Task: Search round trip flight ticket for 5 adults, 2 children, 1 infant in seat and 2 infants on lap in economy from Tyler: Tyler Pounds Regional Airport to Riverton: Central Wyoming Regional Airport (was Riverton Regional) on 8-4-2023 and return on 8-6-2023. Choice of flights is Singapure airlines. Number of bags: 2 checked bags. Price is upto 106000. Outbound departure time preference is 5:30.
Action: Mouse moved to (272, 348)
Screenshot: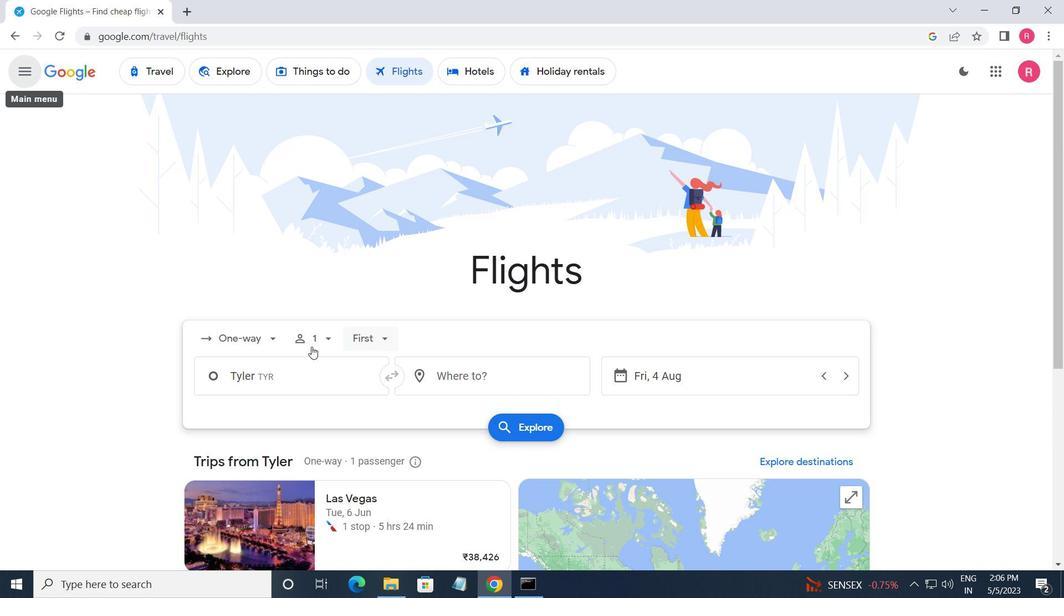 
Action: Mouse pressed left at (272, 348)
Screenshot: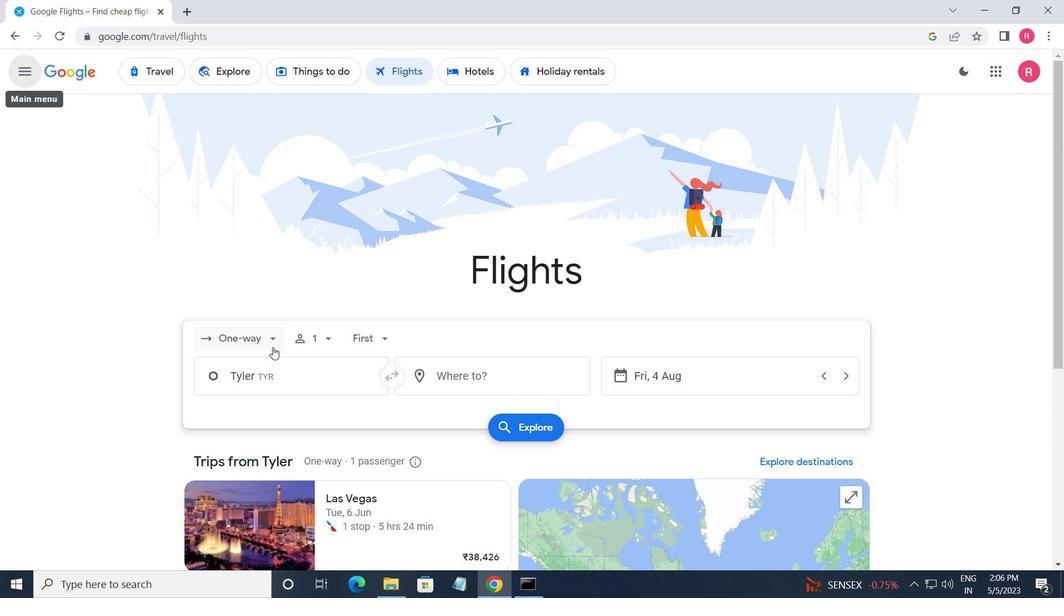 
Action: Mouse moved to (261, 375)
Screenshot: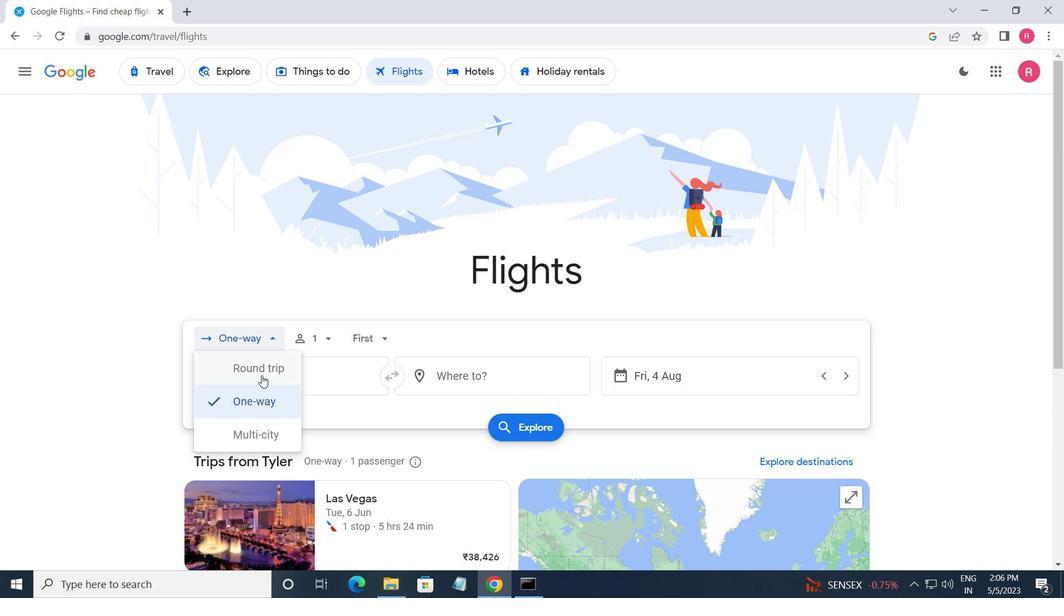 
Action: Mouse pressed left at (261, 375)
Screenshot: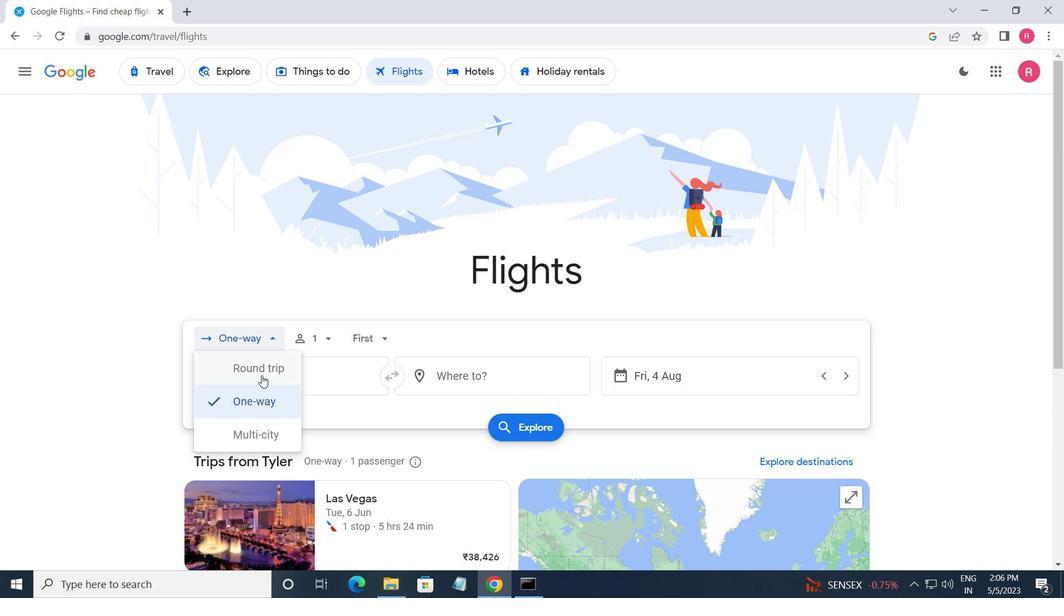 
Action: Mouse moved to (318, 344)
Screenshot: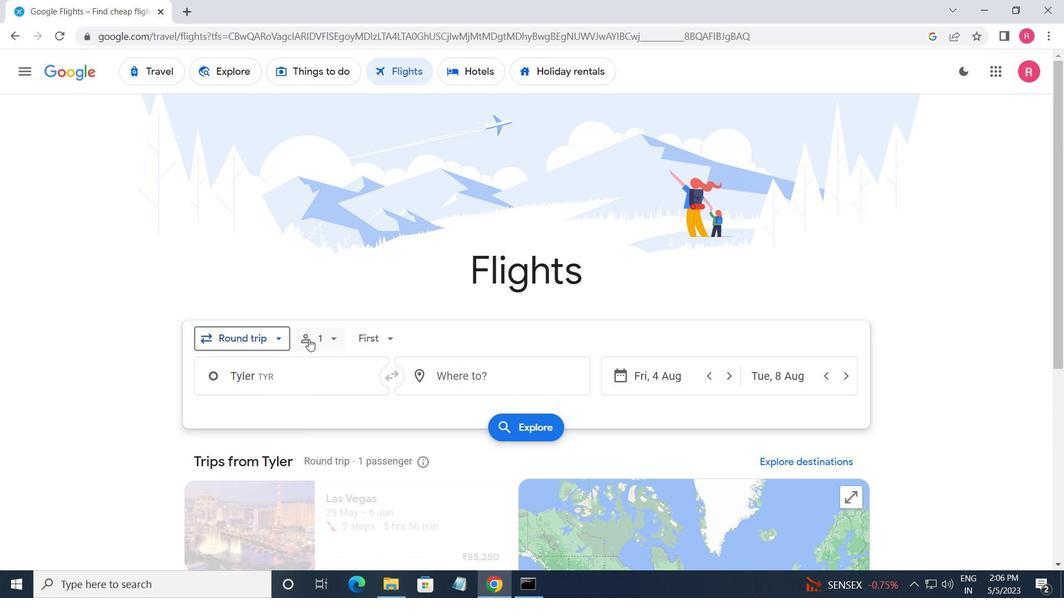 
Action: Mouse pressed left at (318, 344)
Screenshot: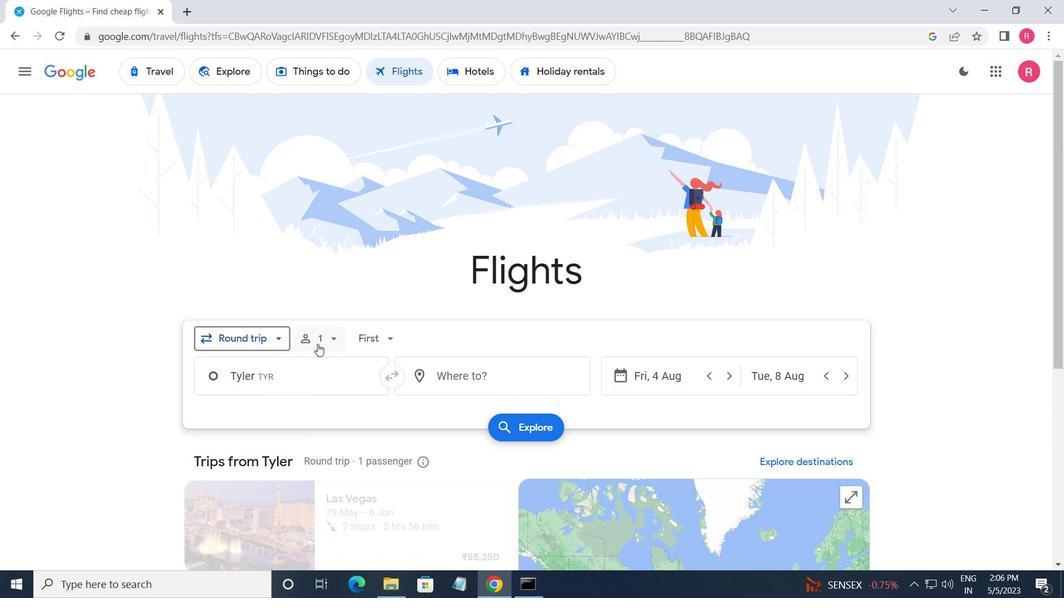 
Action: Mouse moved to (443, 380)
Screenshot: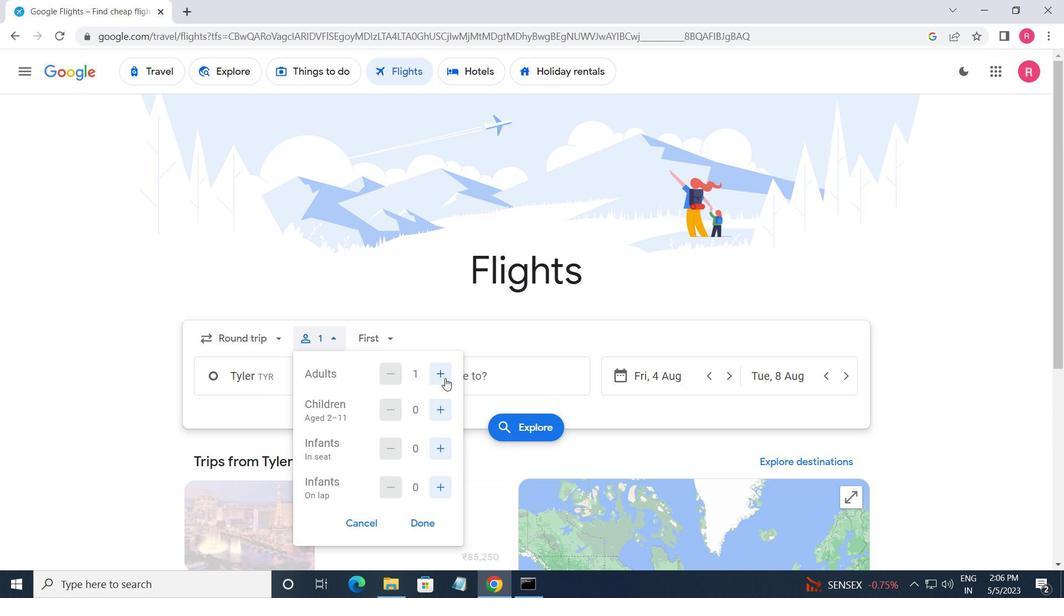 
Action: Mouse pressed left at (443, 380)
Screenshot: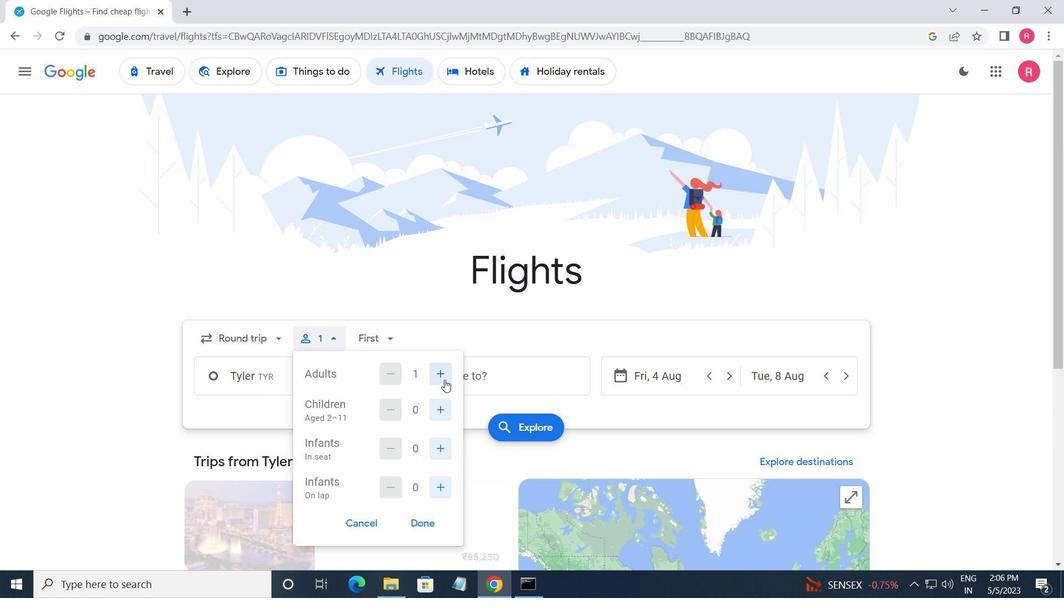 
Action: Mouse moved to (442, 380)
Screenshot: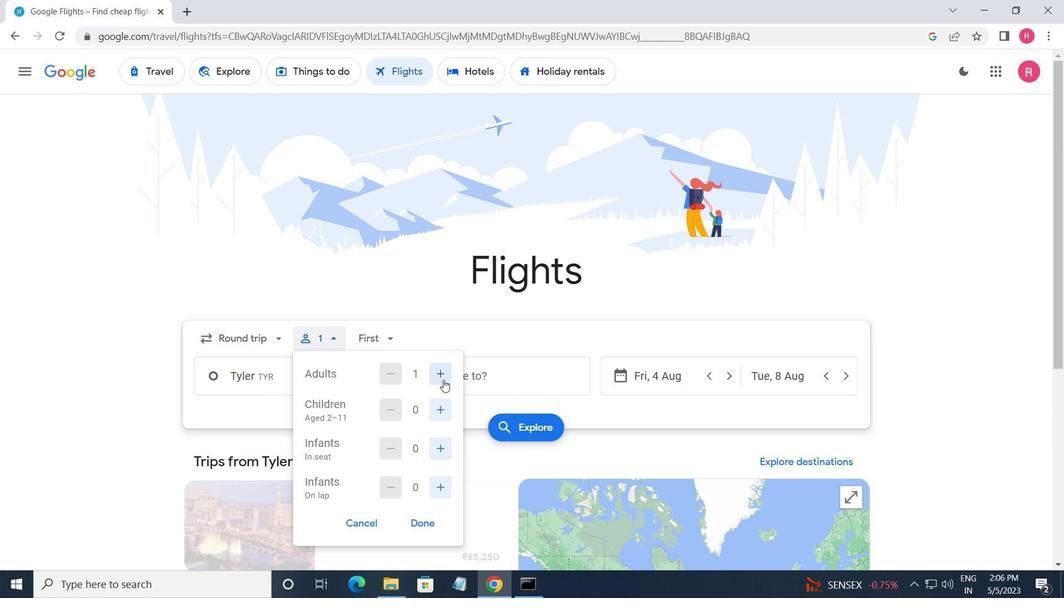 
Action: Mouse pressed left at (442, 380)
Screenshot: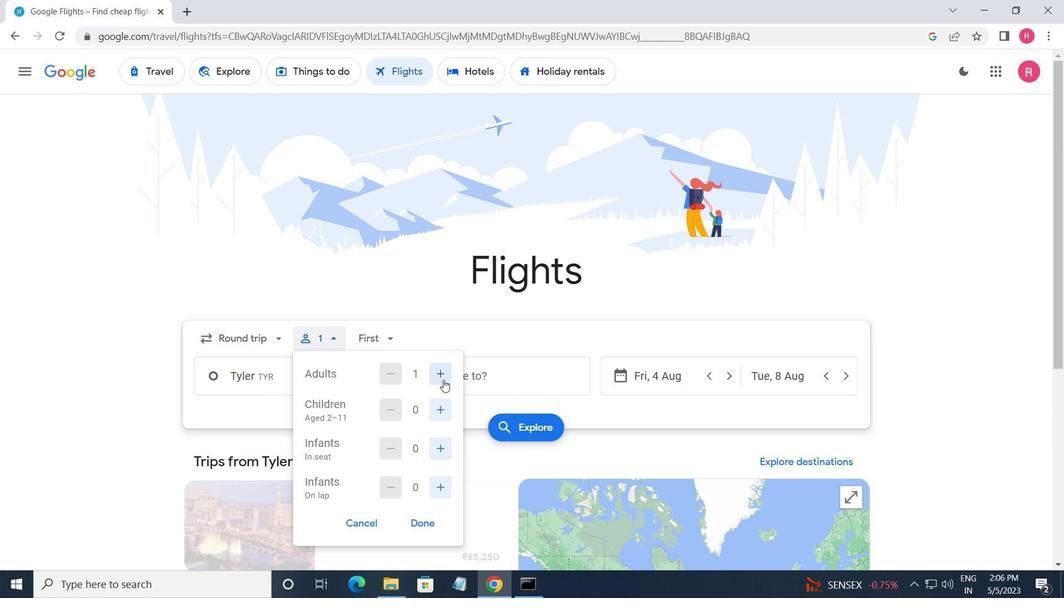 
Action: Mouse pressed left at (442, 380)
Screenshot: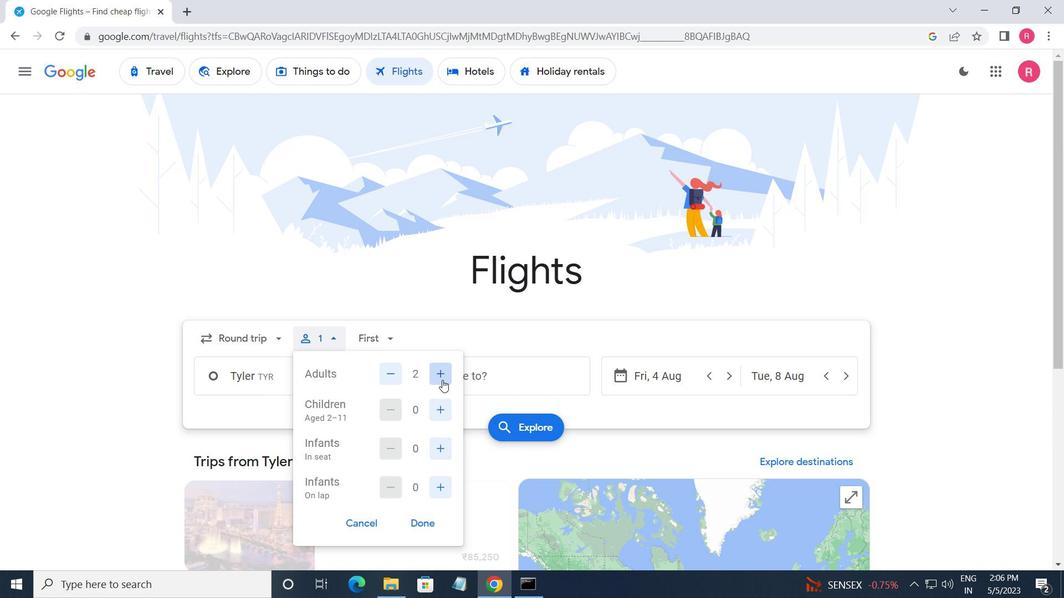 
Action: Mouse pressed left at (442, 380)
Screenshot: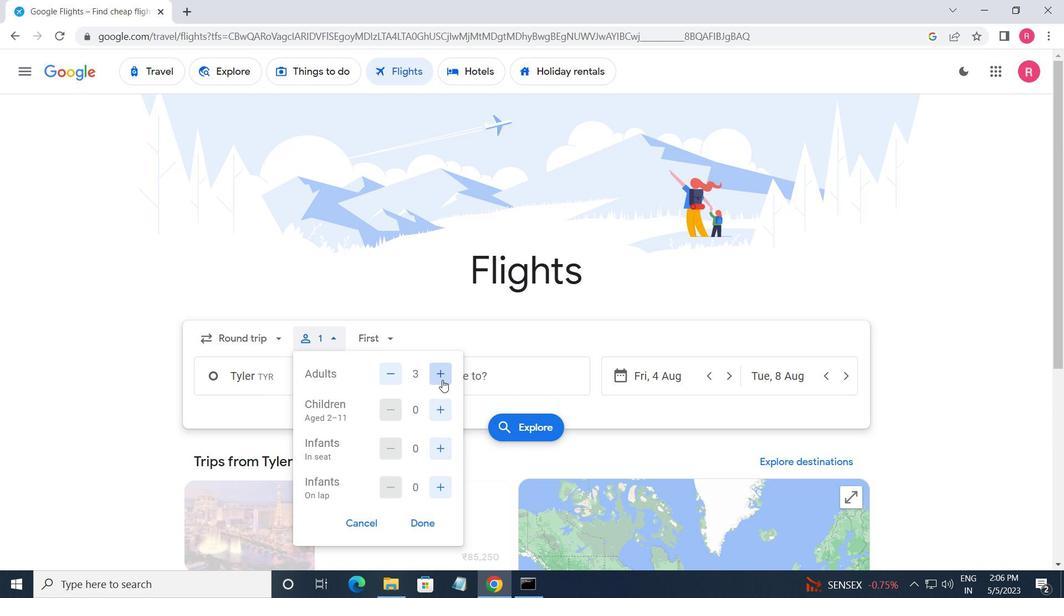 
Action: Mouse moved to (435, 419)
Screenshot: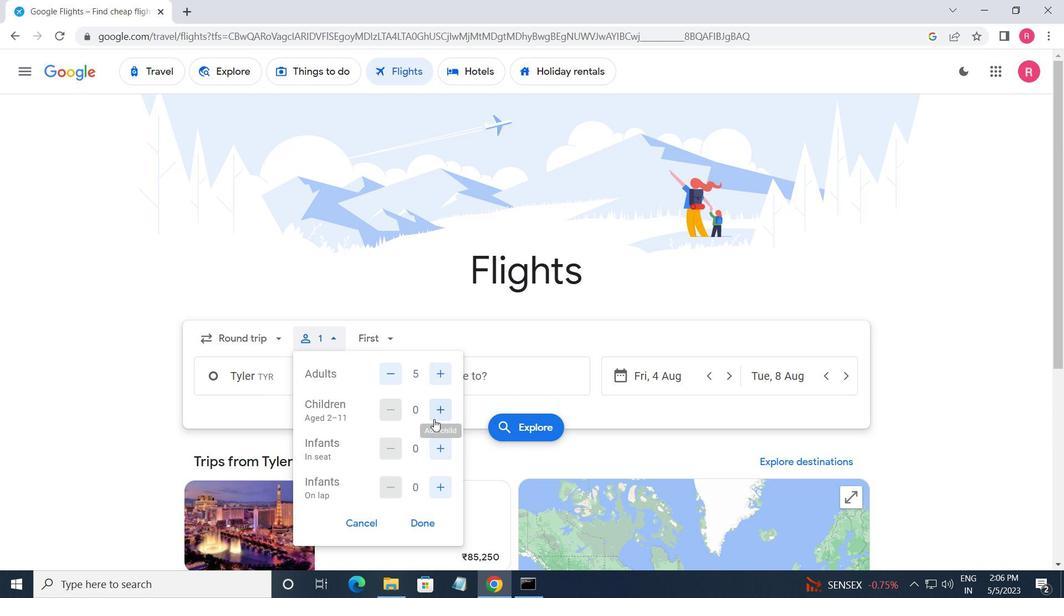 
Action: Mouse pressed left at (435, 419)
Screenshot: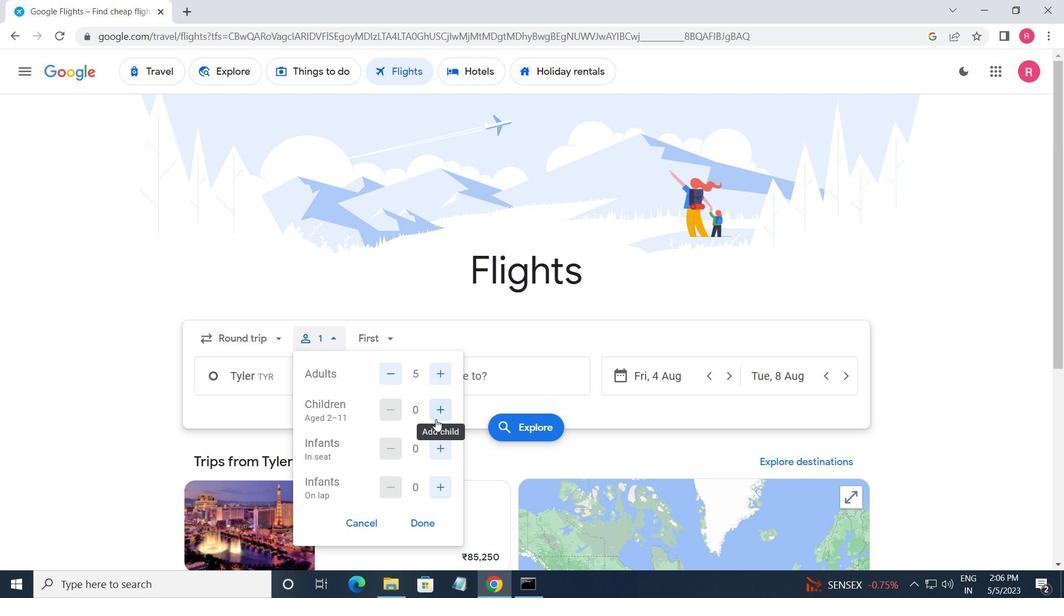 
Action: Mouse pressed left at (435, 419)
Screenshot: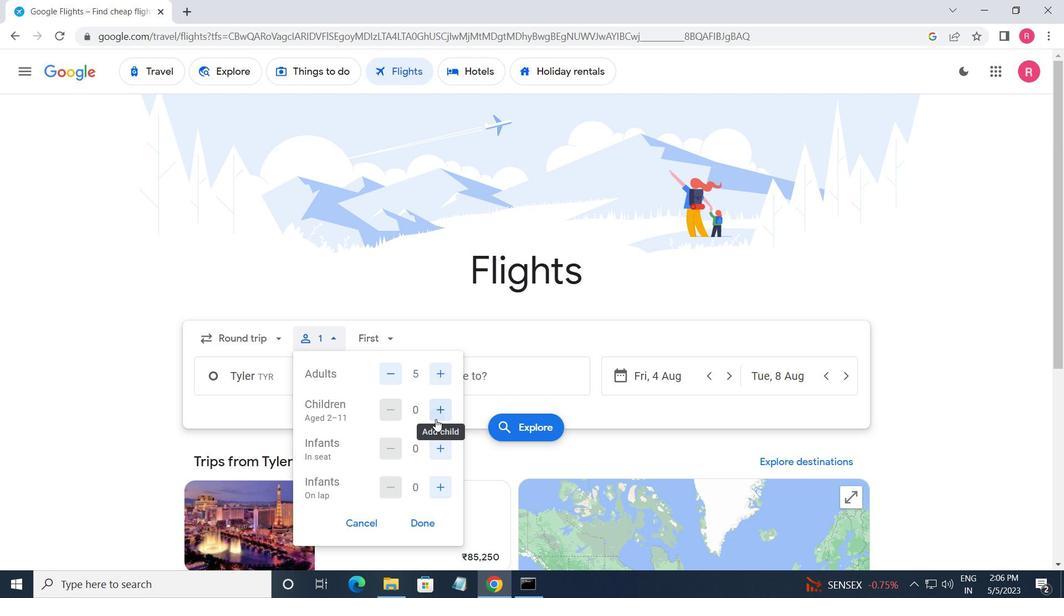 
Action: Mouse moved to (439, 454)
Screenshot: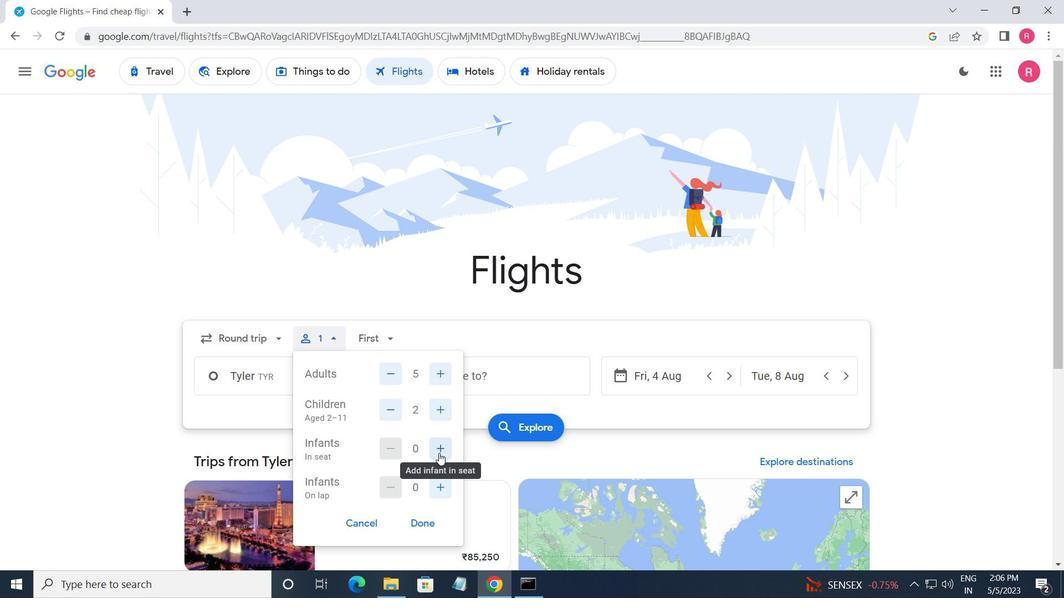 
Action: Mouse pressed left at (439, 454)
Screenshot: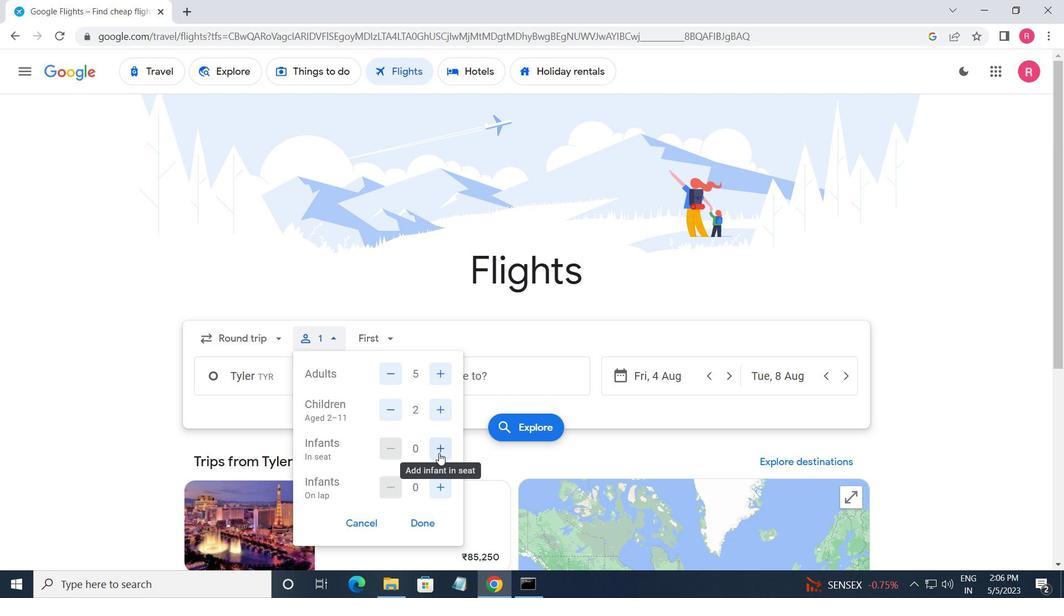 
Action: Mouse moved to (439, 487)
Screenshot: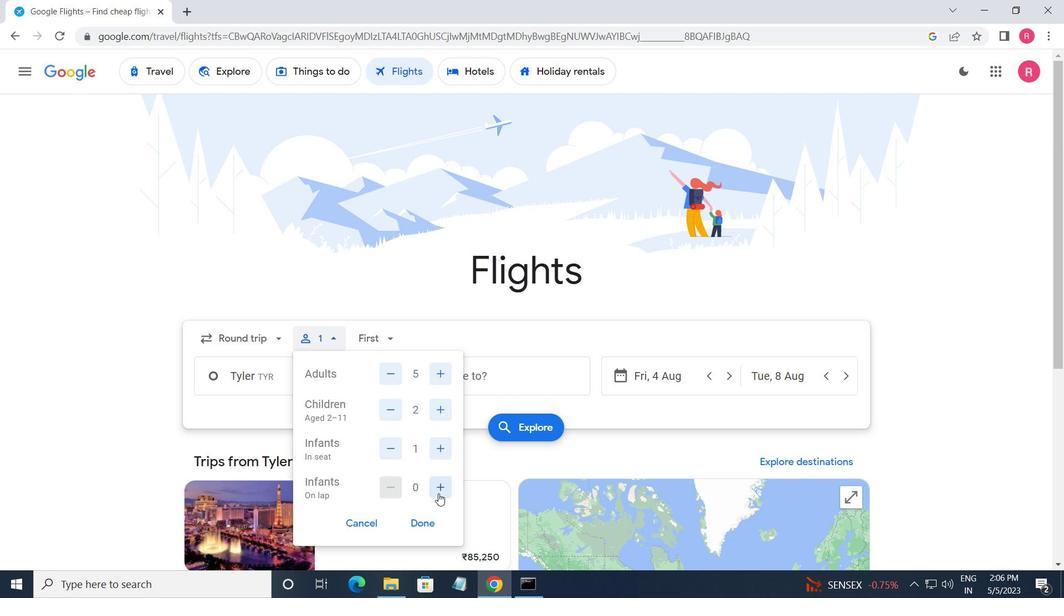 
Action: Mouse pressed left at (439, 487)
Screenshot: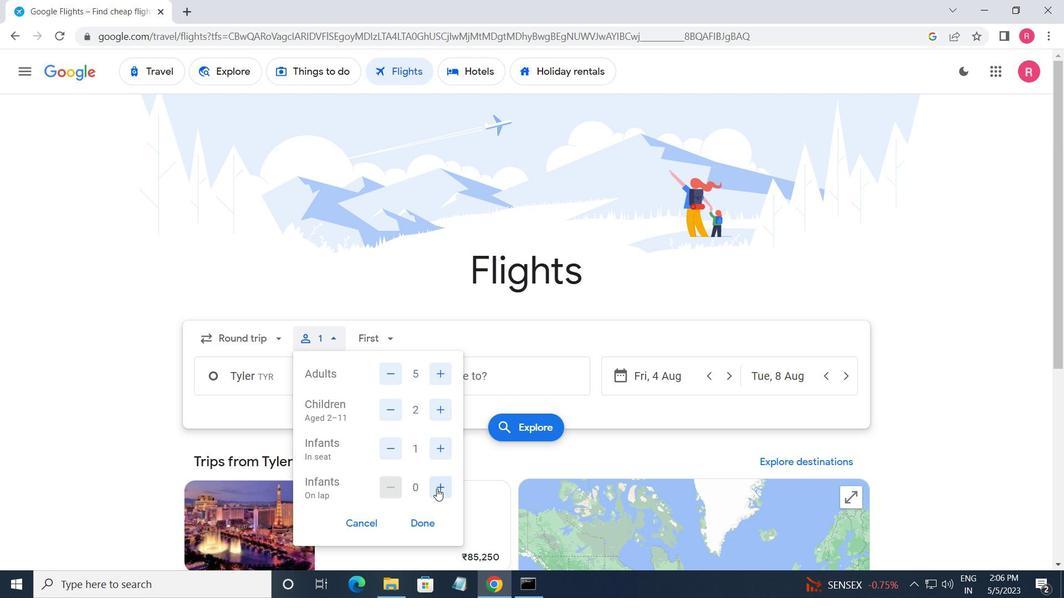 
Action: Mouse pressed left at (439, 487)
Screenshot: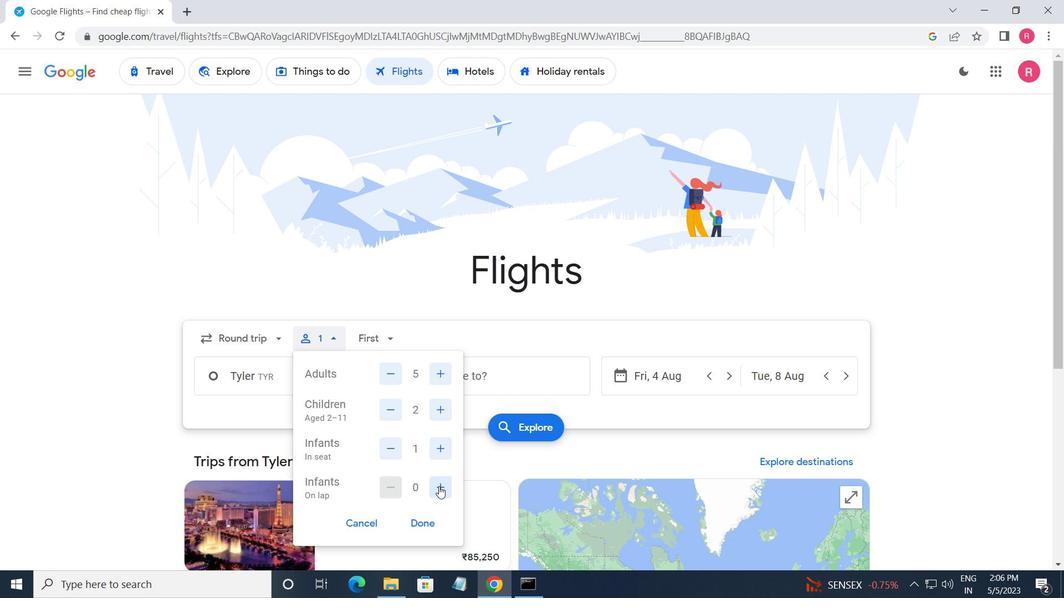 
Action: Mouse moved to (380, 477)
Screenshot: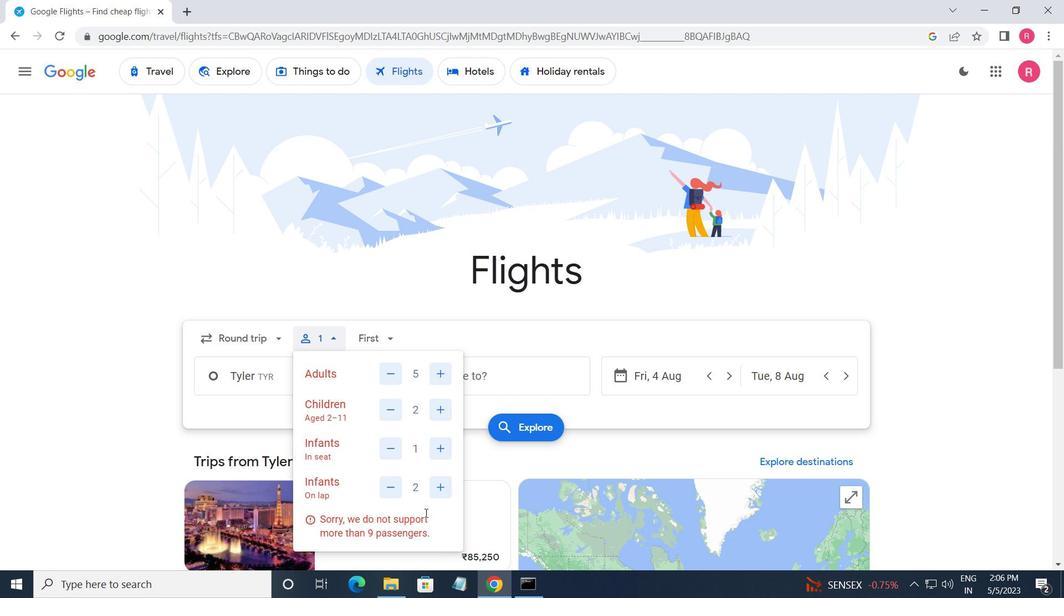 
Action: Mouse pressed left at (380, 477)
Screenshot: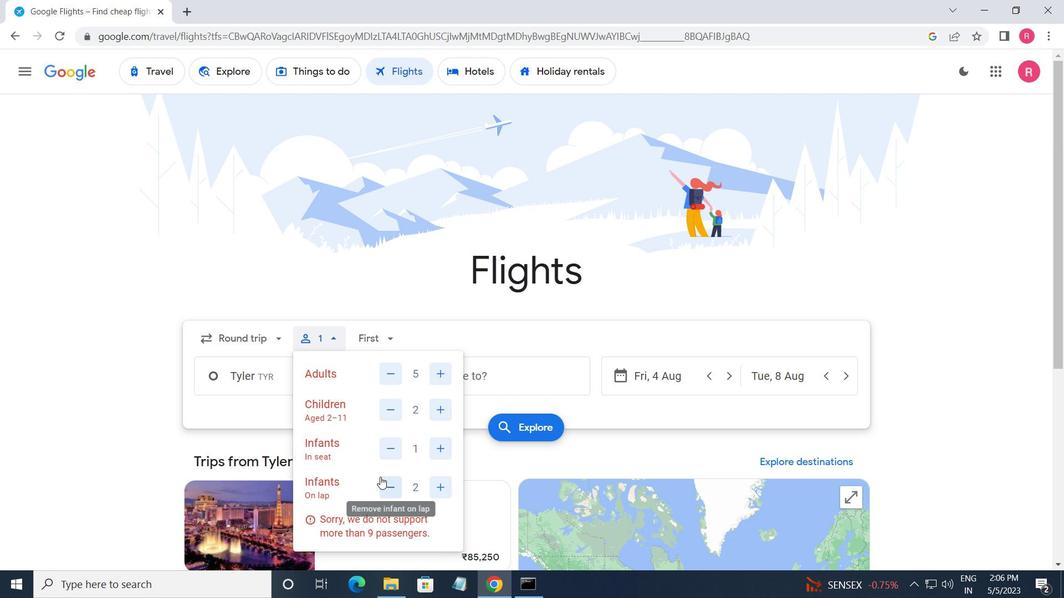 
Action: Mouse moved to (393, 490)
Screenshot: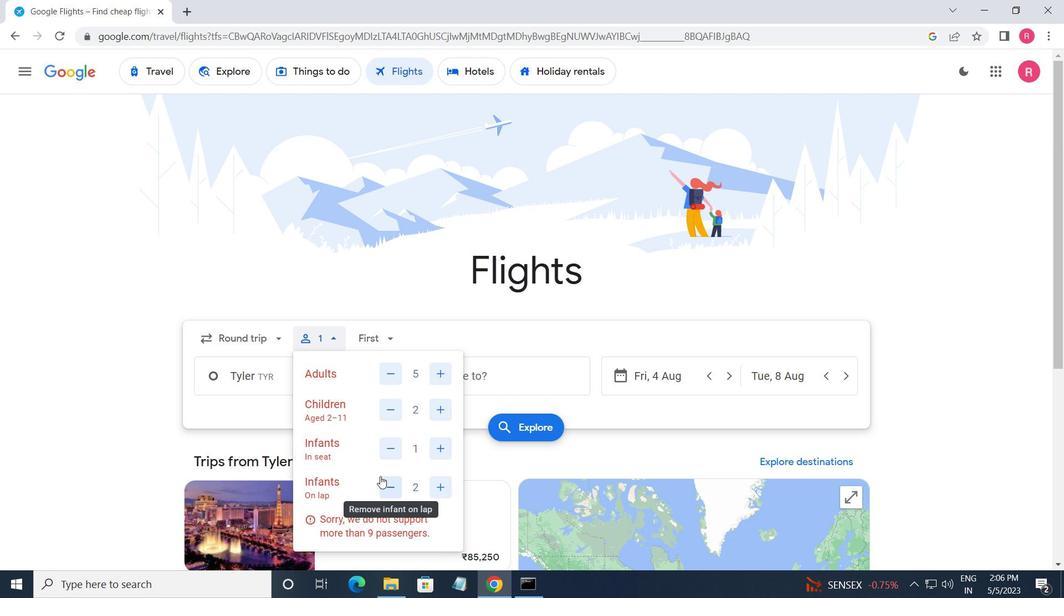 
Action: Mouse pressed left at (393, 490)
Screenshot: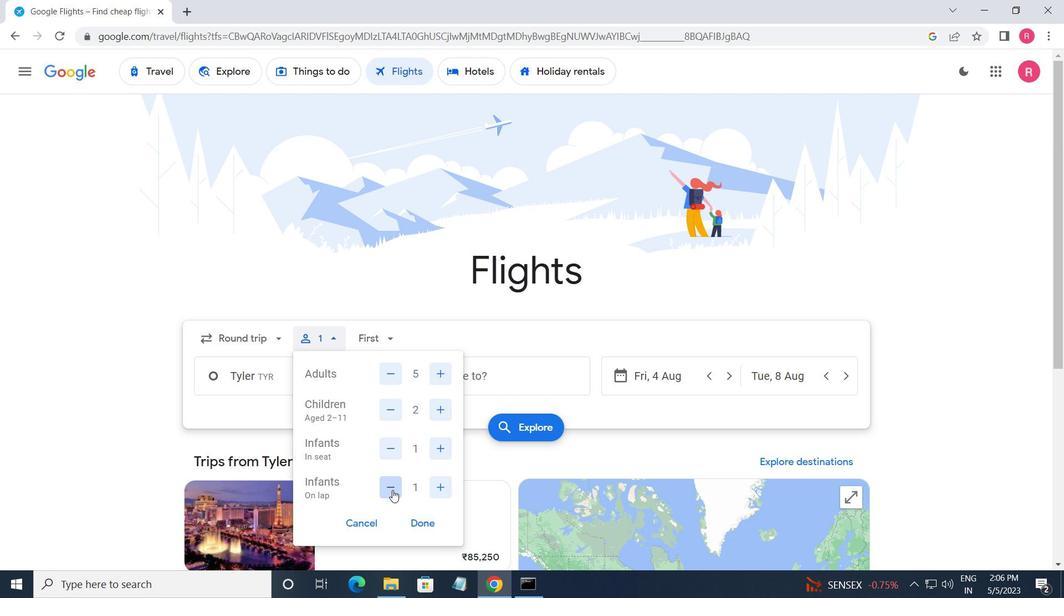 
Action: Mouse moved to (442, 487)
Screenshot: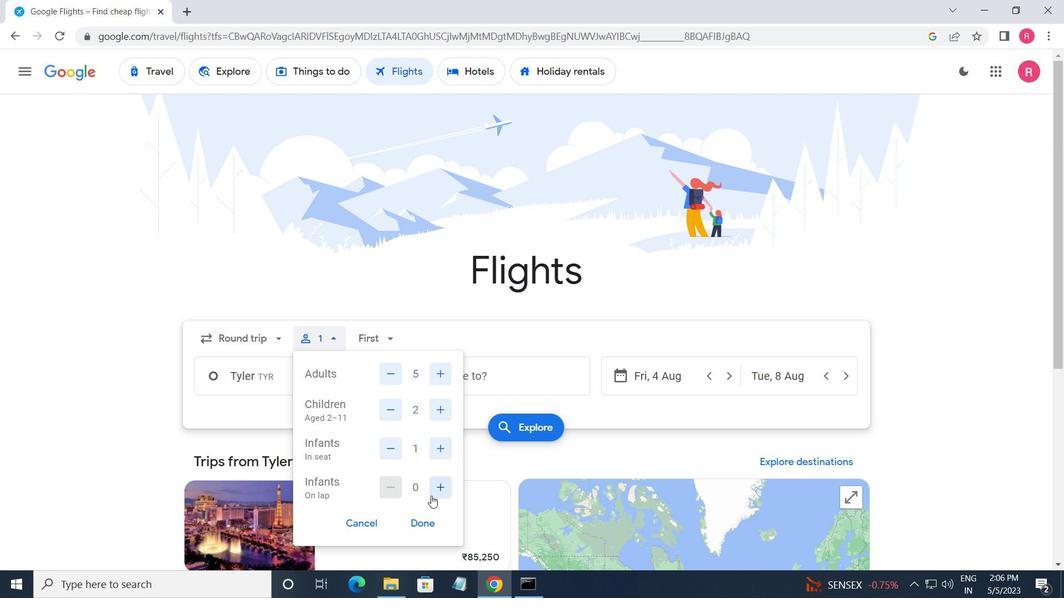 
Action: Mouse pressed left at (442, 487)
Screenshot: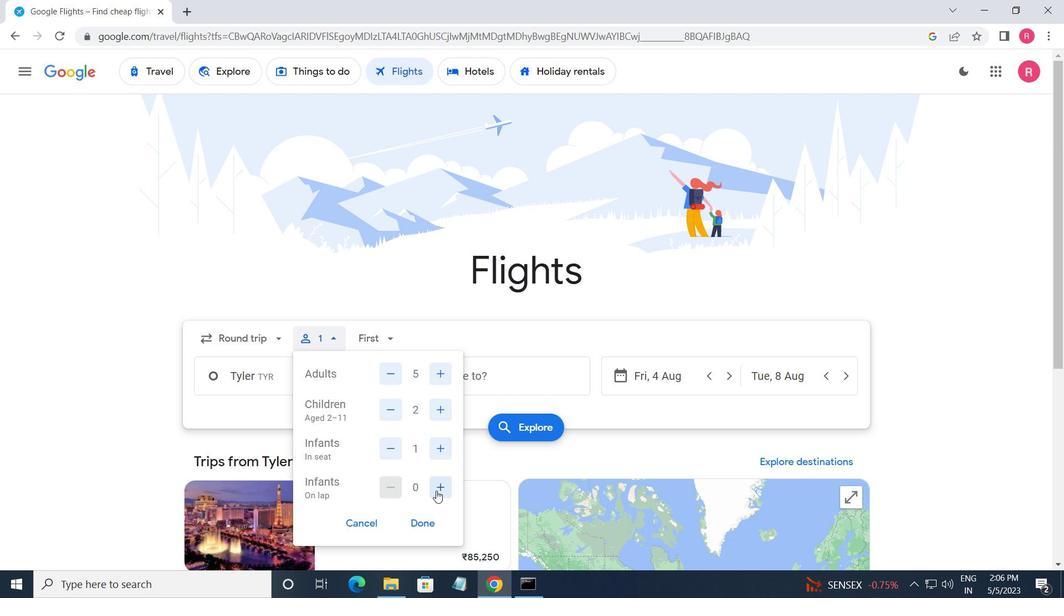 
Action: Mouse moved to (429, 521)
Screenshot: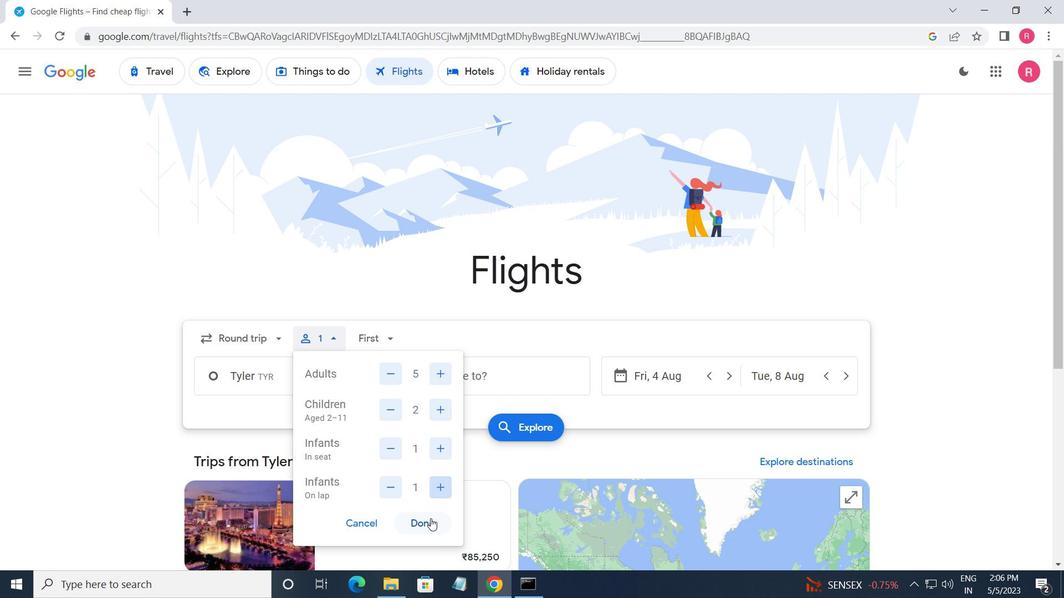
Action: Mouse pressed left at (429, 521)
Screenshot: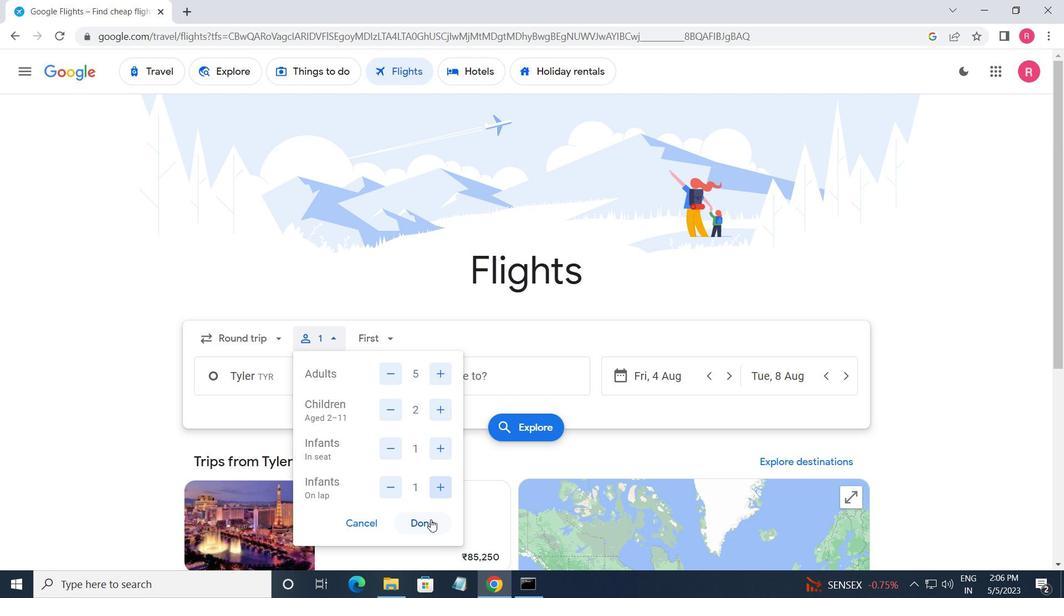 
Action: Mouse moved to (382, 334)
Screenshot: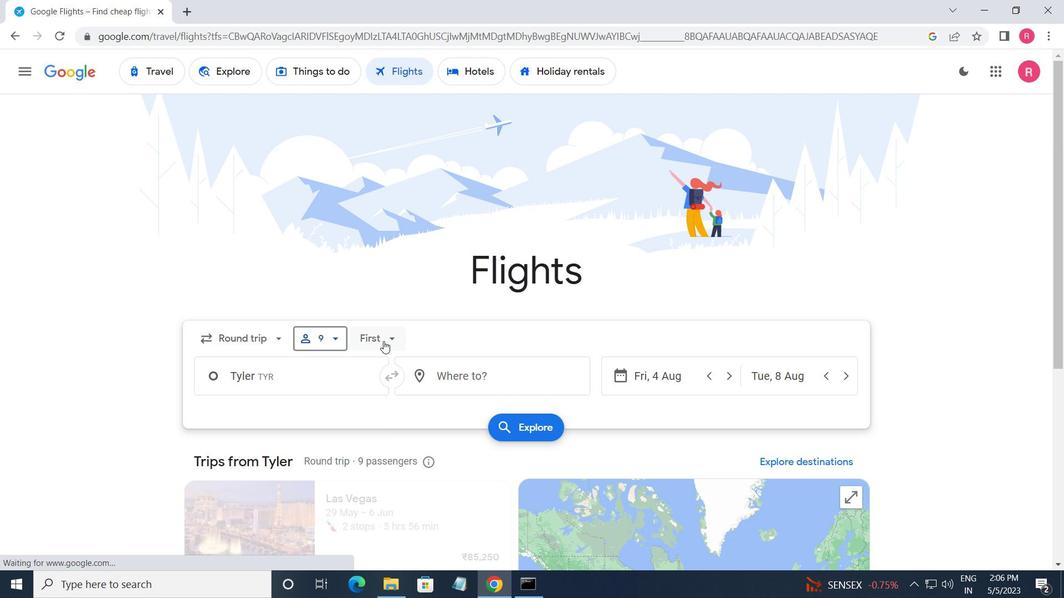 
Action: Mouse pressed left at (382, 334)
Screenshot: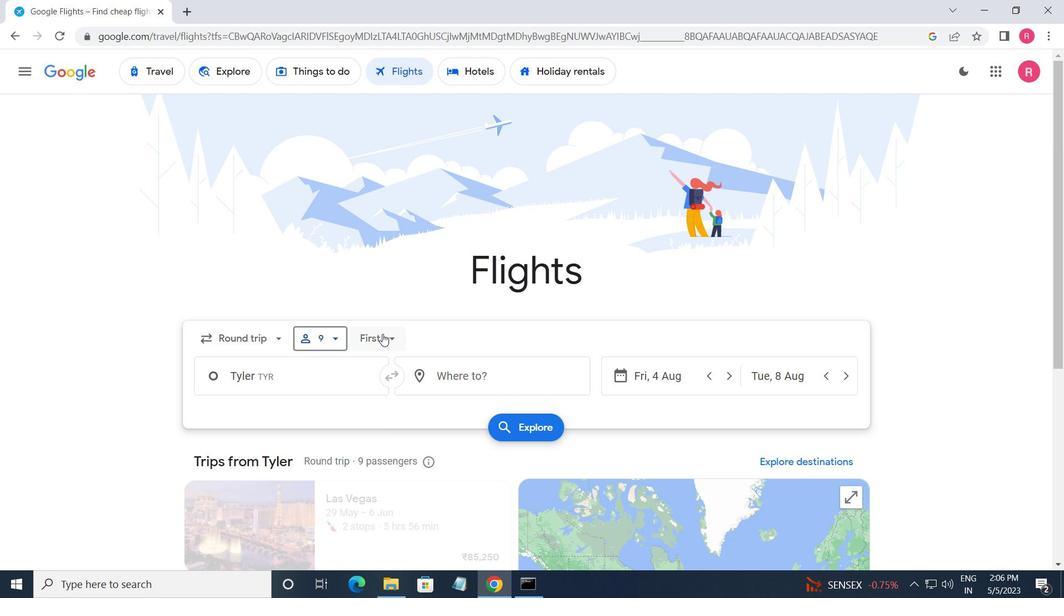 
Action: Mouse moved to (425, 374)
Screenshot: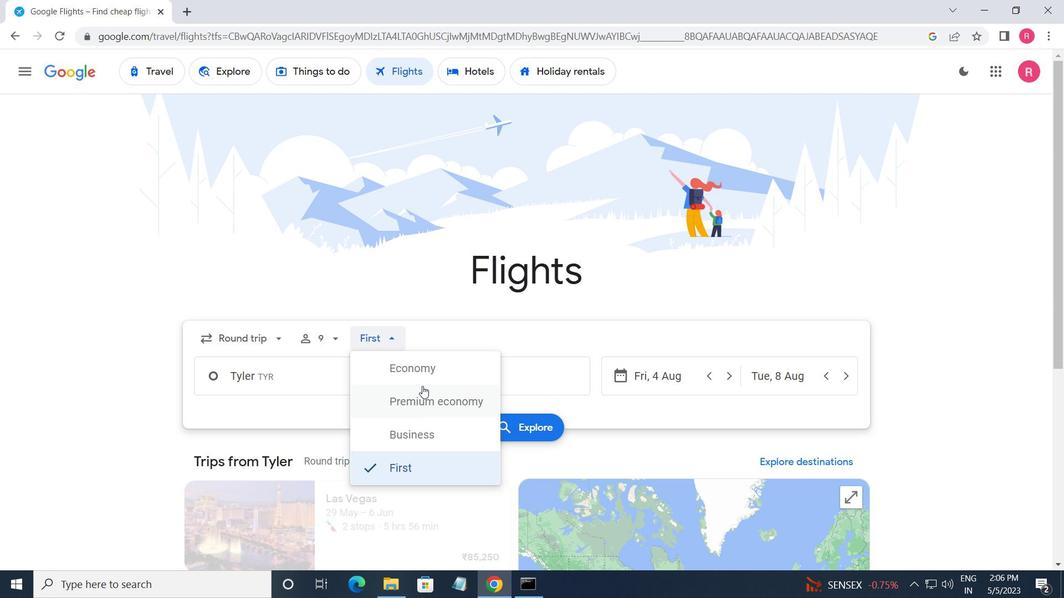
Action: Mouse pressed left at (425, 374)
Screenshot: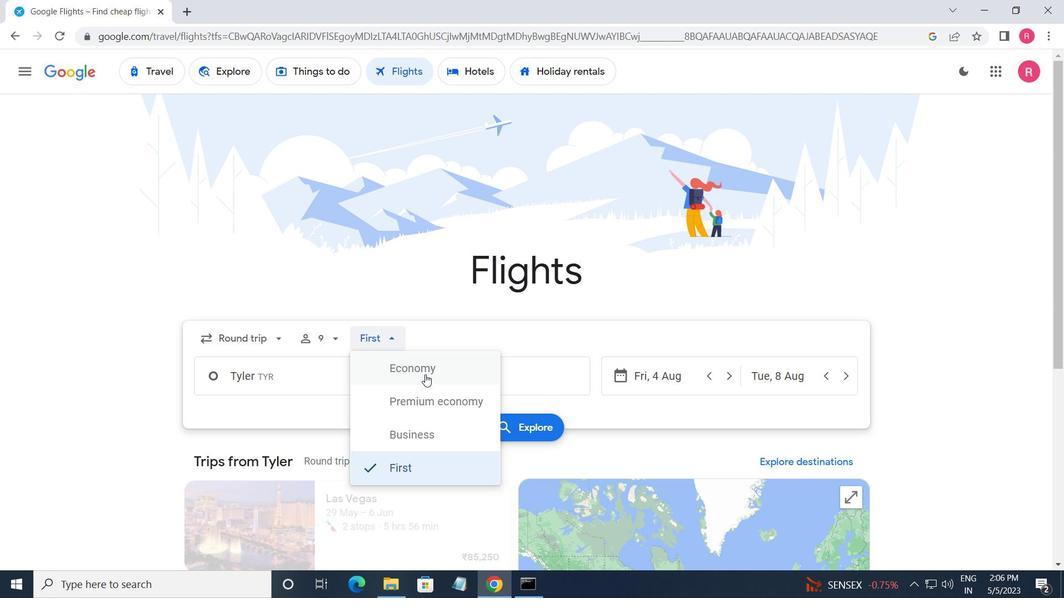 
Action: Mouse moved to (321, 374)
Screenshot: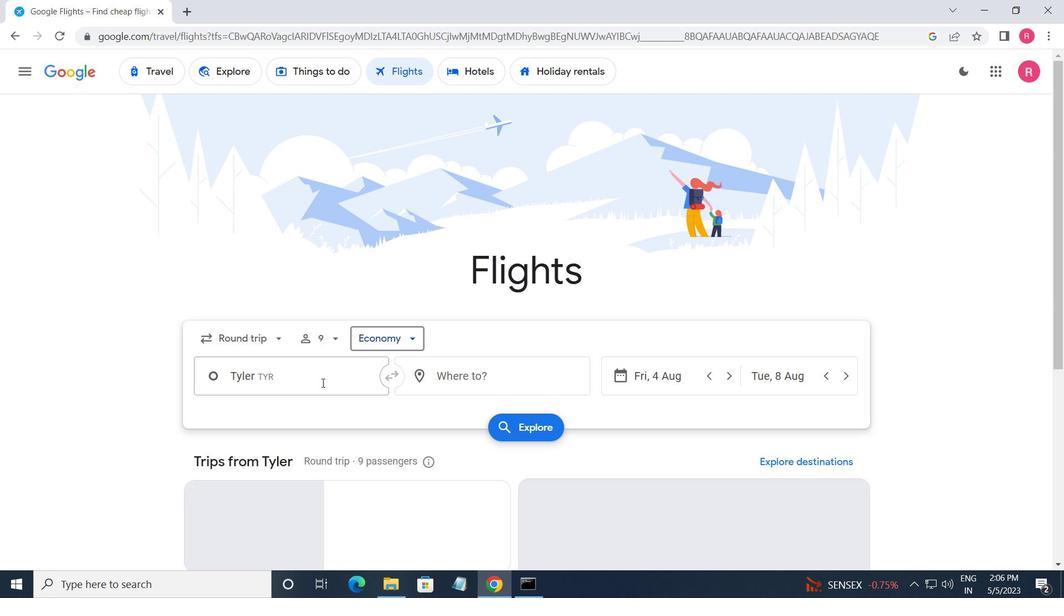 
Action: Mouse pressed left at (321, 374)
Screenshot: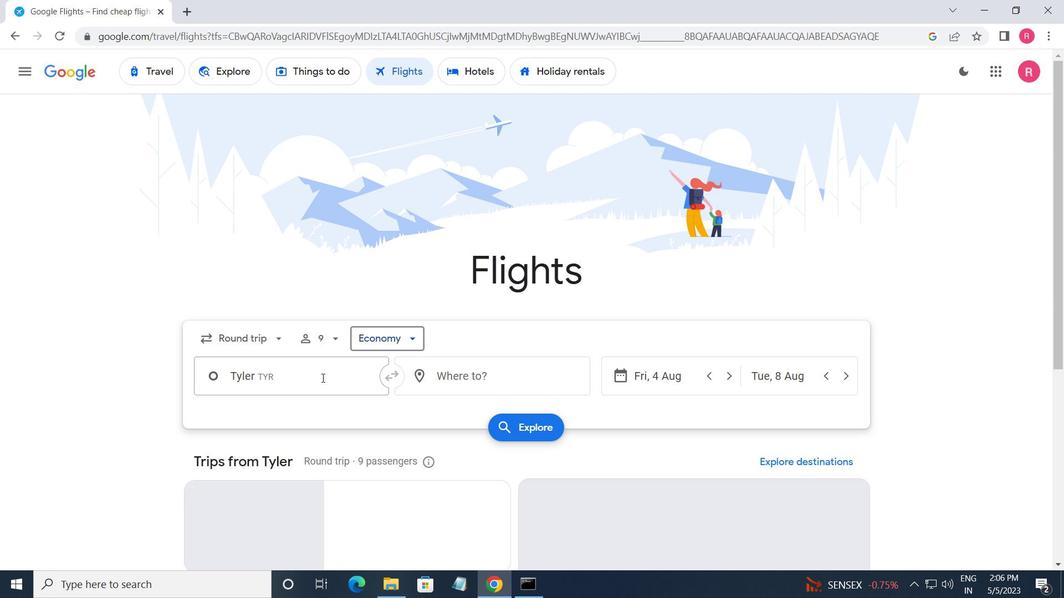 
Action: Key pressed <Key.shift>T<Key.backspace><Key.shift>TYLER
Screenshot: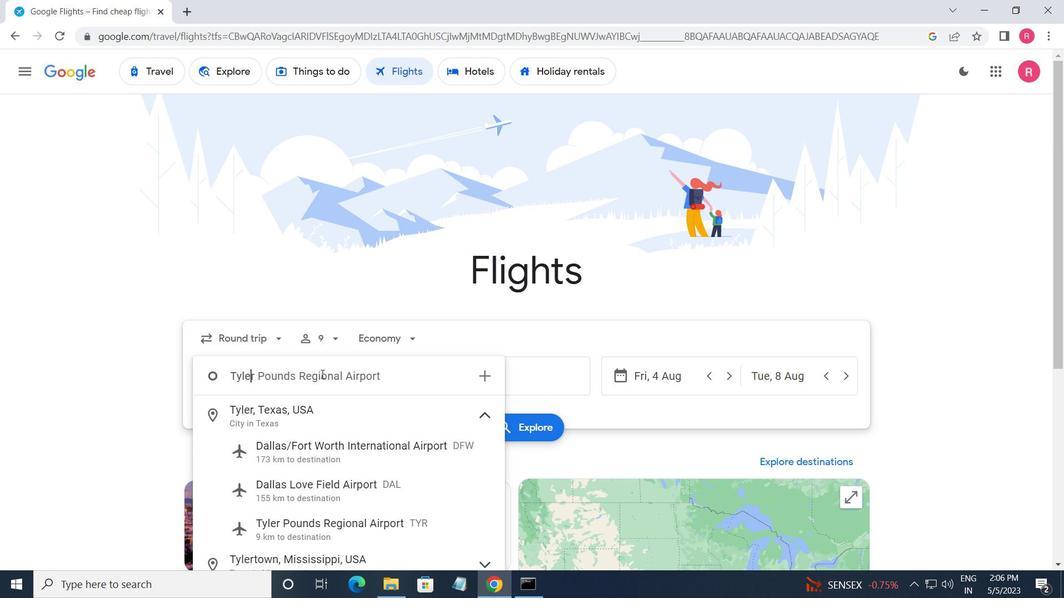 
Action: Mouse moved to (327, 537)
Screenshot: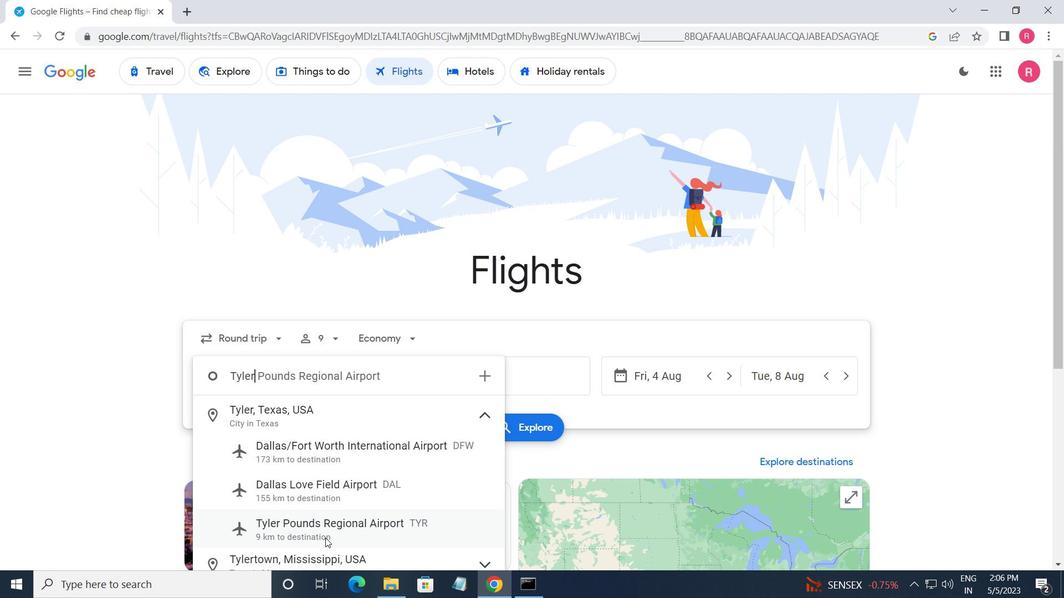
Action: Mouse pressed left at (327, 537)
Screenshot: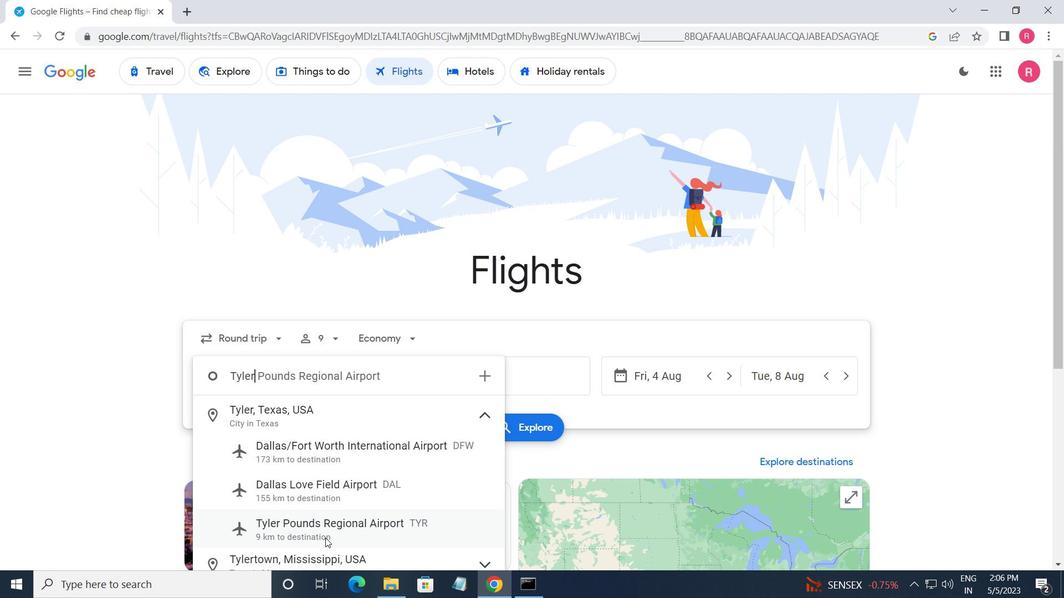 
Action: Mouse moved to (466, 386)
Screenshot: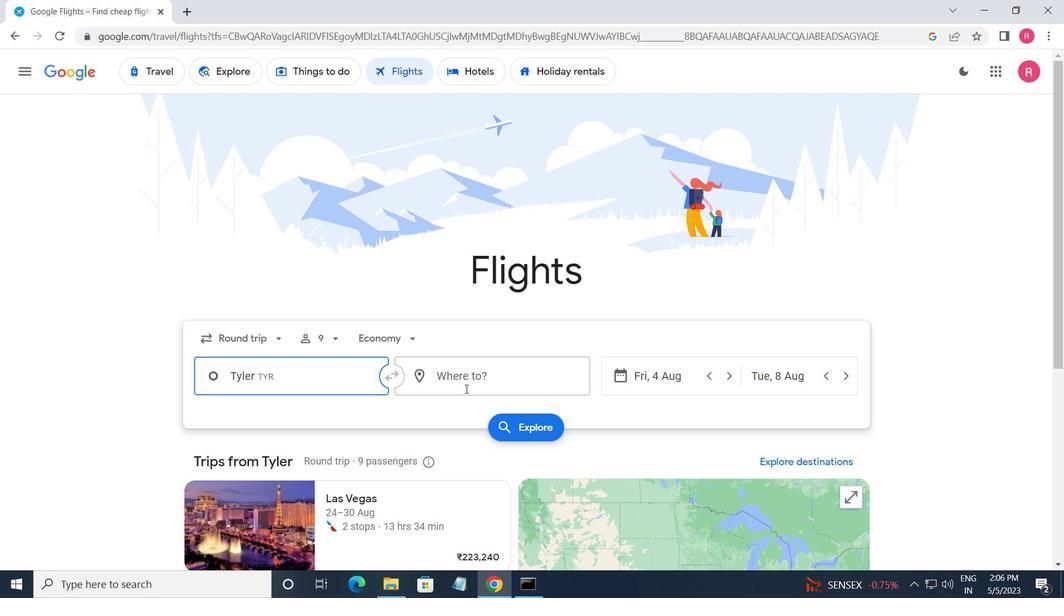 
Action: Mouse pressed left at (466, 386)
Screenshot: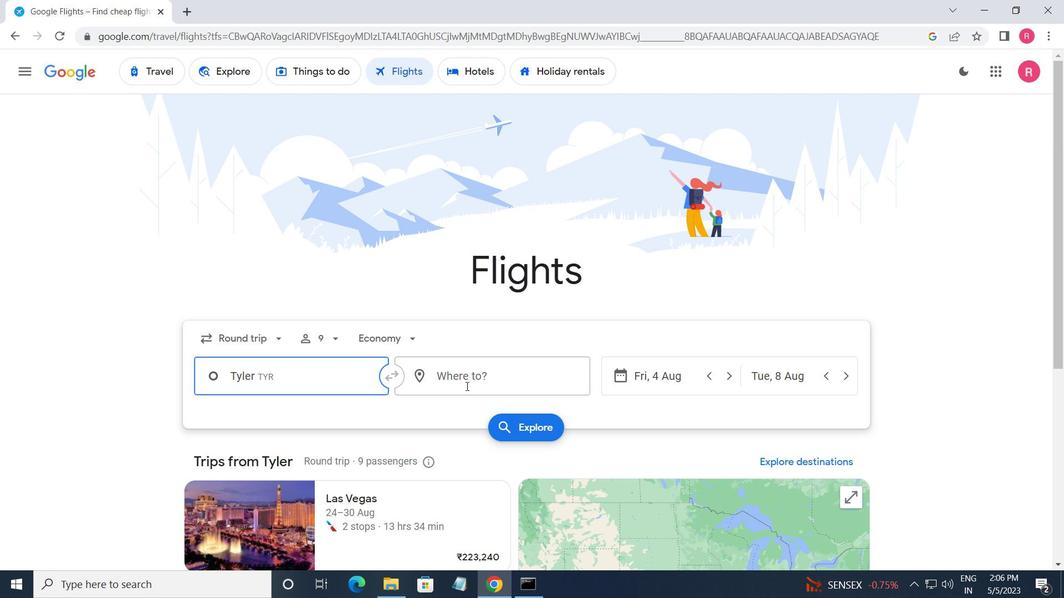 
Action: Mouse moved to (226, 429)
Screenshot: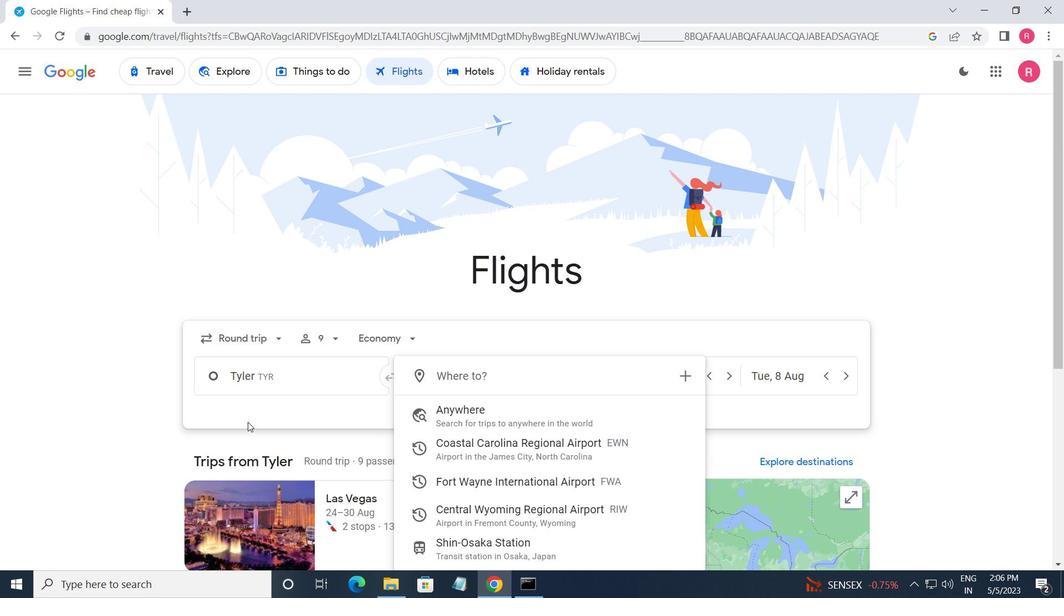 
Action: Key pressed <Key.shift>CENRT<Key.backspace><Key.backspace>TRAL<Key.space><Key.shift>W
Screenshot: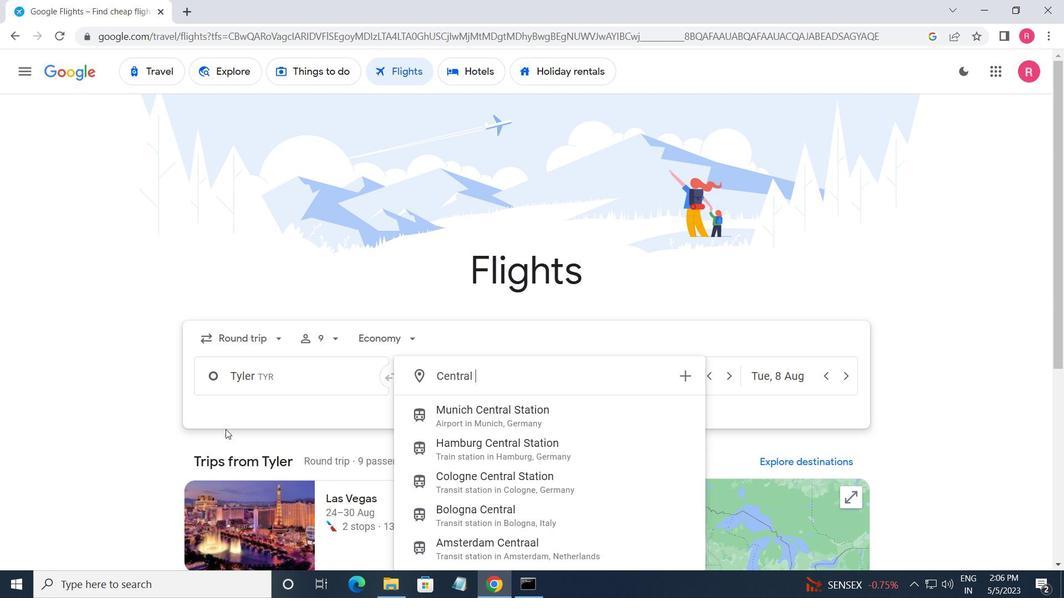 
Action: Mouse moved to (521, 422)
Screenshot: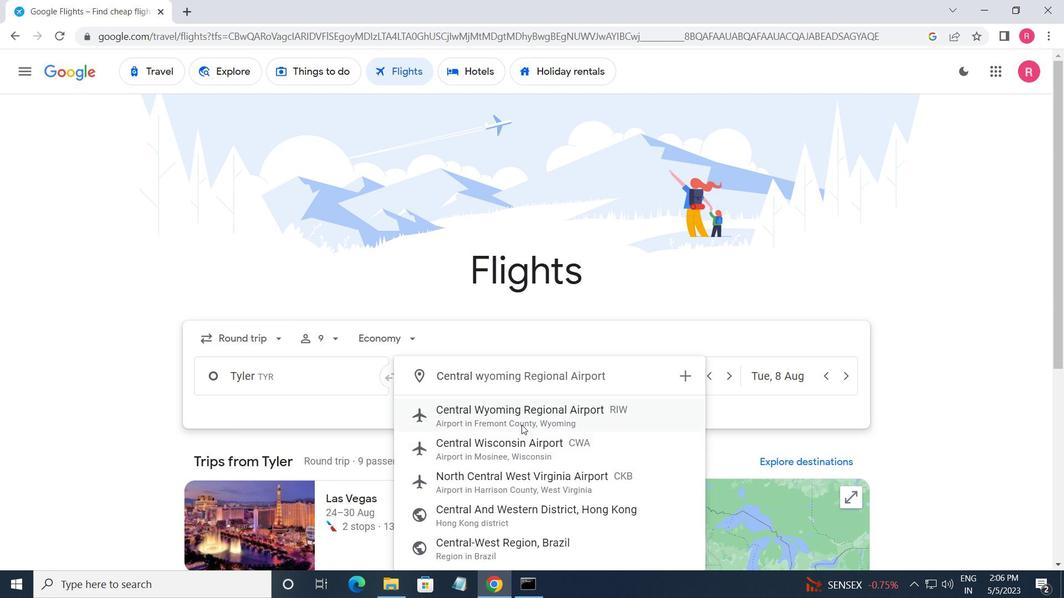 
Action: Mouse pressed left at (521, 422)
Screenshot: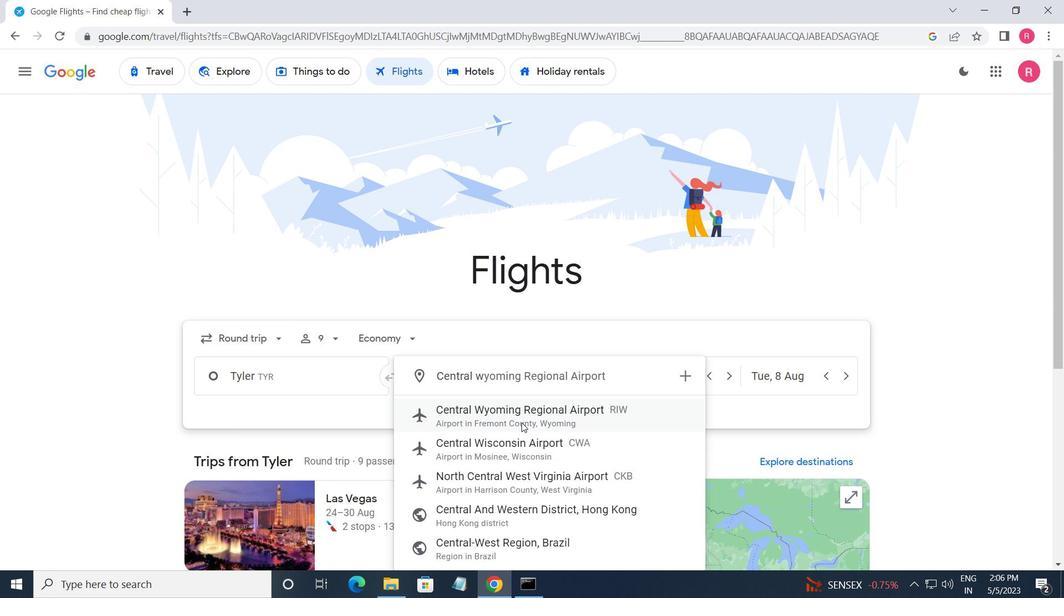 
Action: Mouse moved to (667, 379)
Screenshot: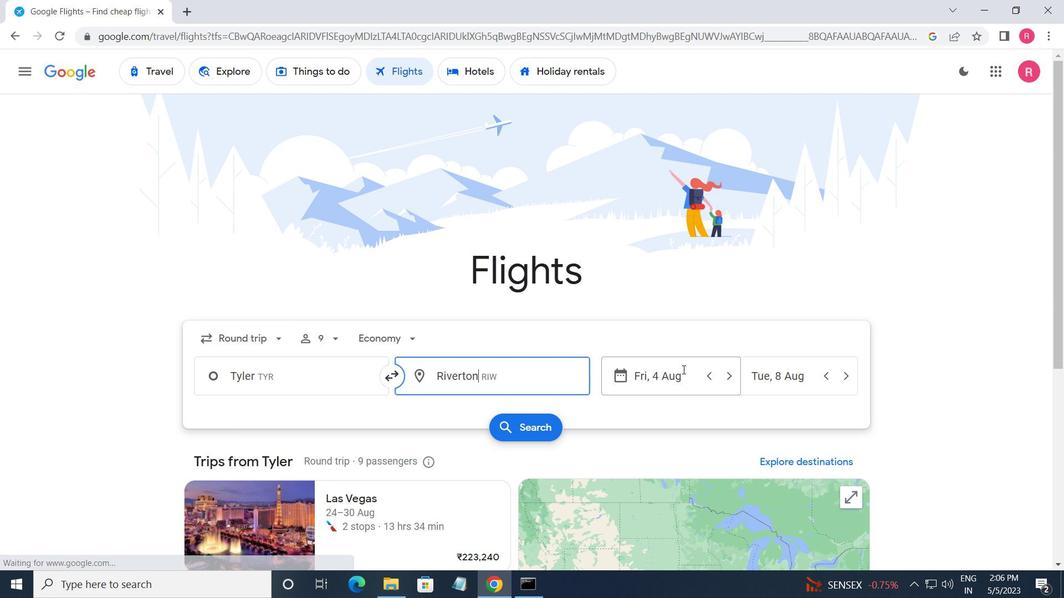 
Action: Mouse pressed left at (667, 379)
Screenshot: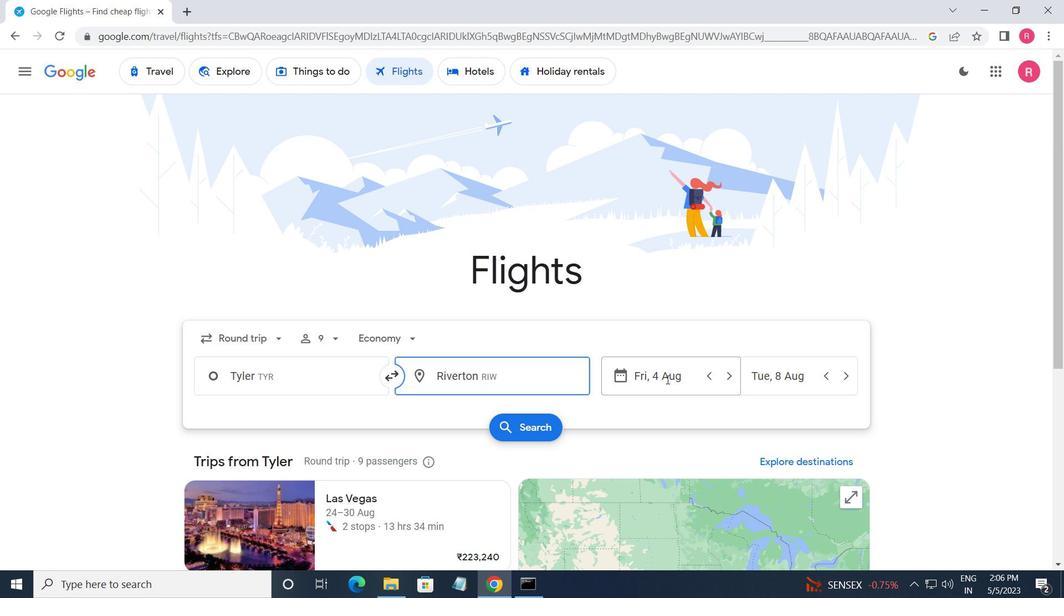 
Action: Mouse moved to (526, 319)
Screenshot: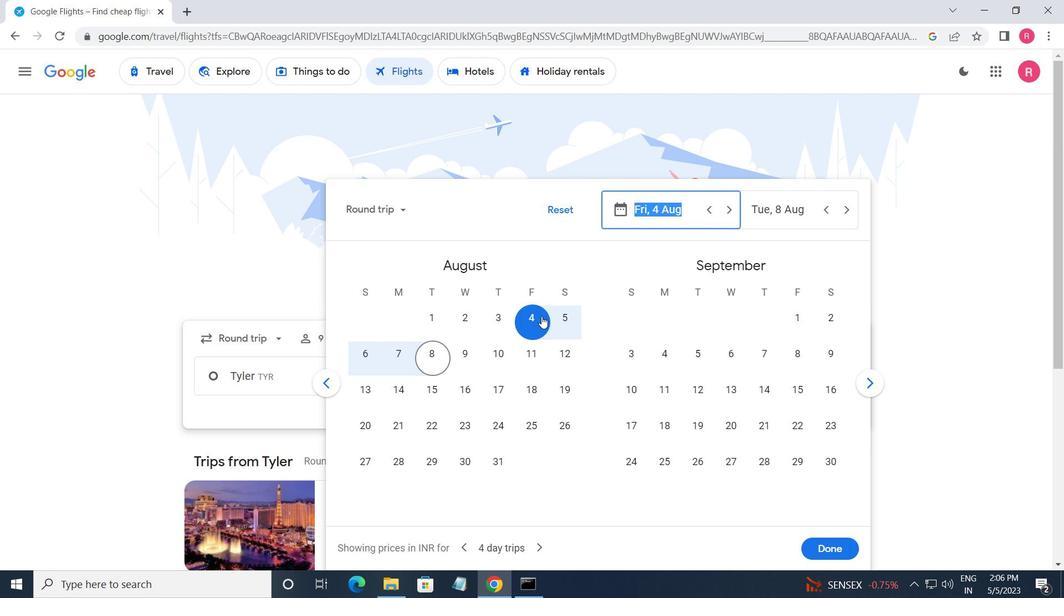 
Action: Mouse pressed left at (526, 319)
Screenshot: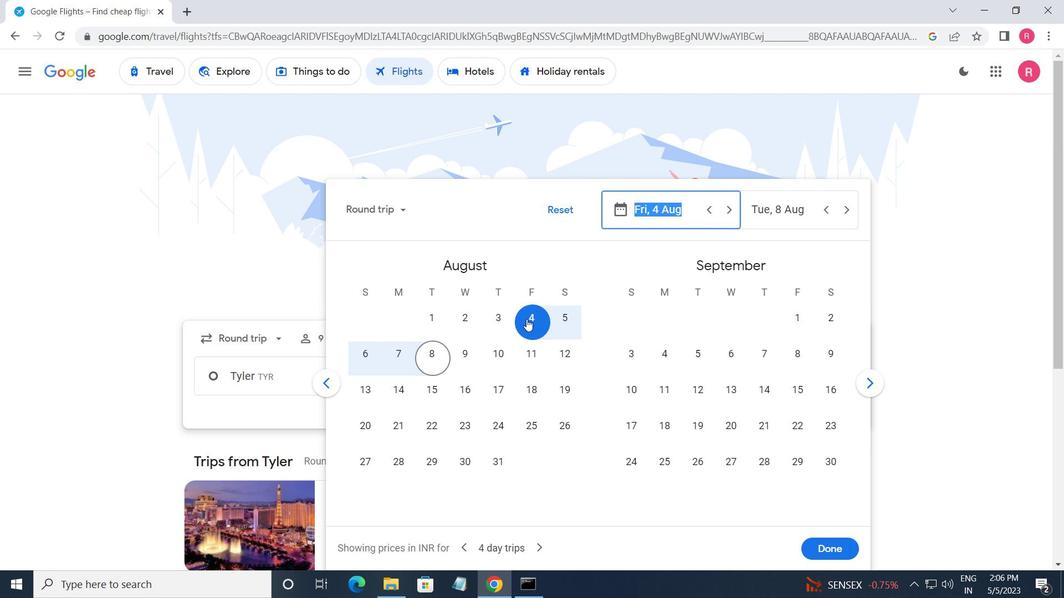 
Action: Mouse pressed left at (526, 319)
Screenshot: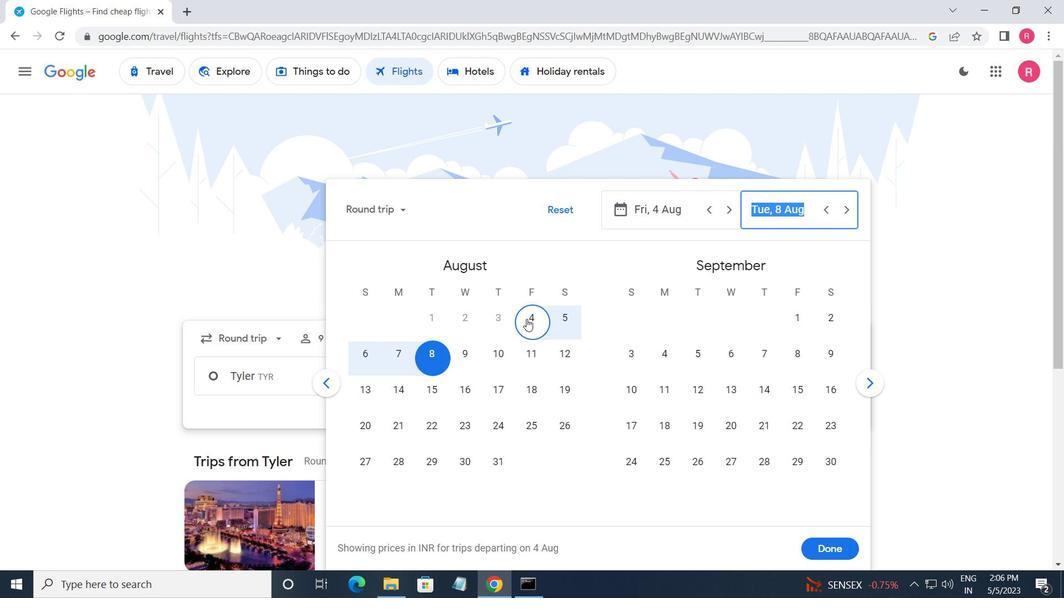 
Action: Mouse moved to (531, 315)
Screenshot: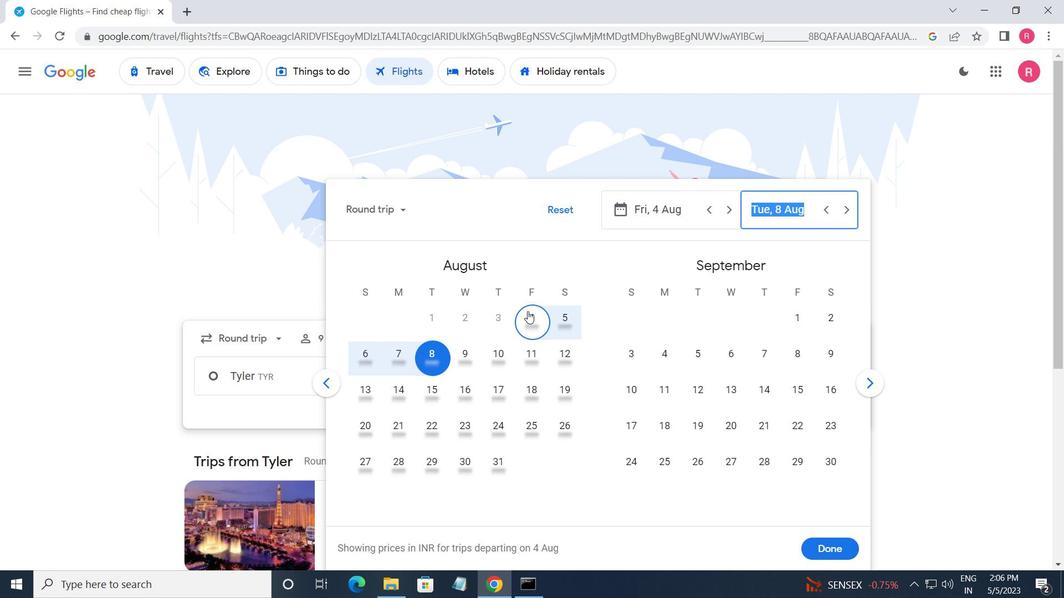 
Action: Mouse pressed left at (531, 315)
Screenshot: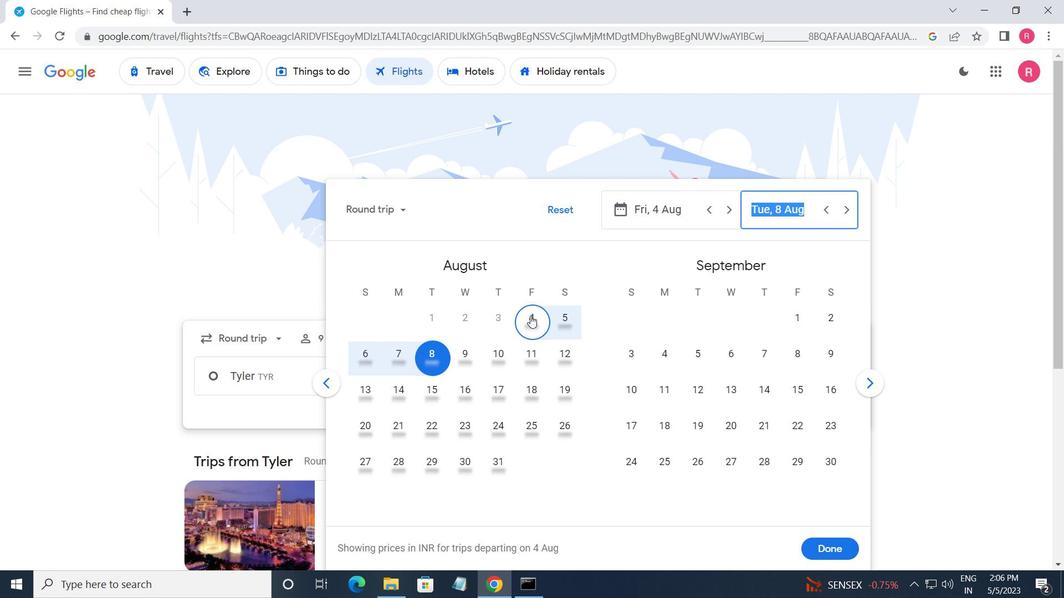 
Action: Mouse moved to (827, 549)
Screenshot: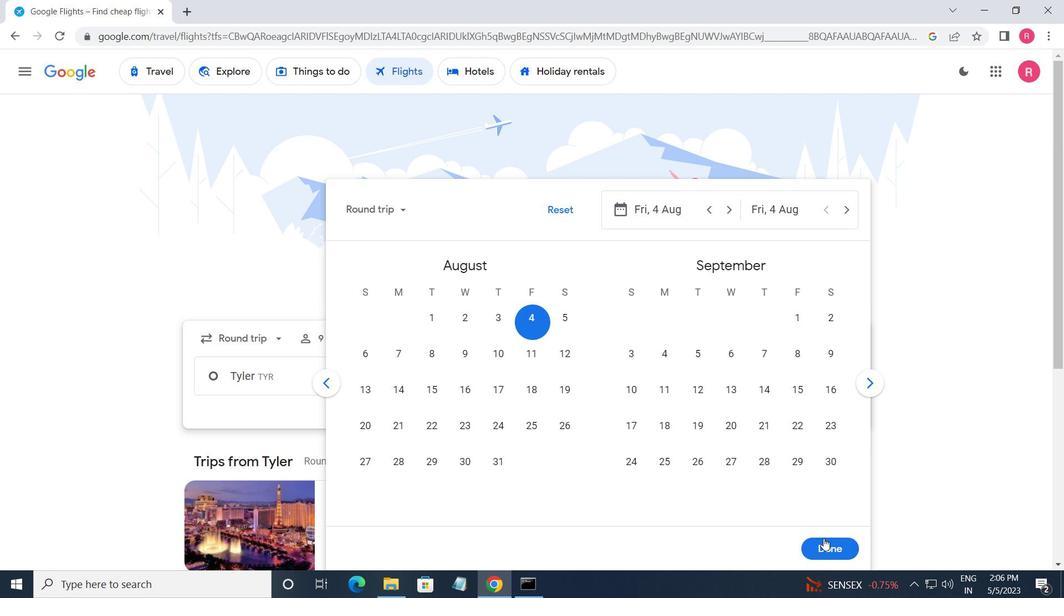 
Action: Mouse pressed left at (827, 549)
Screenshot: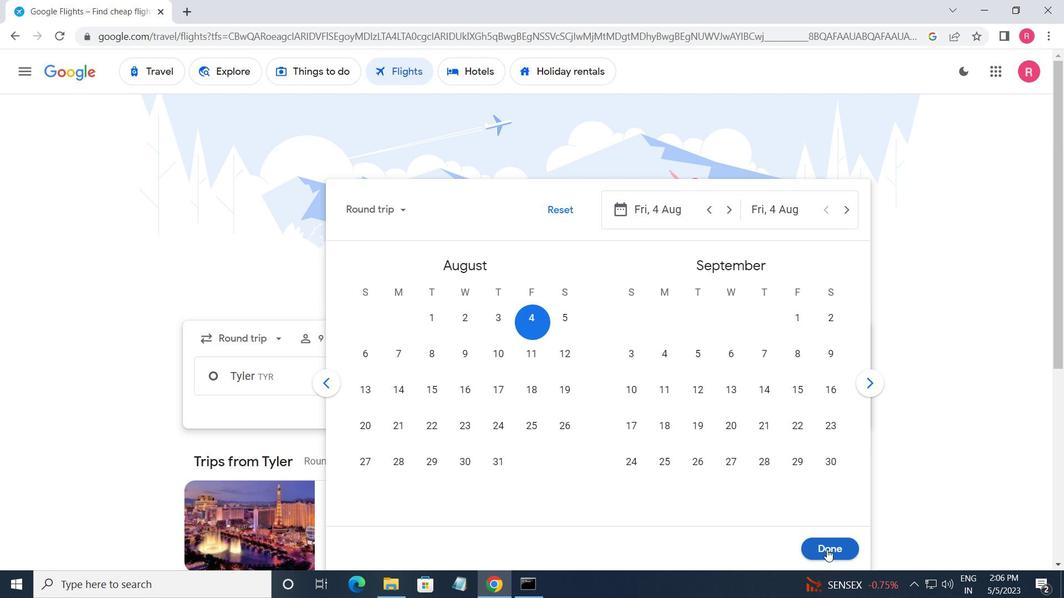 
Action: Mouse moved to (685, 379)
Screenshot: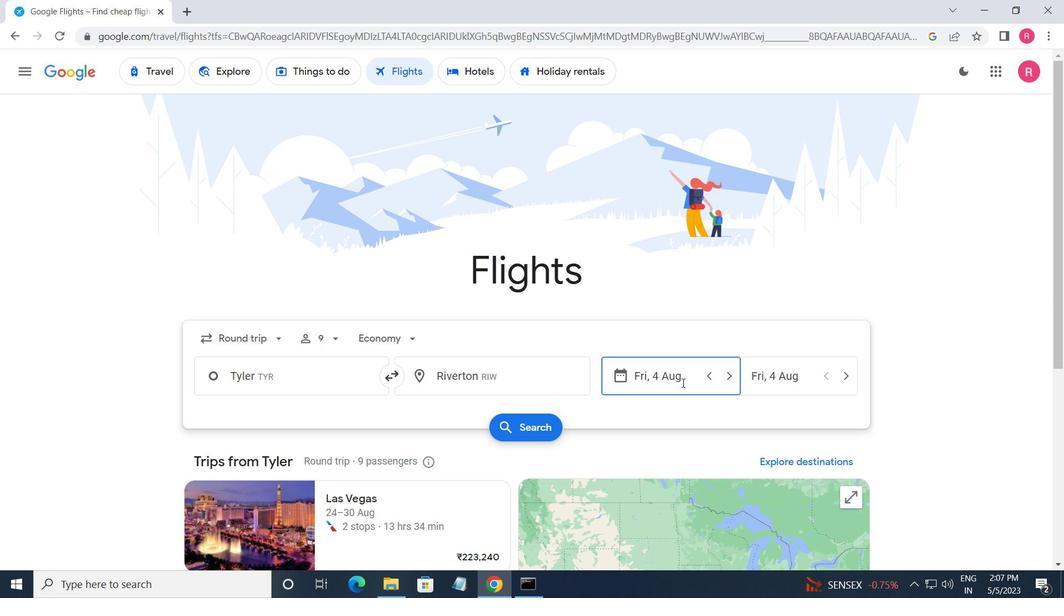 
Action: Mouse pressed left at (685, 379)
Screenshot: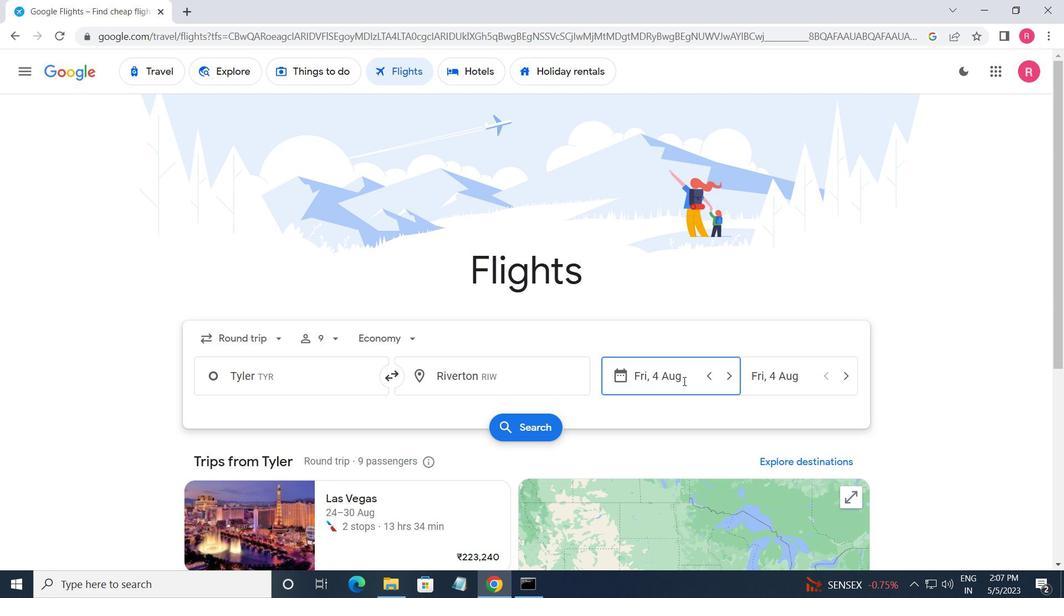 
Action: Mouse moved to (531, 322)
Screenshot: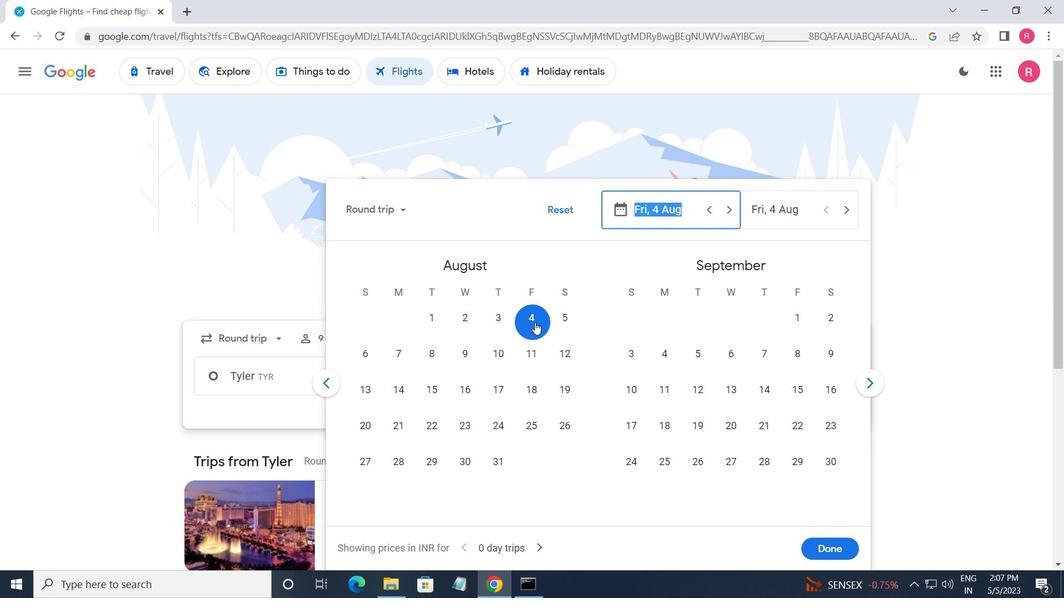 
Action: Mouse pressed left at (531, 322)
Screenshot: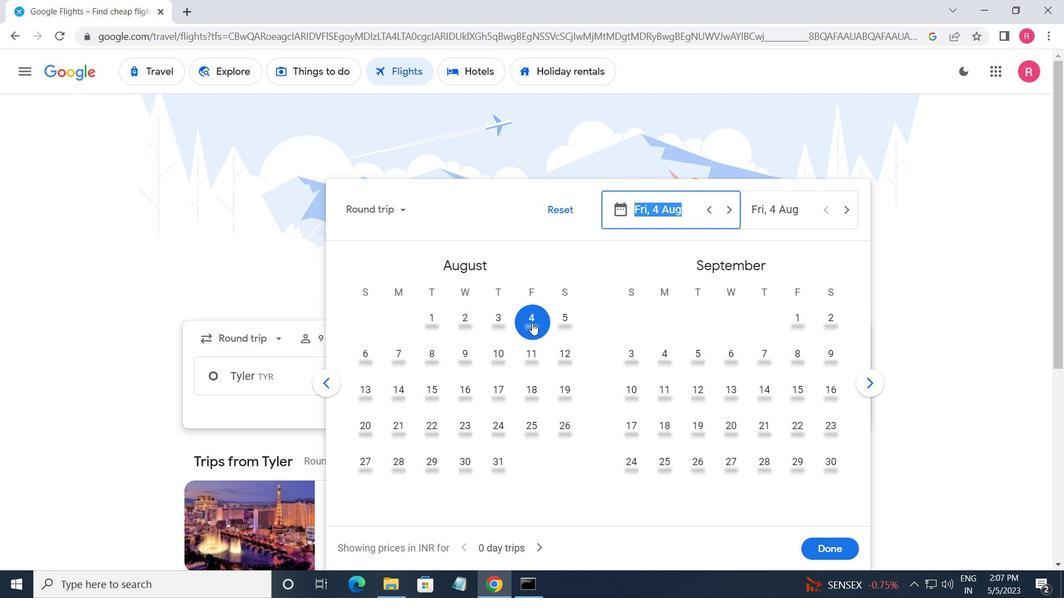 
Action: Mouse moved to (361, 352)
Screenshot: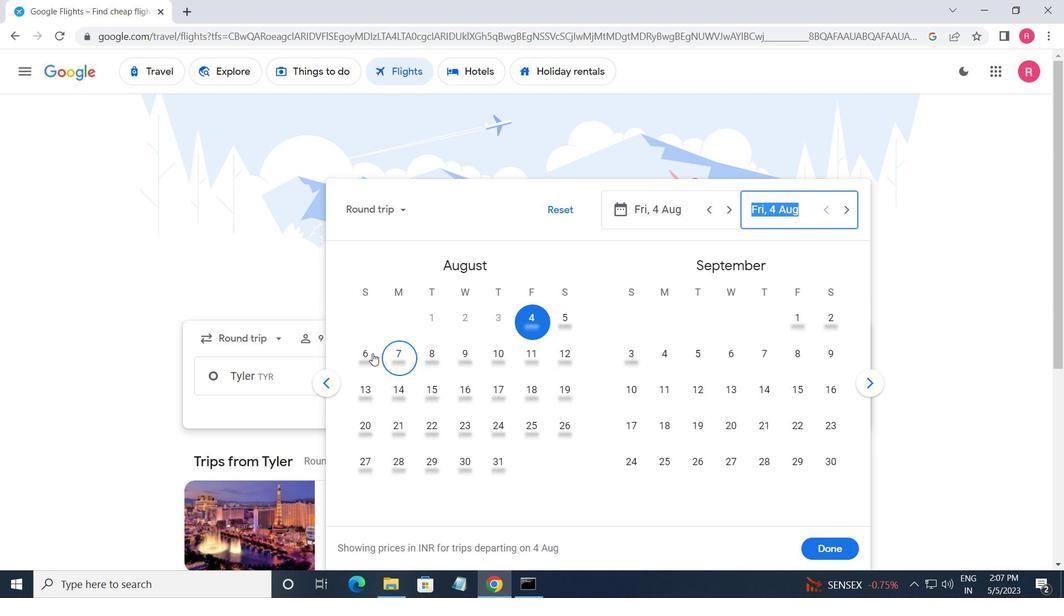 
Action: Mouse pressed left at (361, 352)
Screenshot: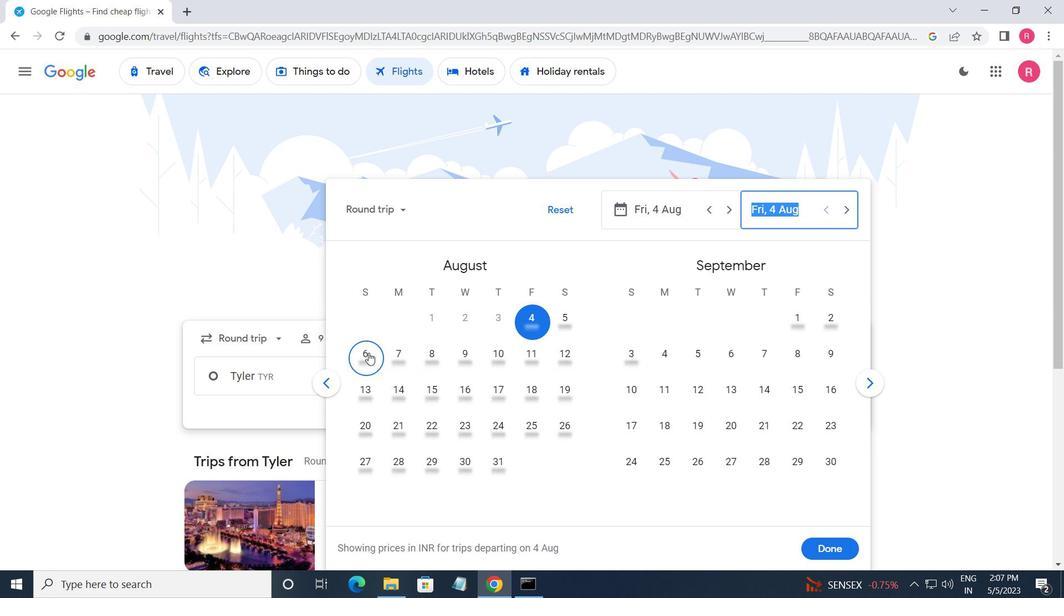 
Action: Mouse moved to (843, 547)
Screenshot: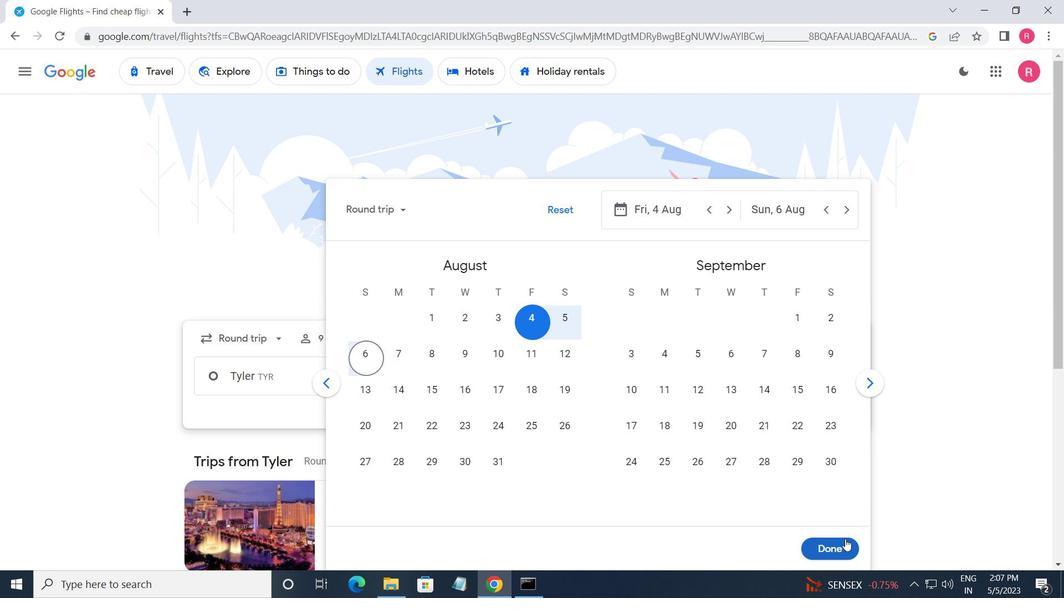 
Action: Mouse pressed left at (843, 547)
Screenshot: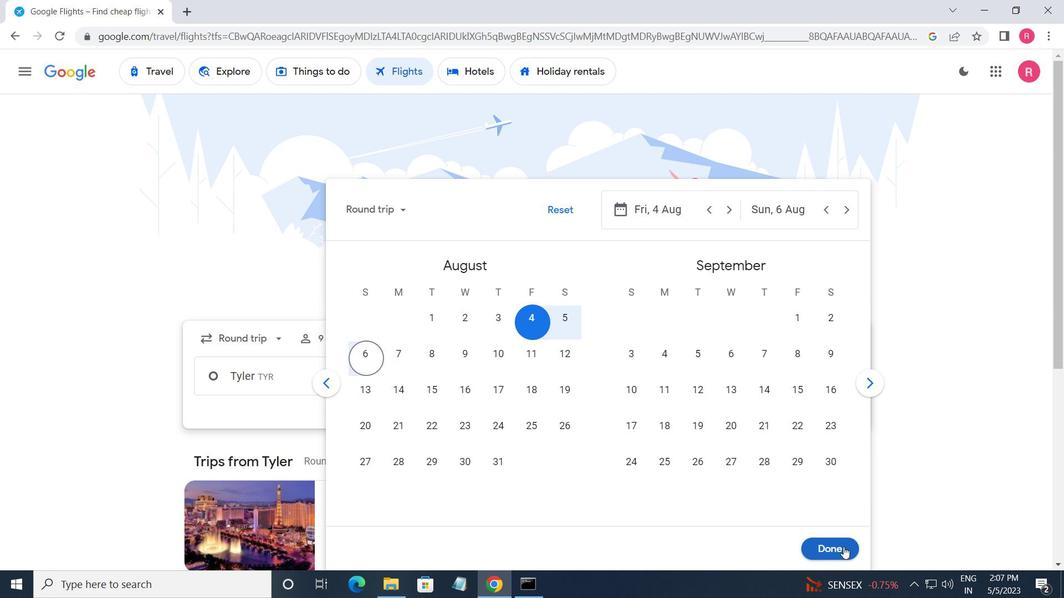 
Action: Mouse moved to (538, 432)
Screenshot: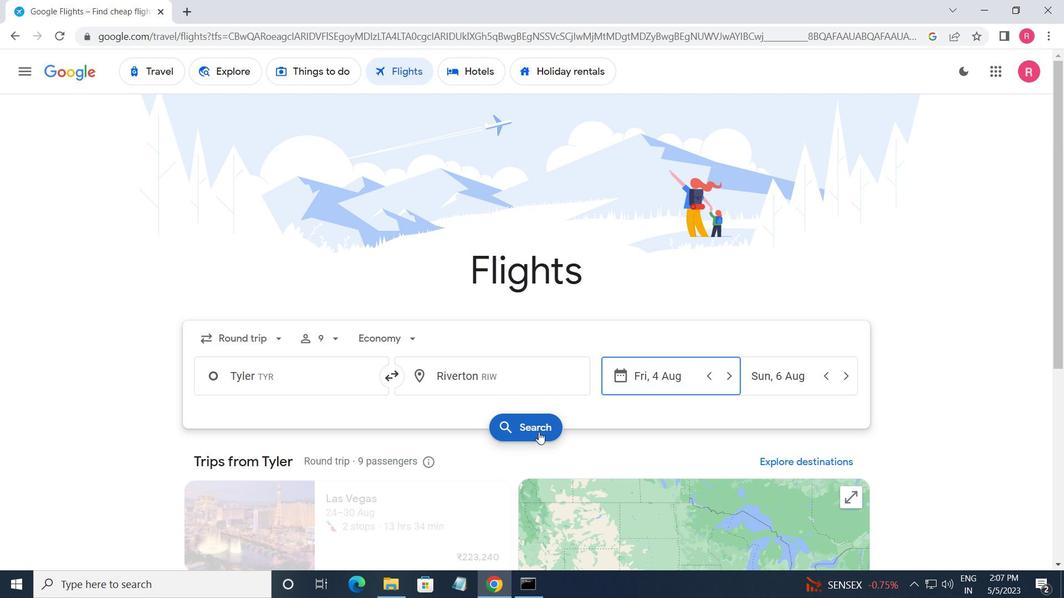 
Action: Mouse pressed left at (538, 432)
Screenshot: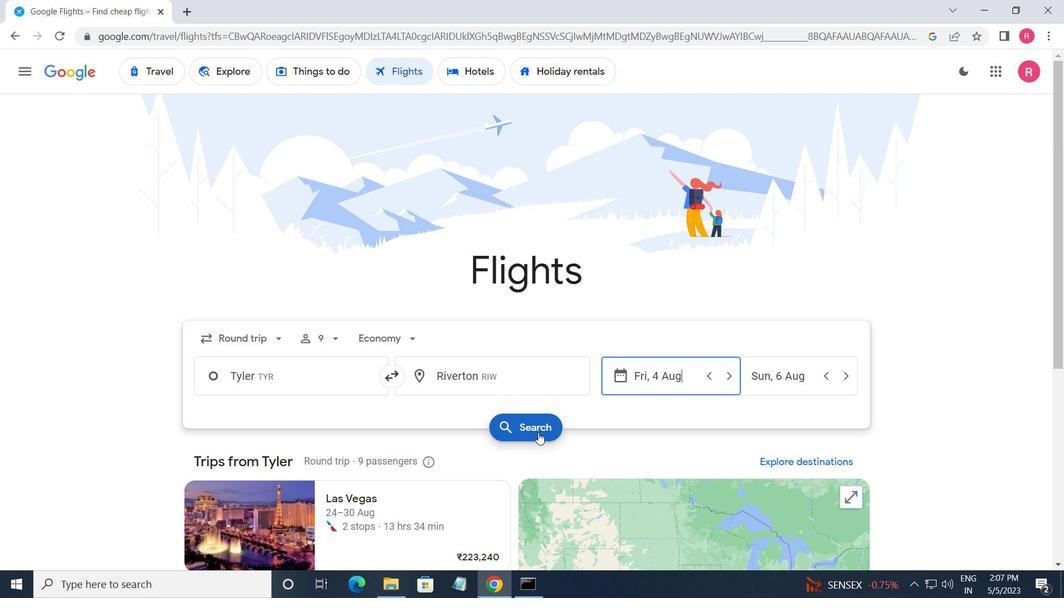 
Action: Mouse moved to (213, 196)
Screenshot: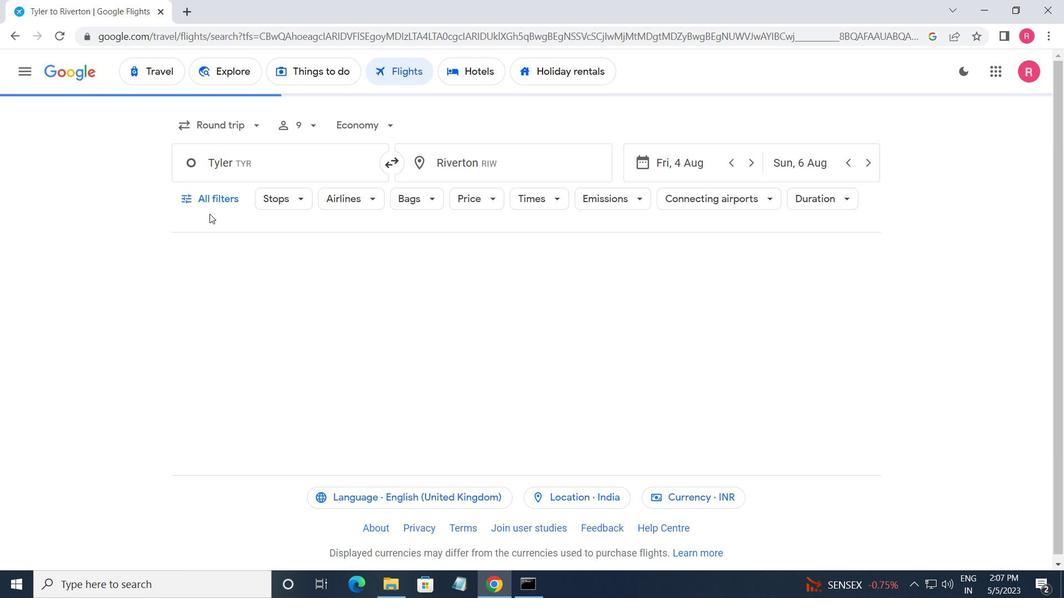 
Action: Mouse pressed left at (213, 196)
Screenshot: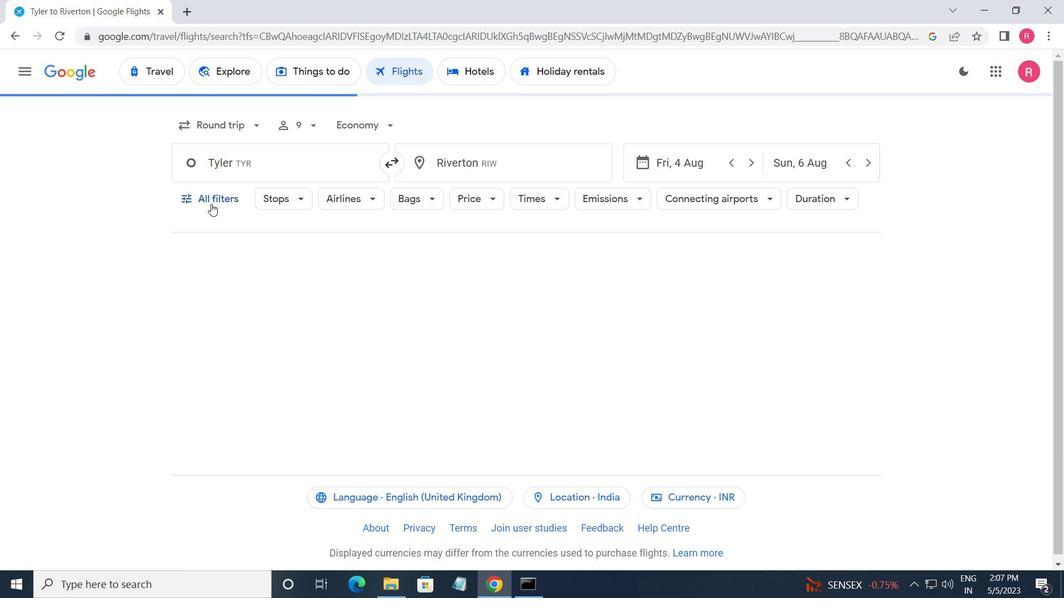 
Action: Mouse moved to (262, 303)
Screenshot: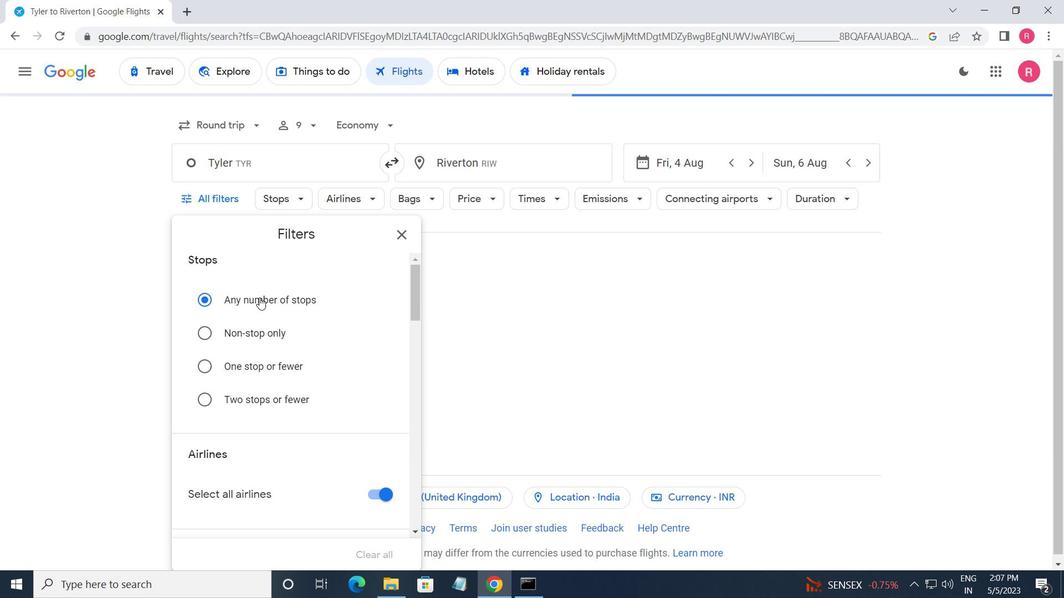 
Action: Mouse scrolled (262, 302) with delta (0, 0)
Screenshot: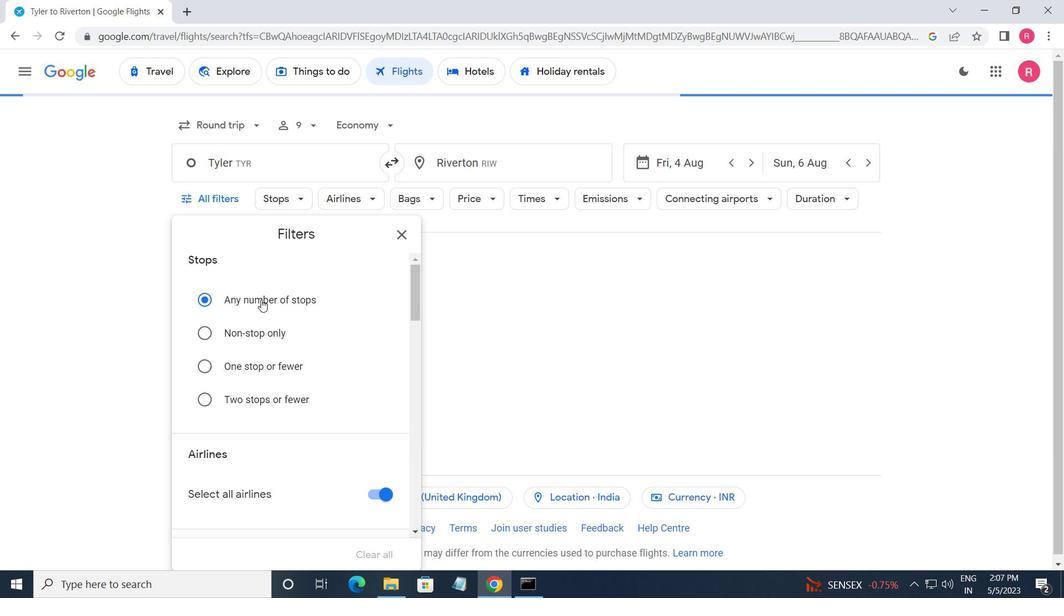 
Action: Mouse moved to (262, 303)
Screenshot: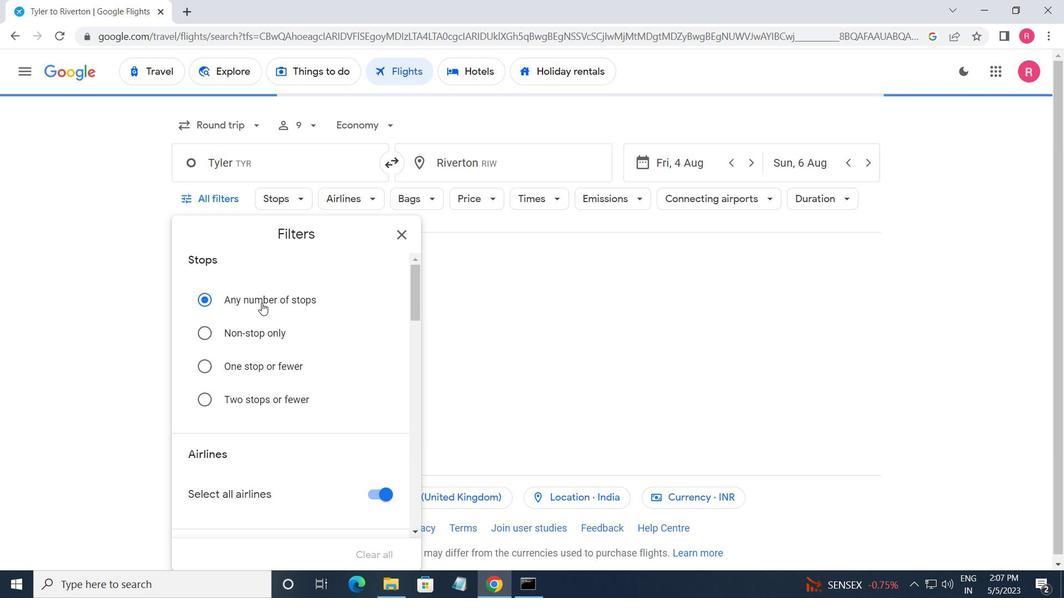 
Action: Mouse scrolled (262, 303) with delta (0, 0)
Screenshot: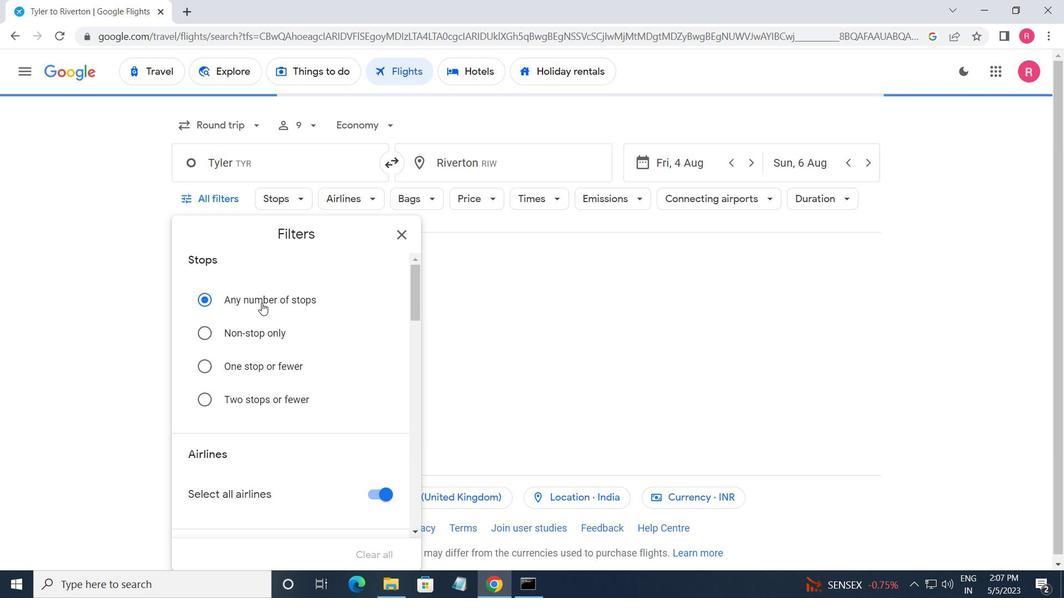 
Action: Mouse moved to (262, 304)
Screenshot: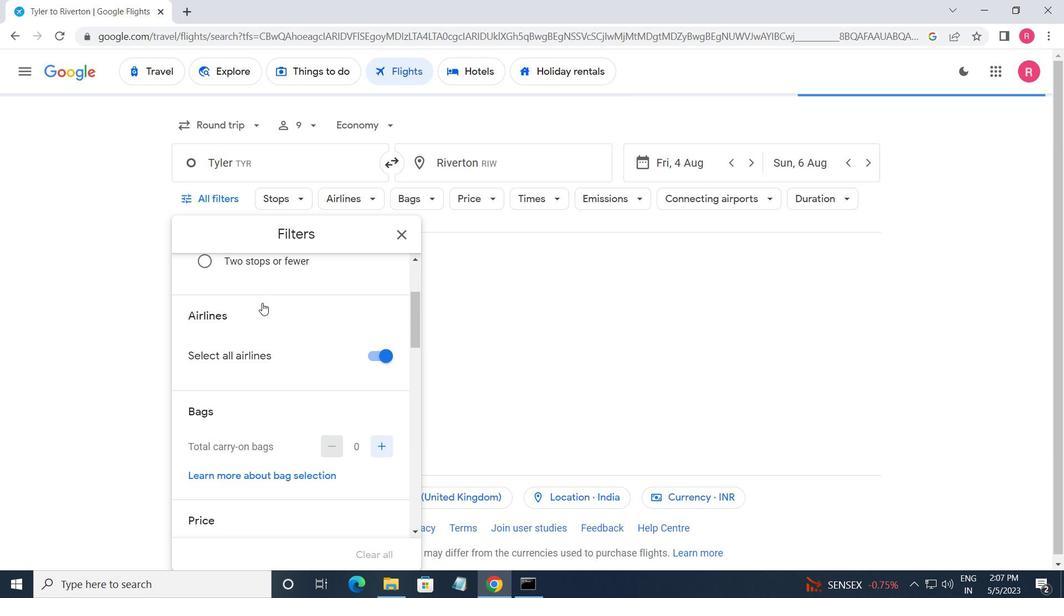 
Action: Mouse scrolled (262, 304) with delta (0, 0)
Screenshot: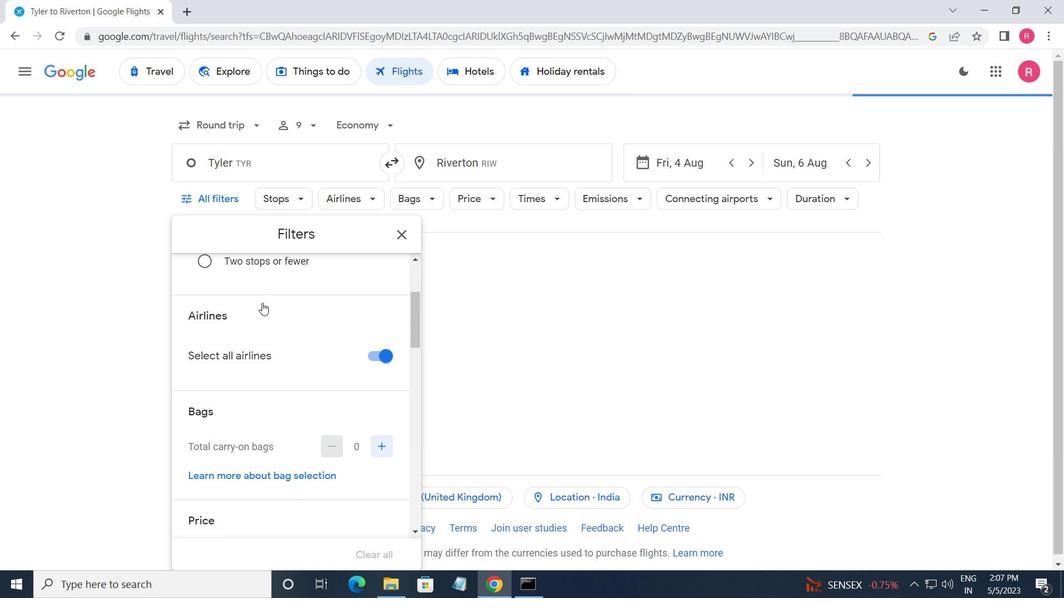 
Action: Mouse moved to (262, 317)
Screenshot: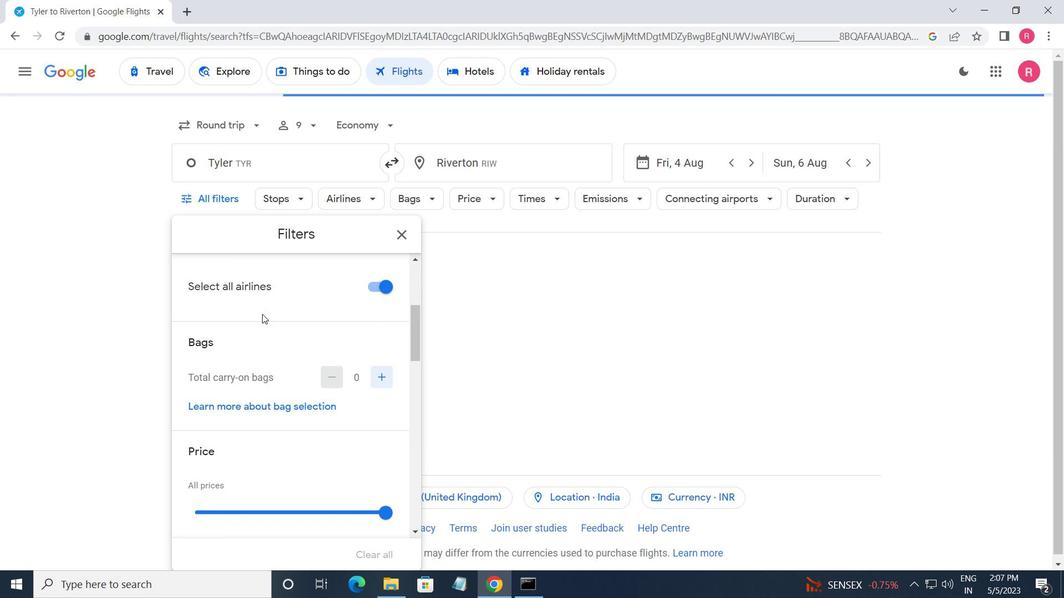 
Action: Mouse scrolled (262, 316) with delta (0, 0)
Screenshot: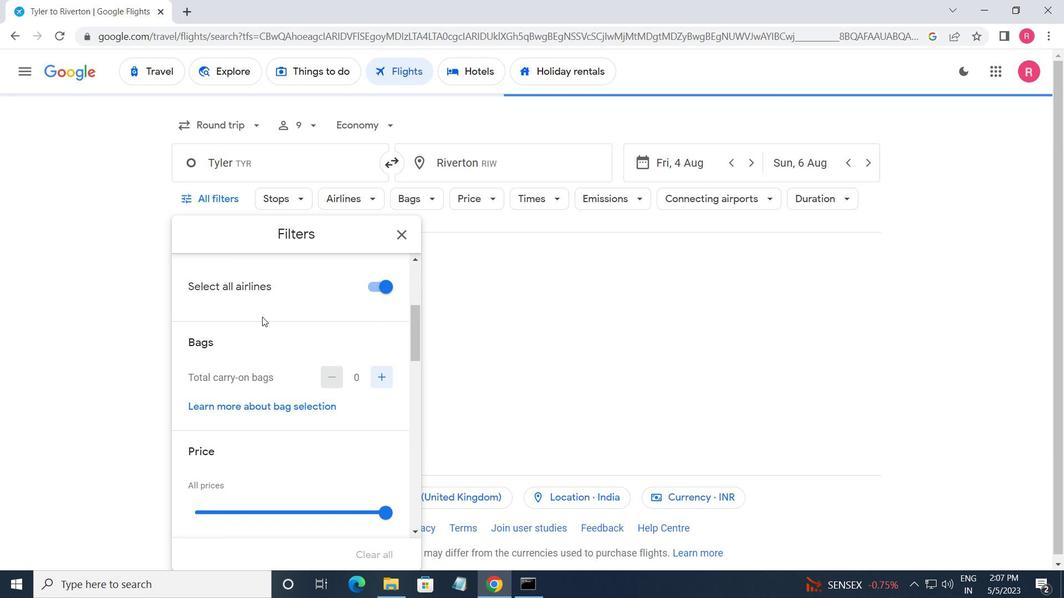 
Action: Mouse moved to (262, 344)
Screenshot: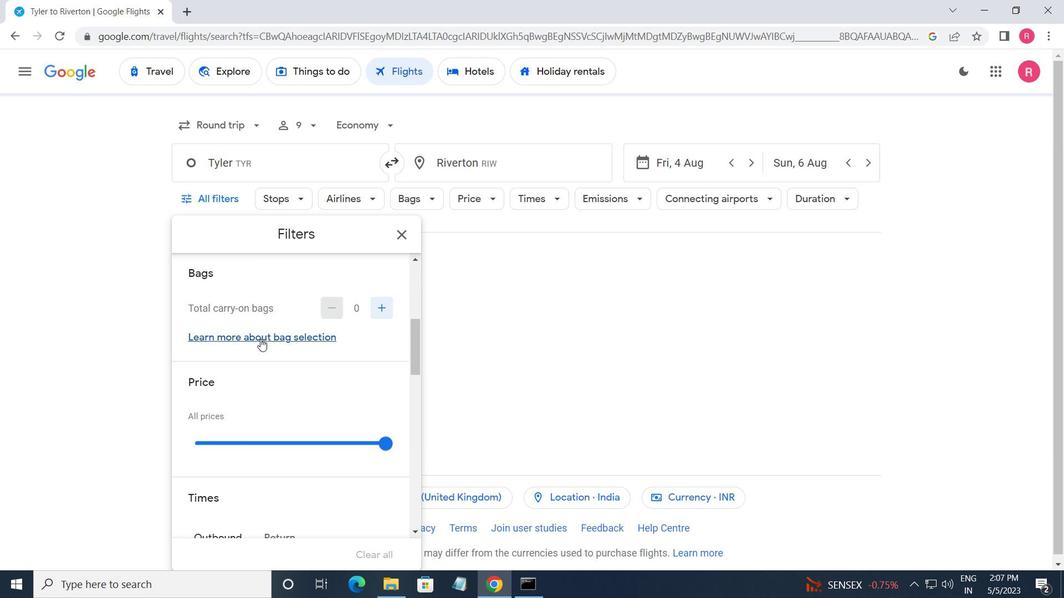 
Action: Mouse scrolled (262, 344) with delta (0, 0)
Screenshot: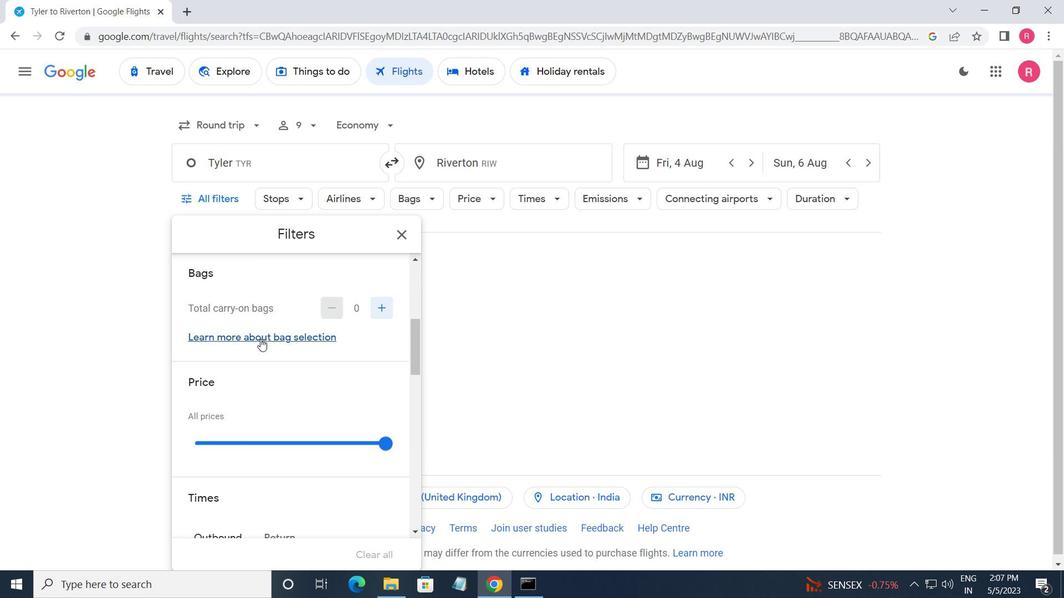 
Action: Mouse moved to (262, 348)
Screenshot: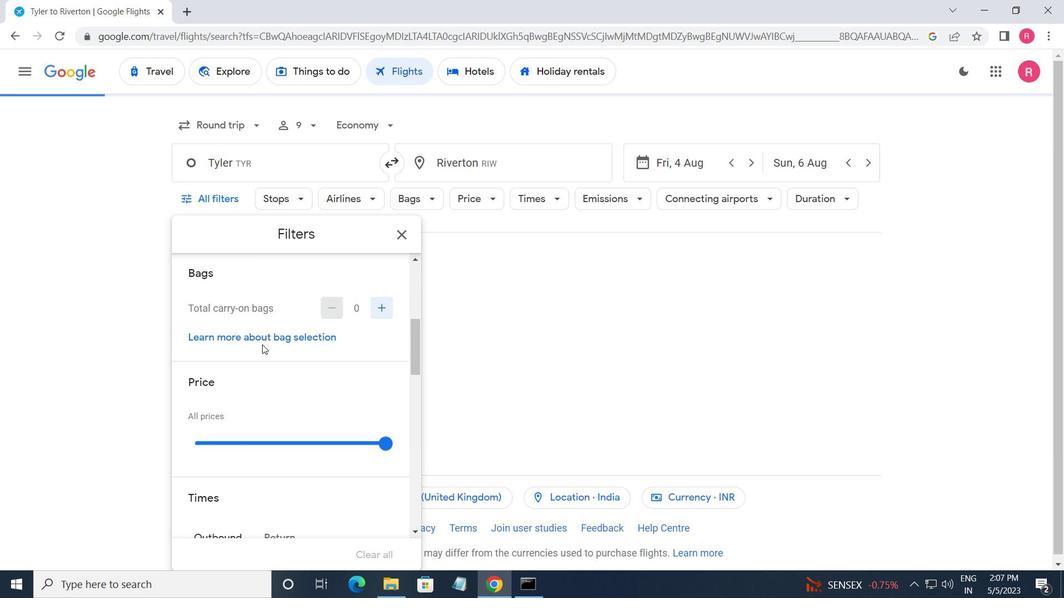 
Action: Mouse scrolled (262, 347) with delta (0, 0)
Screenshot: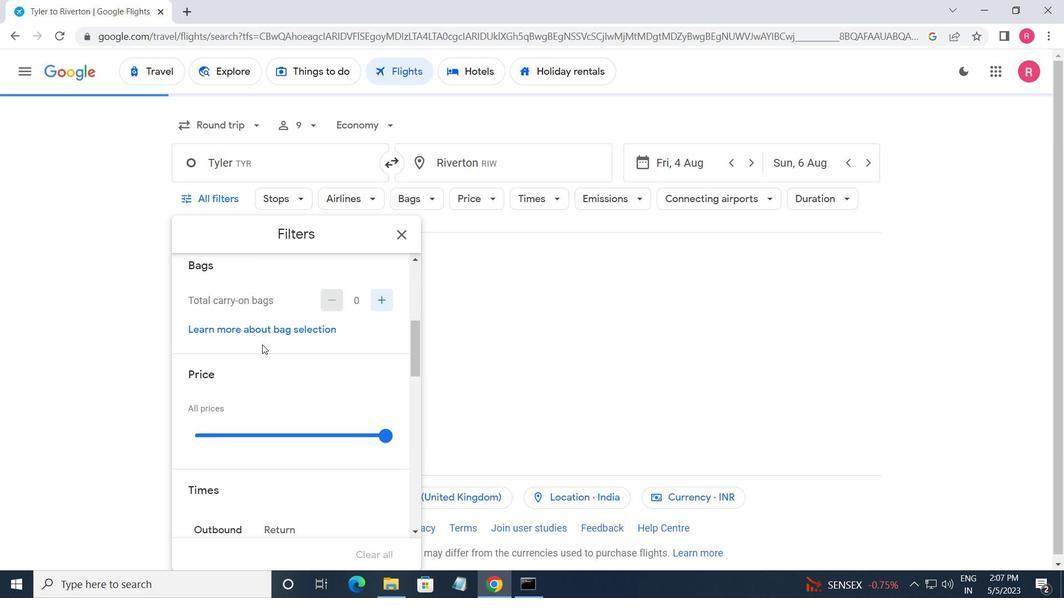 
Action: Mouse moved to (262, 348)
Screenshot: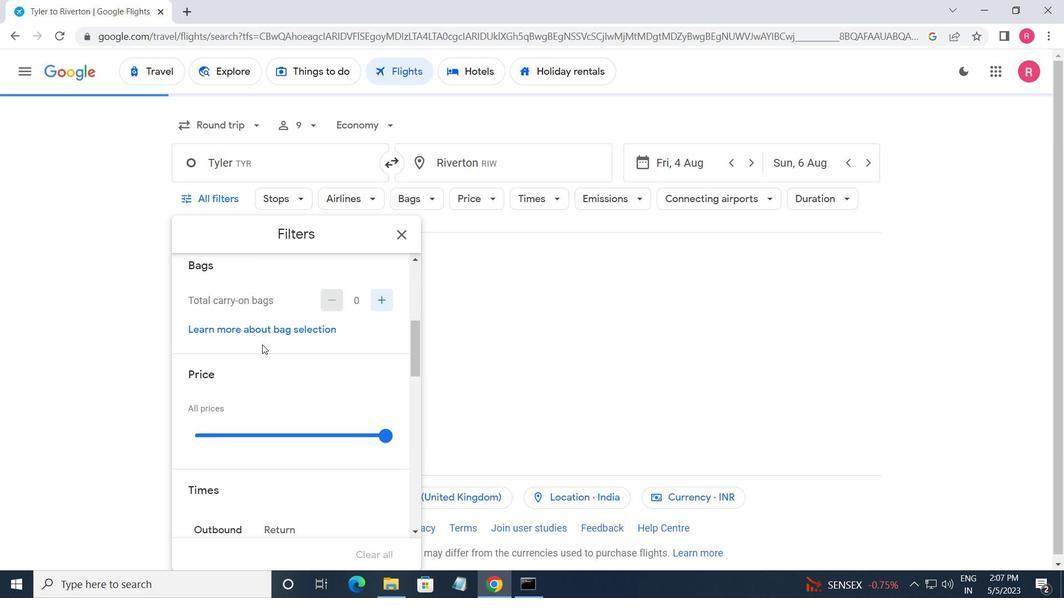 
Action: Mouse scrolled (262, 347) with delta (0, 0)
Screenshot: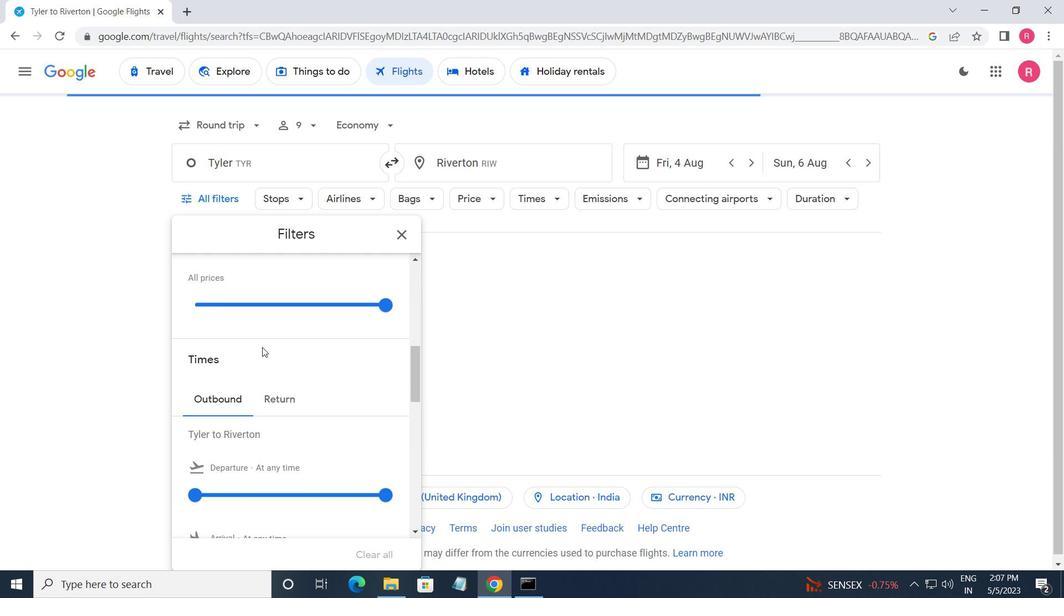 
Action: Mouse moved to (262, 349)
Screenshot: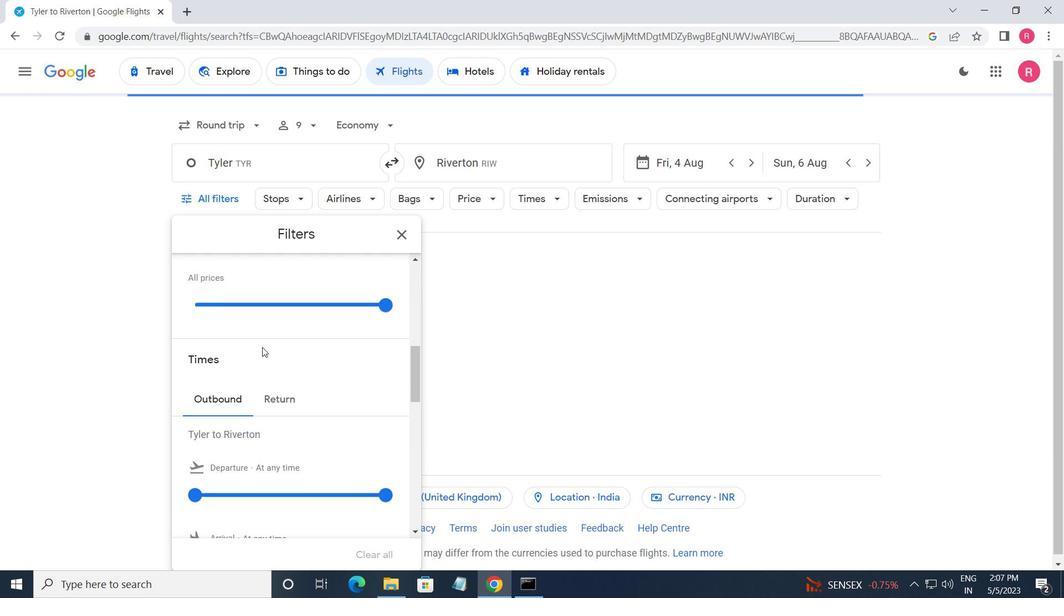 
Action: Mouse scrolled (262, 350) with delta (0, 0)
Screenshot: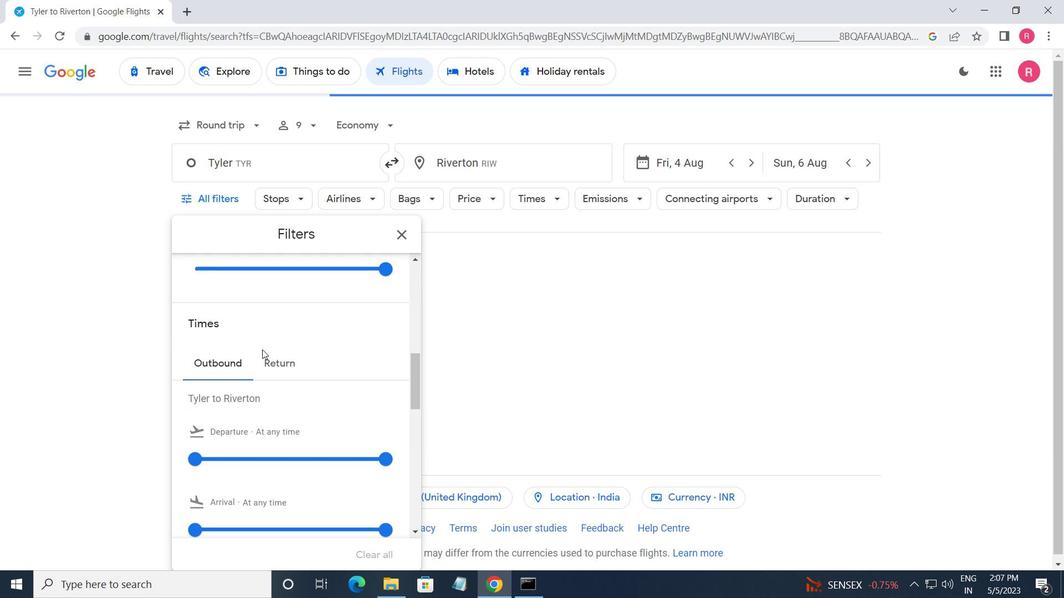 
Action: Mouse scrolled (262, 350) with delta (0, 0)
Screenshot: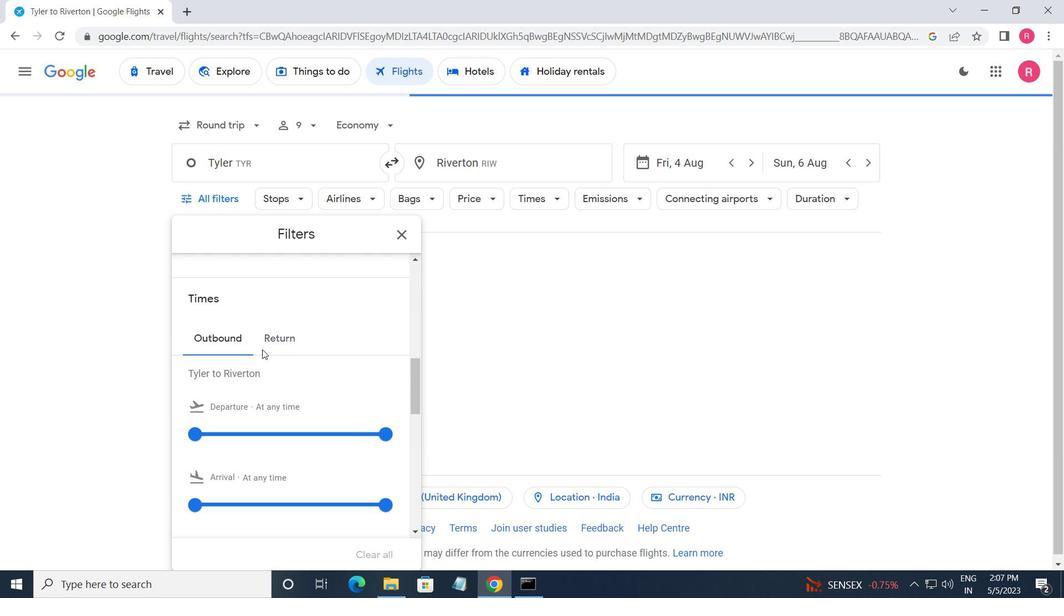 
Action: Mouse scrolled (262, 350) with delta (0, 0)
Screenshot: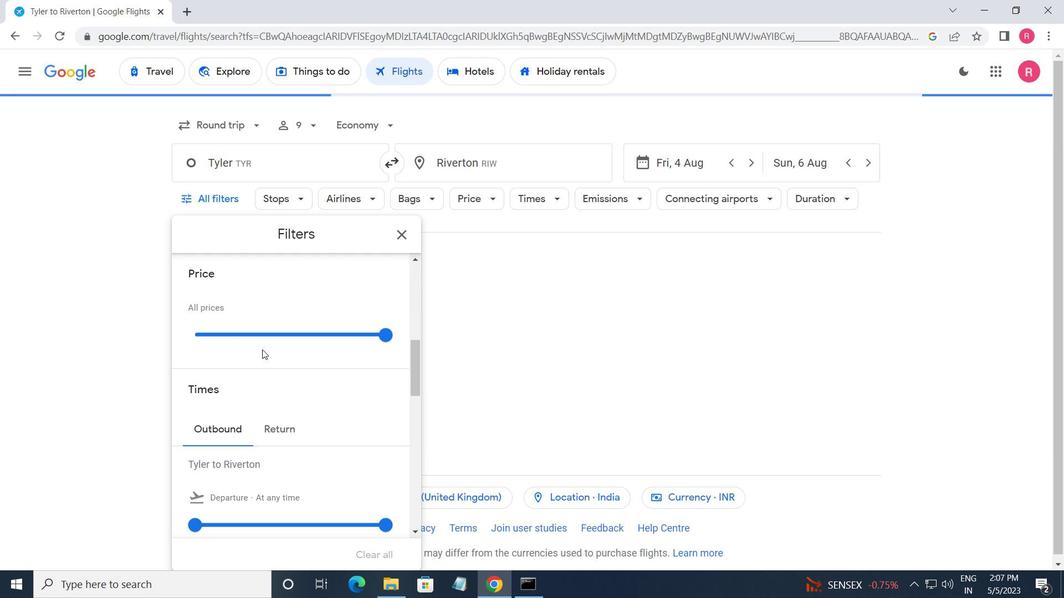 
Action: Mouse scrolled (262, 350) with delta (0, 0)
Screenshot: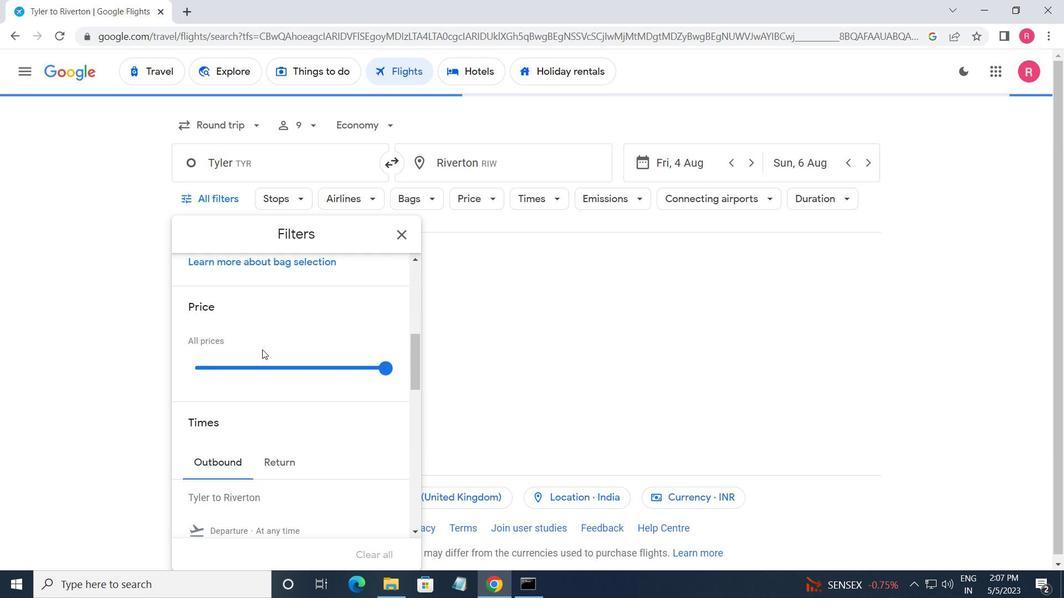 
Action: Mouse scrolled (262, 350) with delta (0, 0)
Screenshot: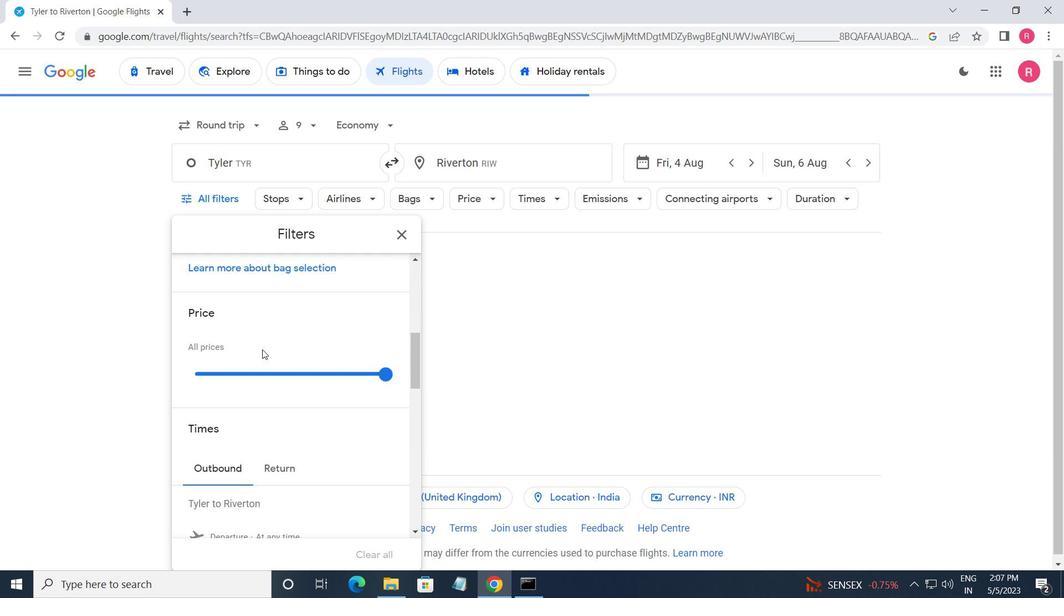 
Action: Mouse scrolled (262, 350) with delta (0, 0)
Screenshot: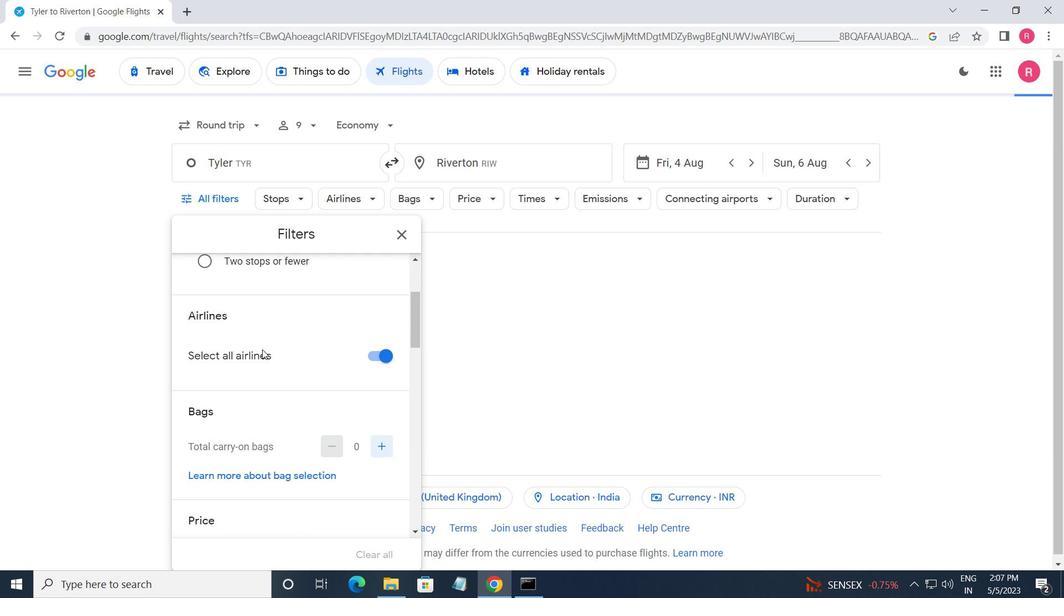 
Action: Mouse scrolled (262, 350) with delta (0, 0)
Screenshot: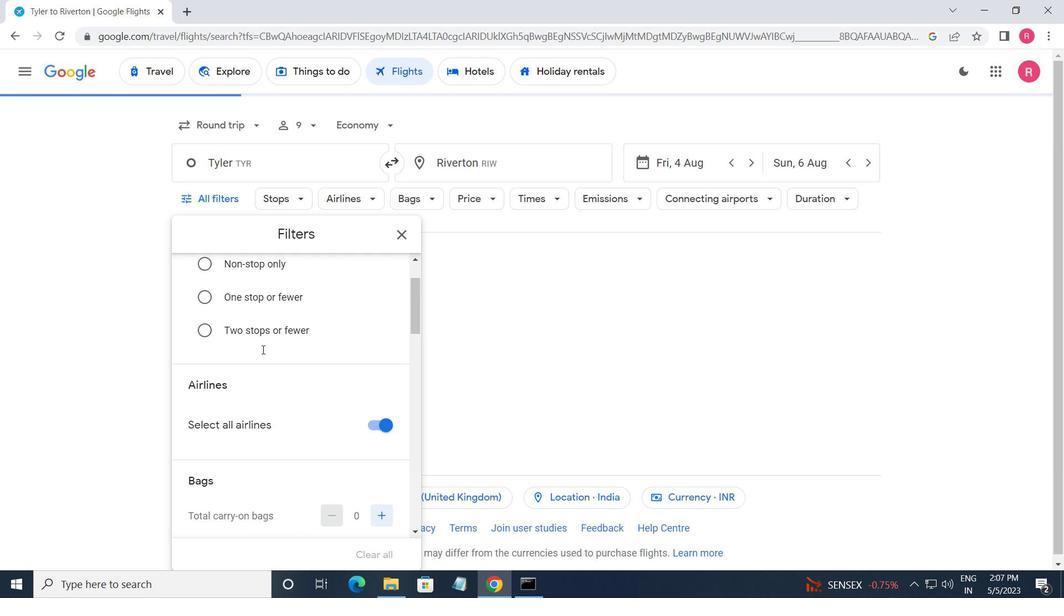 
Action: Mouse moved to (263, 351)
Screenshot: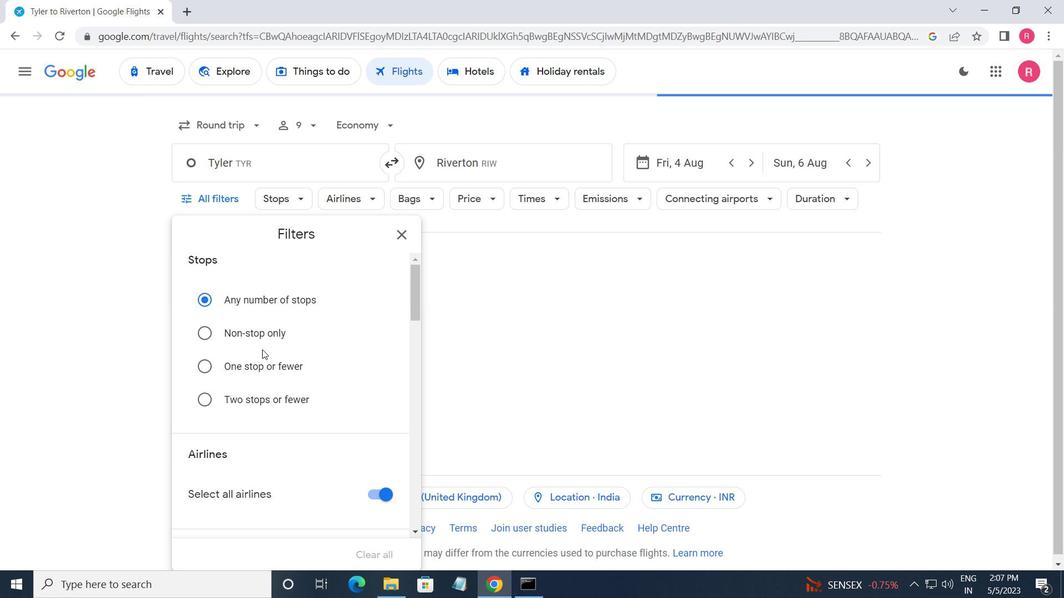 
Action: Mouse scrolled (263, 350) with delta (0, 0)
Screenshot: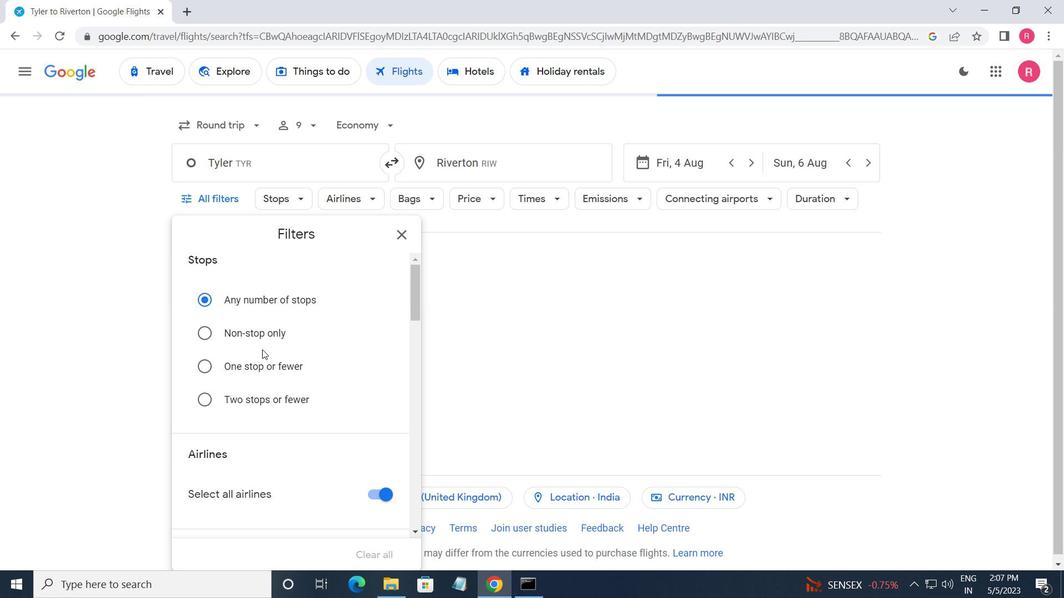 
Action: Mouse moved to (314, 406)
Screenshot: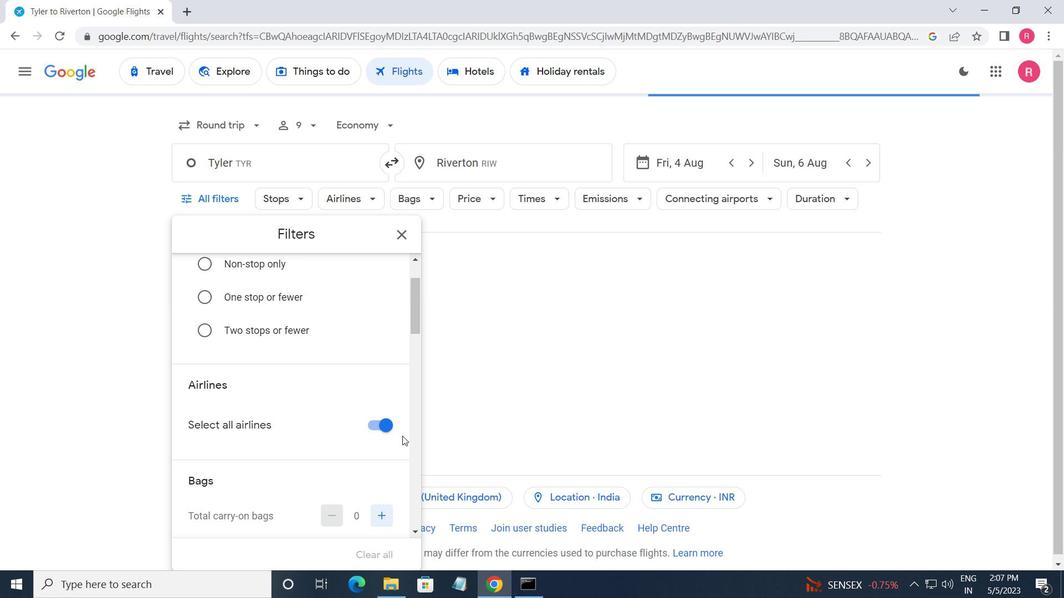 
Action: Mouse scrolled (314, 406) with delta (0, 0)
Screenshot: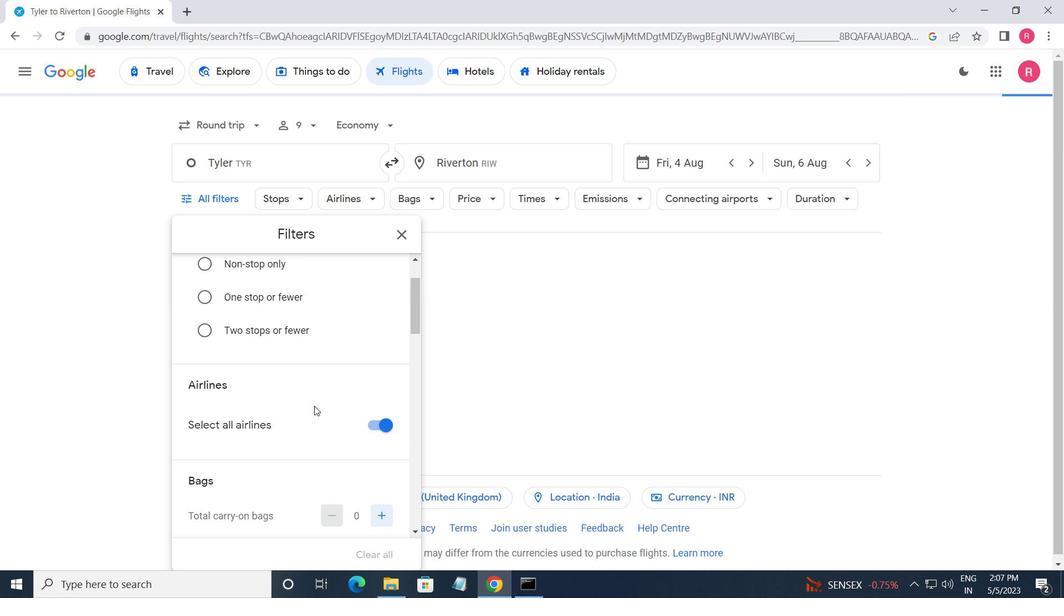 
Action: Mouse moved to (312, 407)
Screenshot: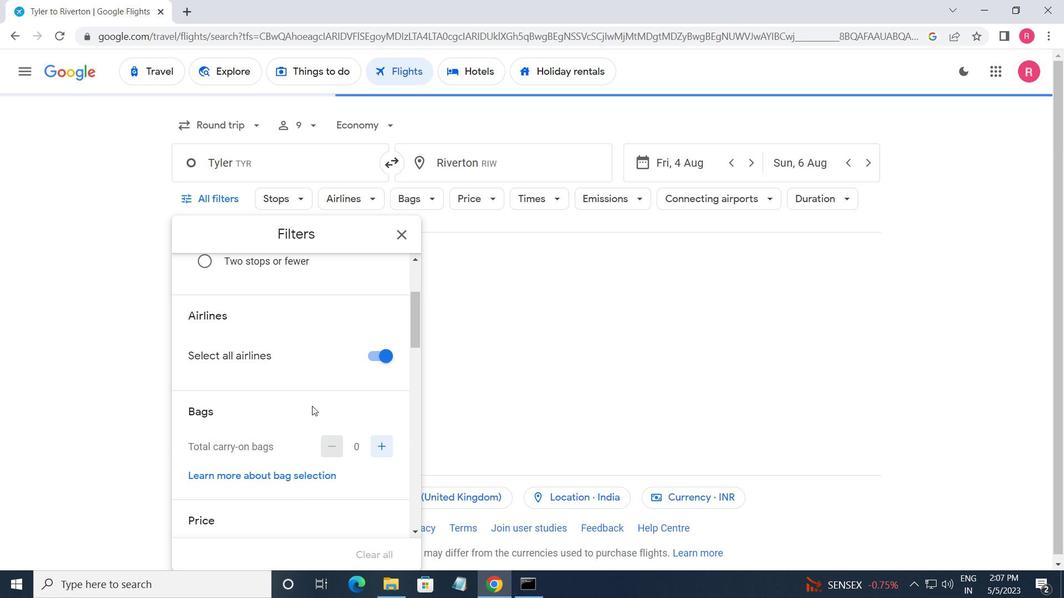 
Action: Mouse scrolled (312, 407) with delta (0, 0)
Screenshot: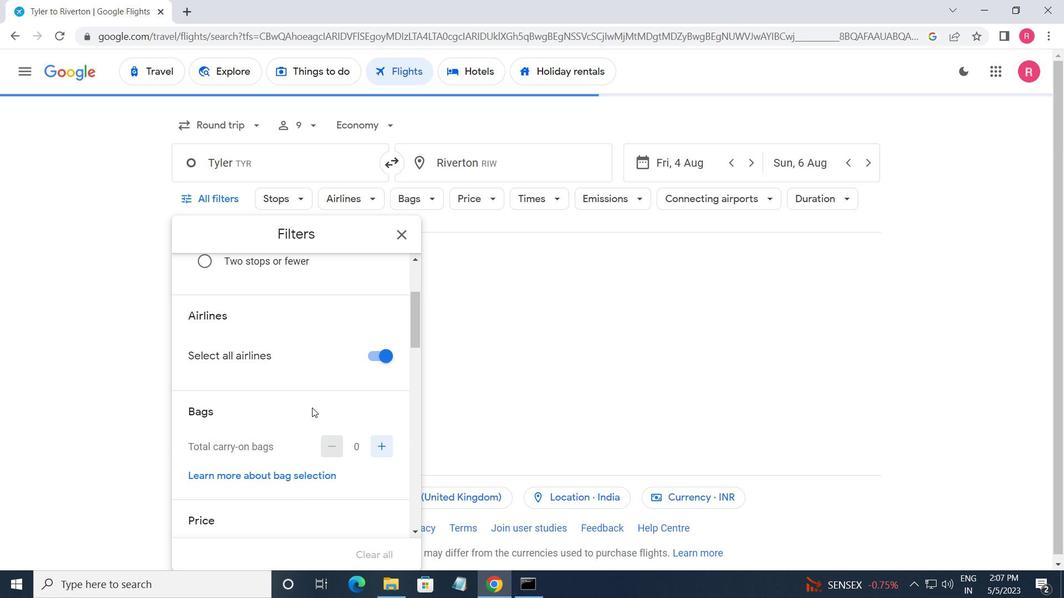 
Action: Mouse moved to (376, 449)
Screenshot: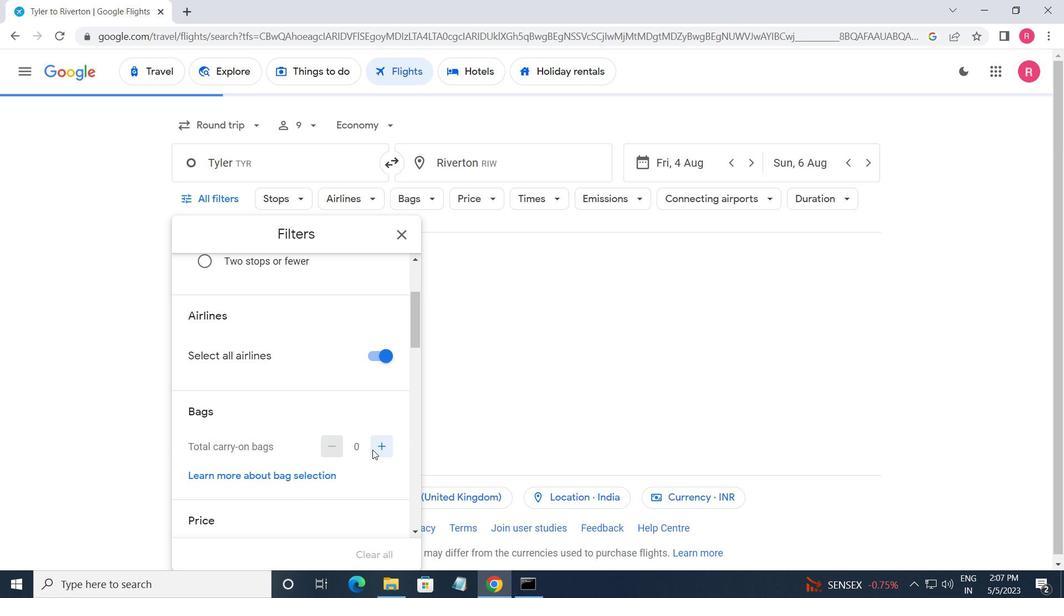 
Action: Mouse pressed left at (376, 449)
Screenshot: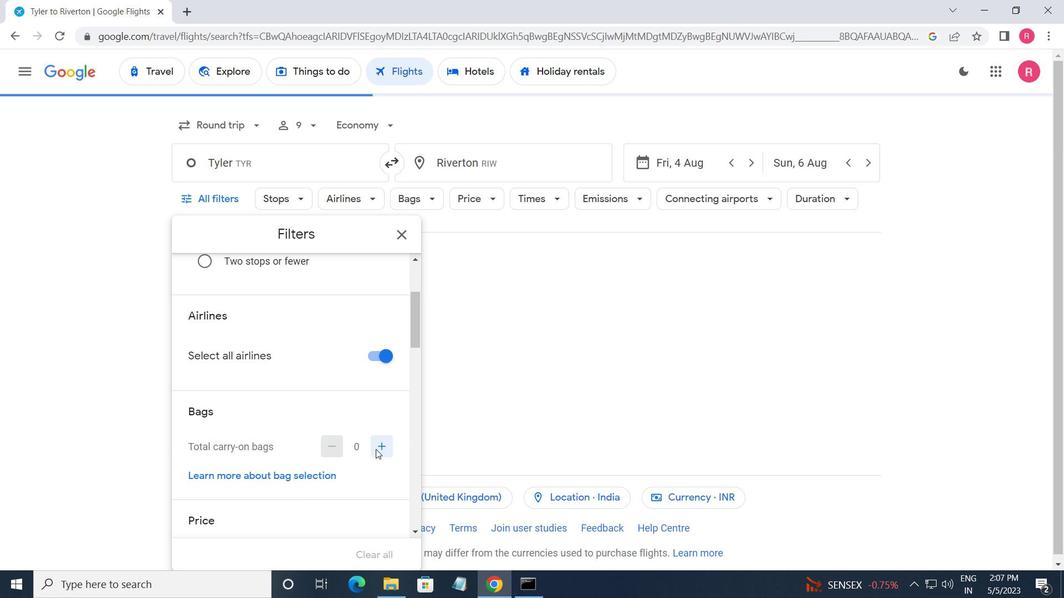 
Action: Mouse pressed left at (376, 449)
Screenshot: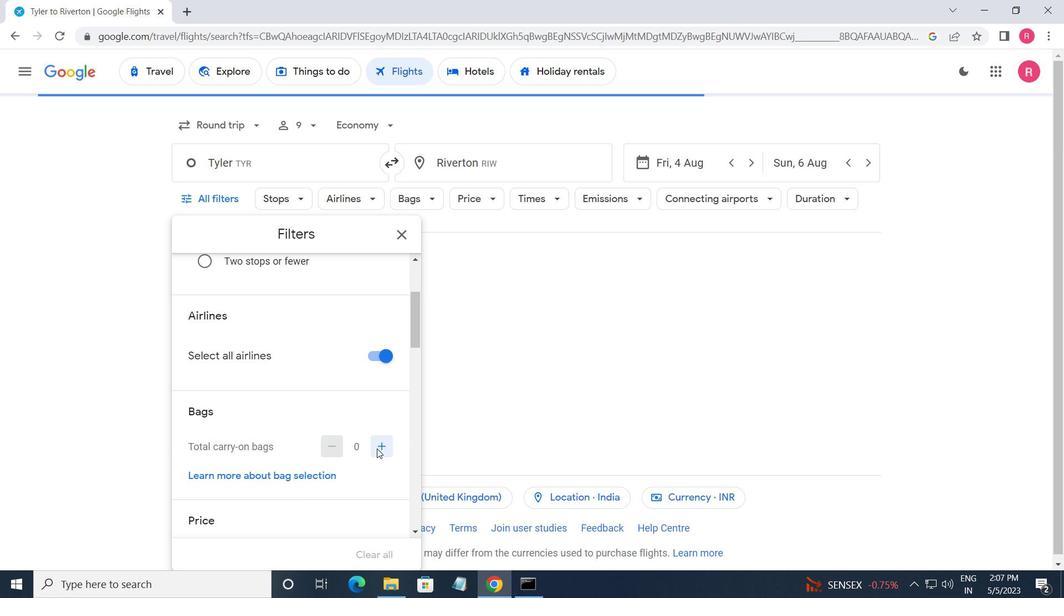 
Action: Mouse moved to (325, 386)
Screenshot: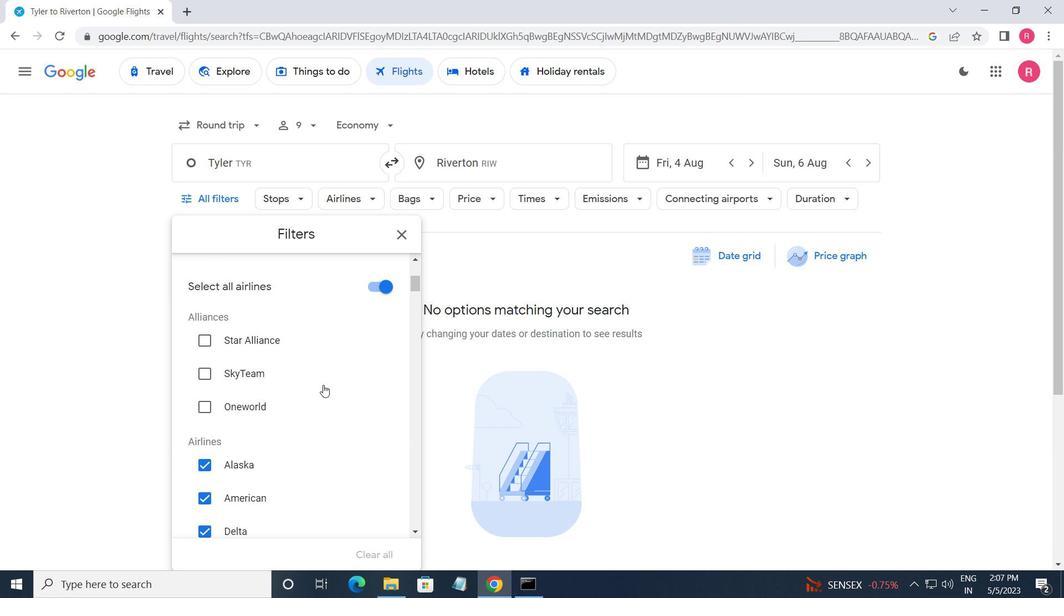 
Action: Mouse scrolled (325, 386) with delta (0, 0)
Screenshot: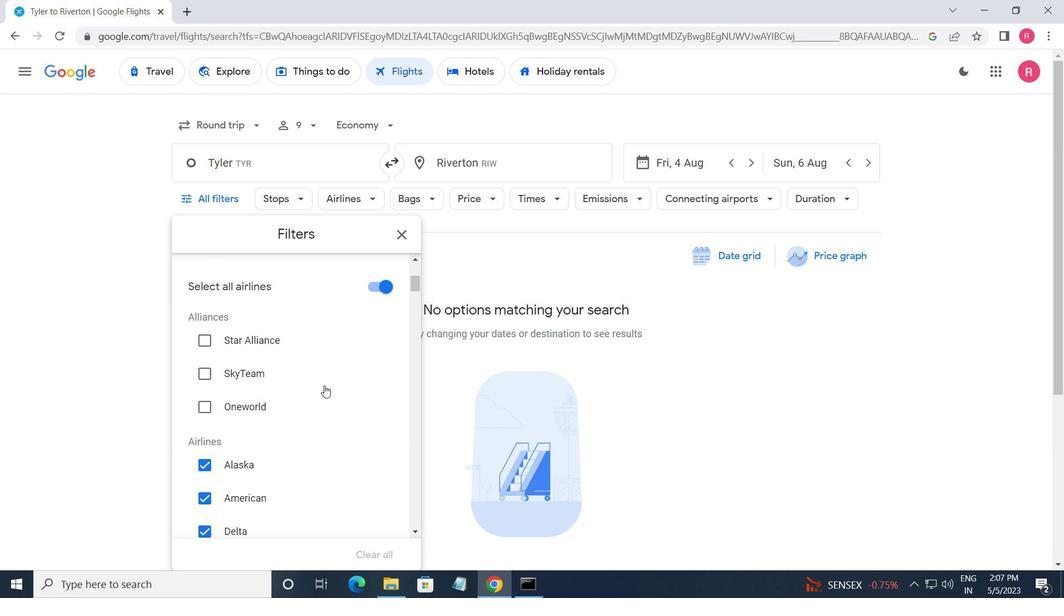 
Action: Mouse moved to (325, 387)
Screenshot: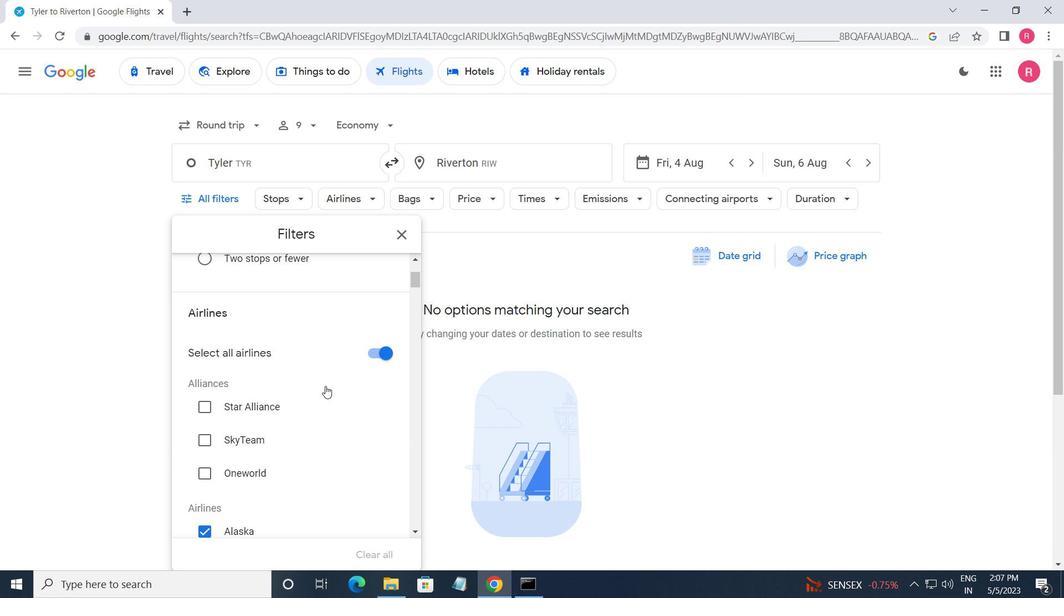 
Action: Mouse scrolled (325, 386) with delta (0, 0)
Screenshot: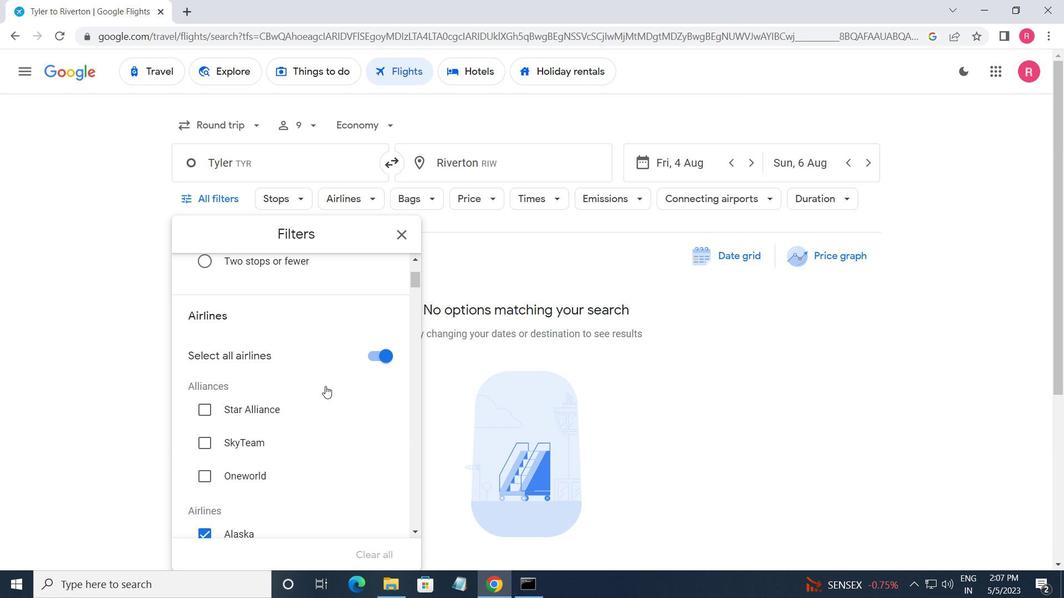 
Action: Mouse moved to (325, 388)
Screenshot: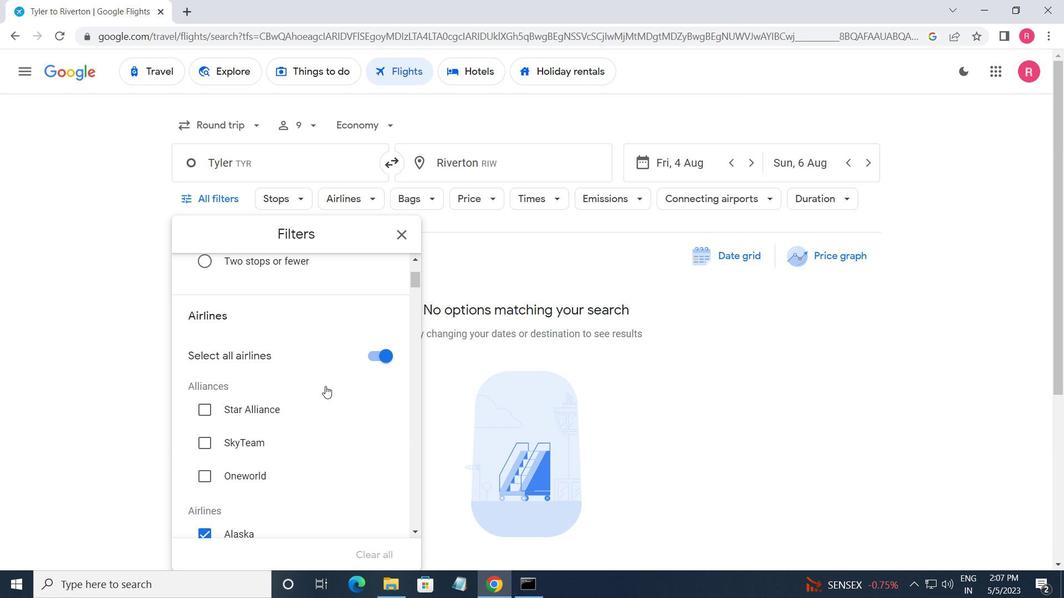 
Action: Mouse scrolled (325, 387) with delta (0, 0)
Screenshot: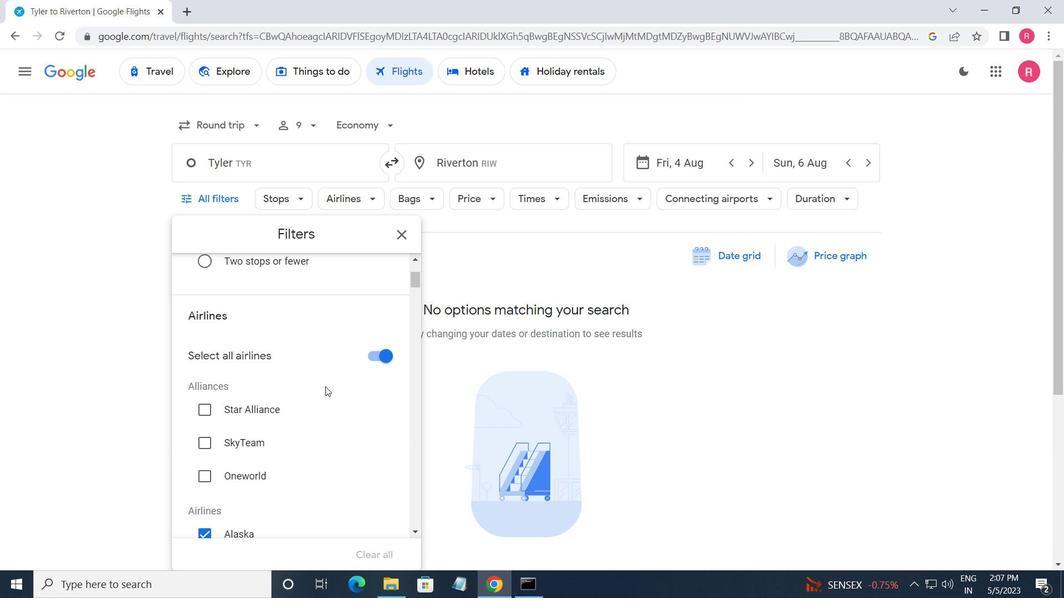 
Action: Mouse moved to (328, 383)
Screenshot: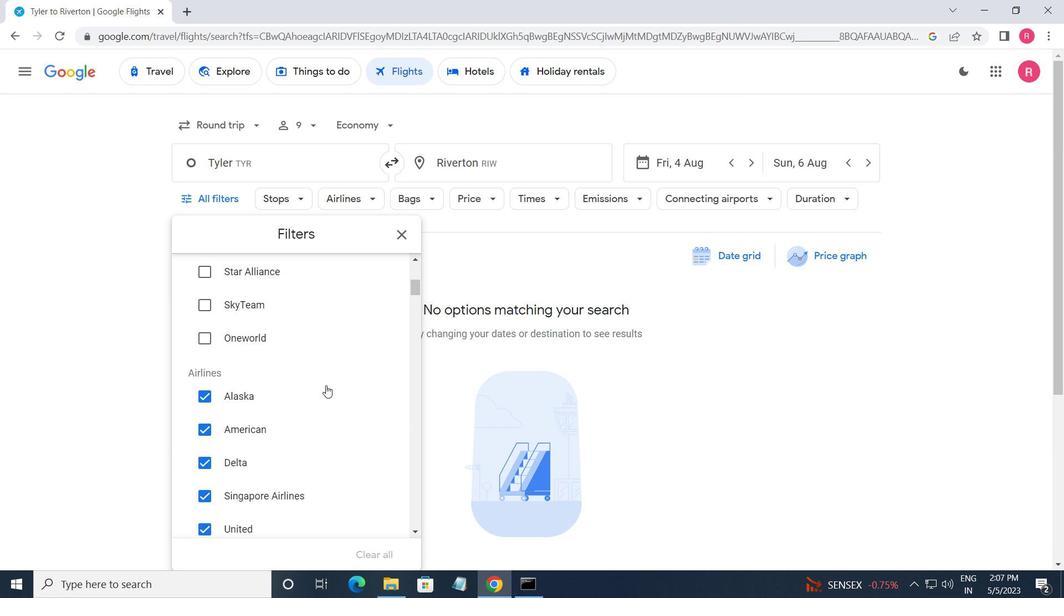 
Action: Mouse scrolled (328, 382) with delta (0, 0)
Screenshot: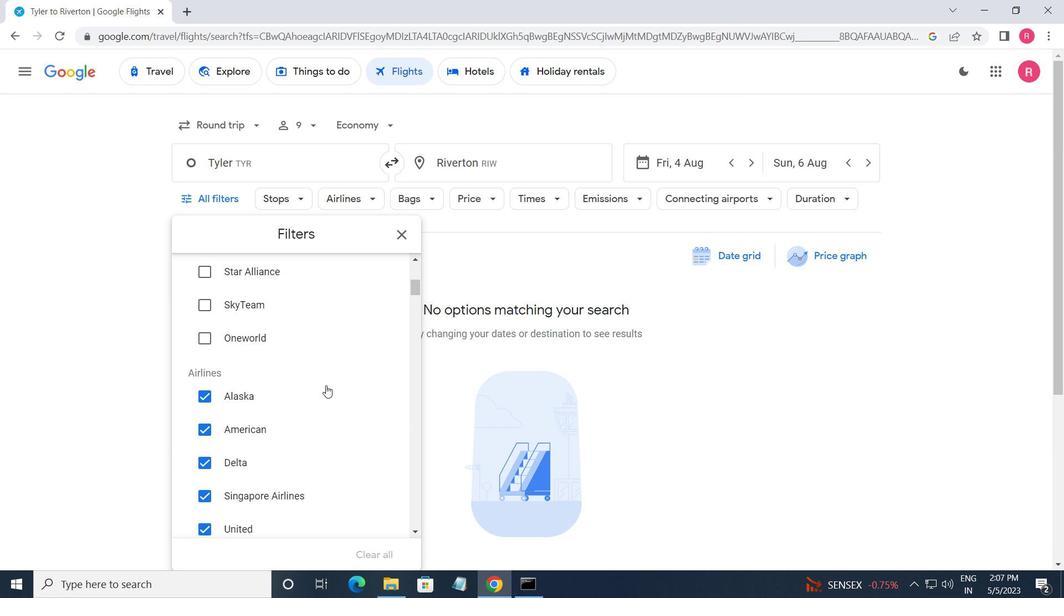 
Action: Mouse moved to (373, 427)
Screenshot: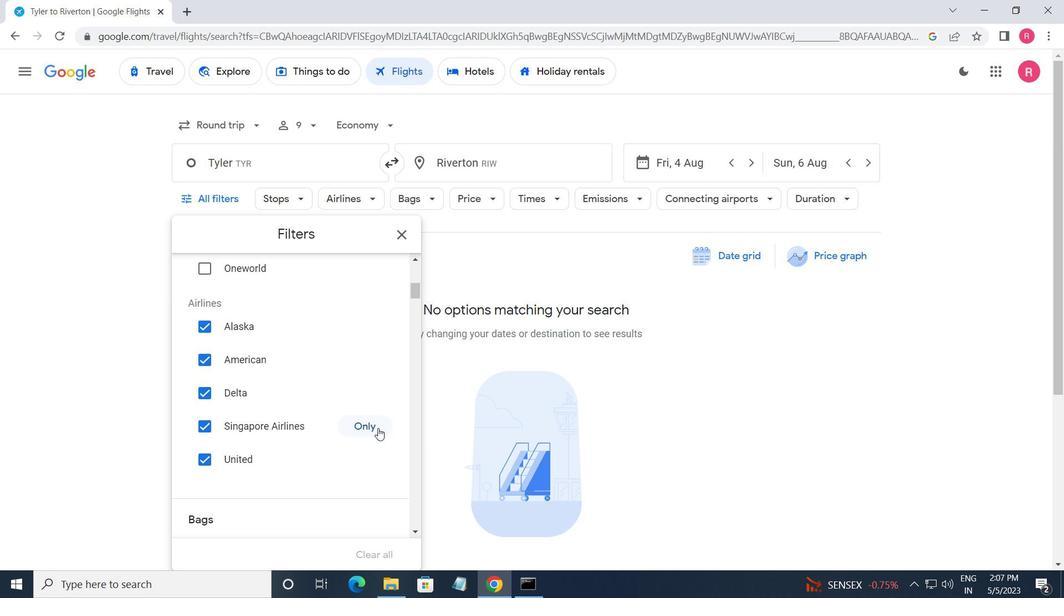 
Action: Mouse pressed left at (373, 427)
Screenshot: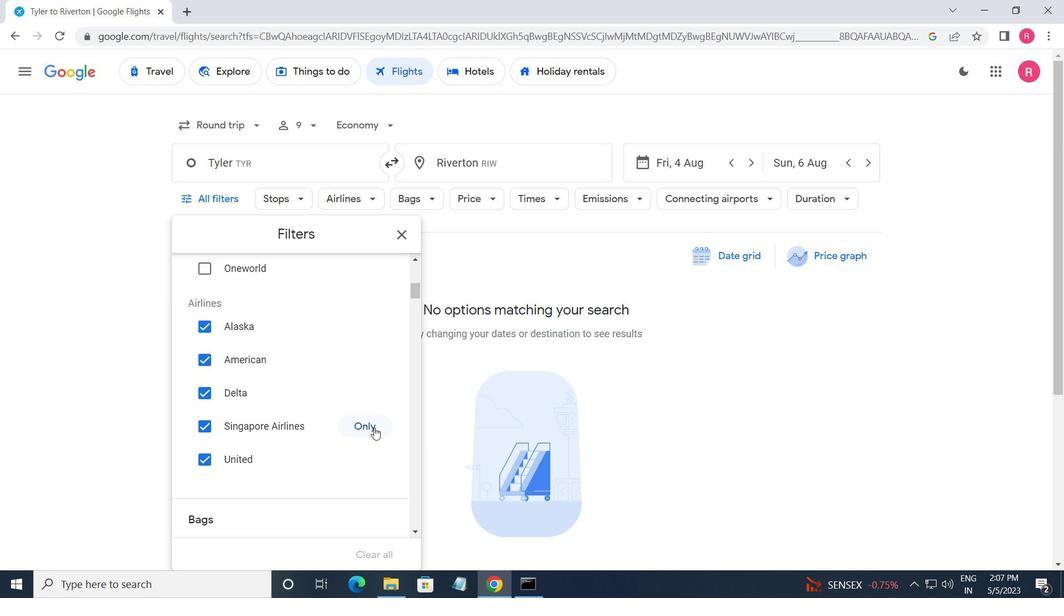 
Action: Mouse moved to (304, 337)
Screenshot: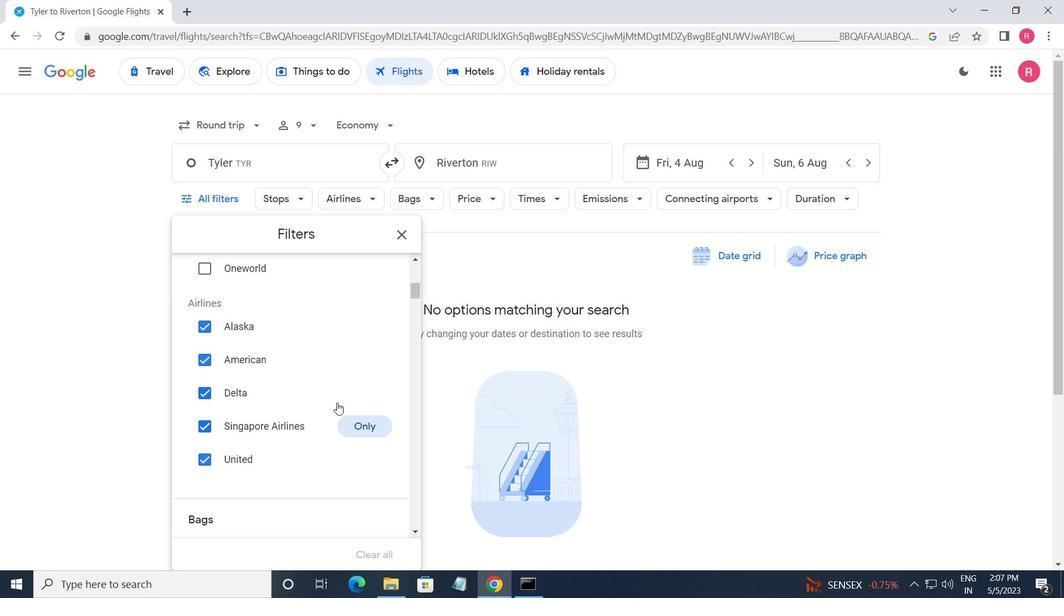 
Action: Mouse scrolled (304, 337) with delta (0, 0)
Screenshot: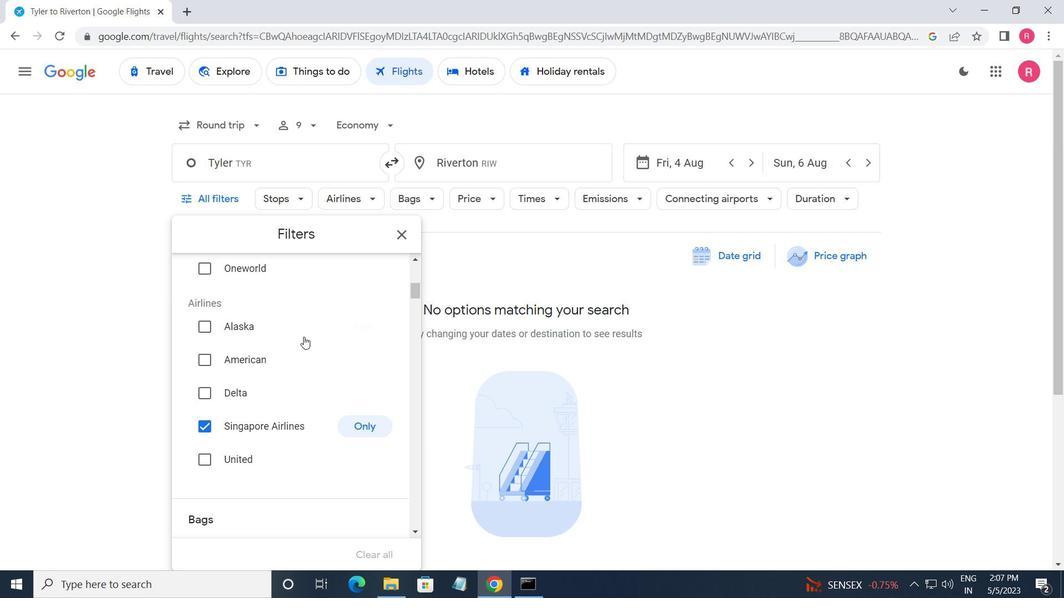 
Action: Mouse moved to (305, 345)
Screenshot: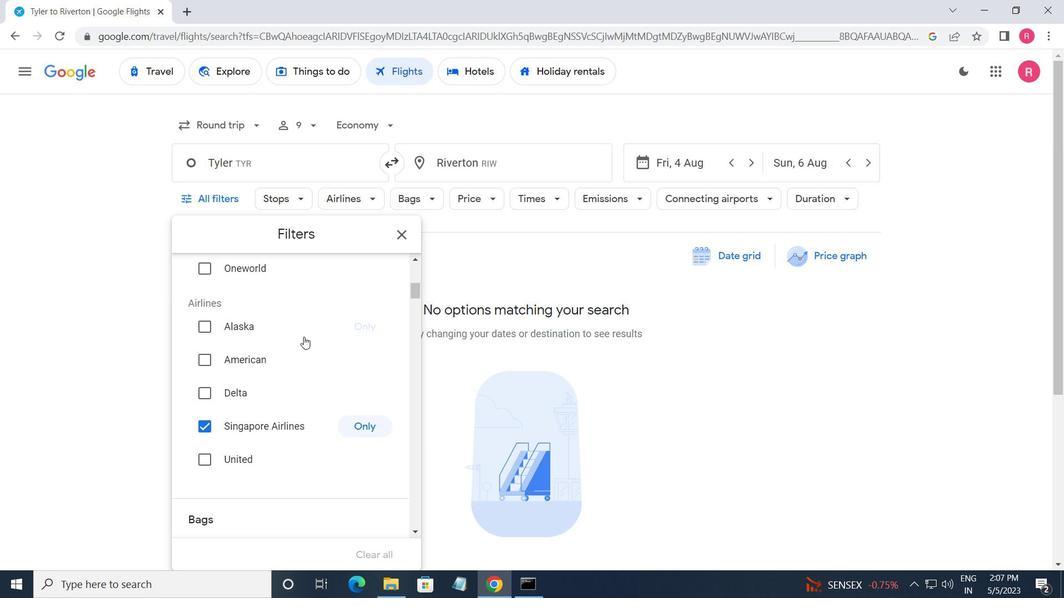 
Action: Mouse scrolled (305, 344) with delta (0, 0)
Screenshot: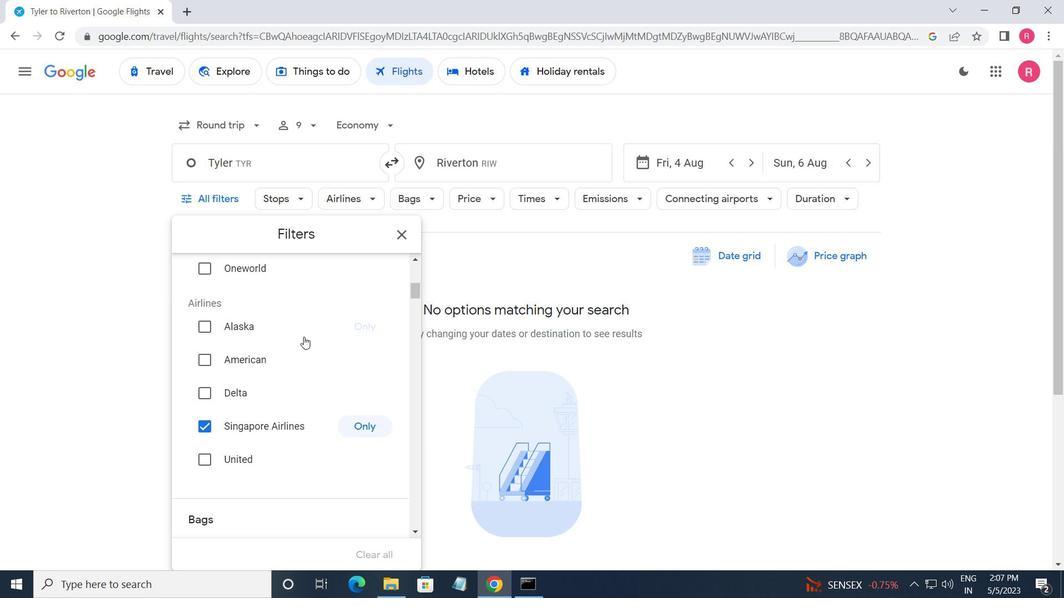 
Action: Mouse moved to (307, 348)
Screenshot: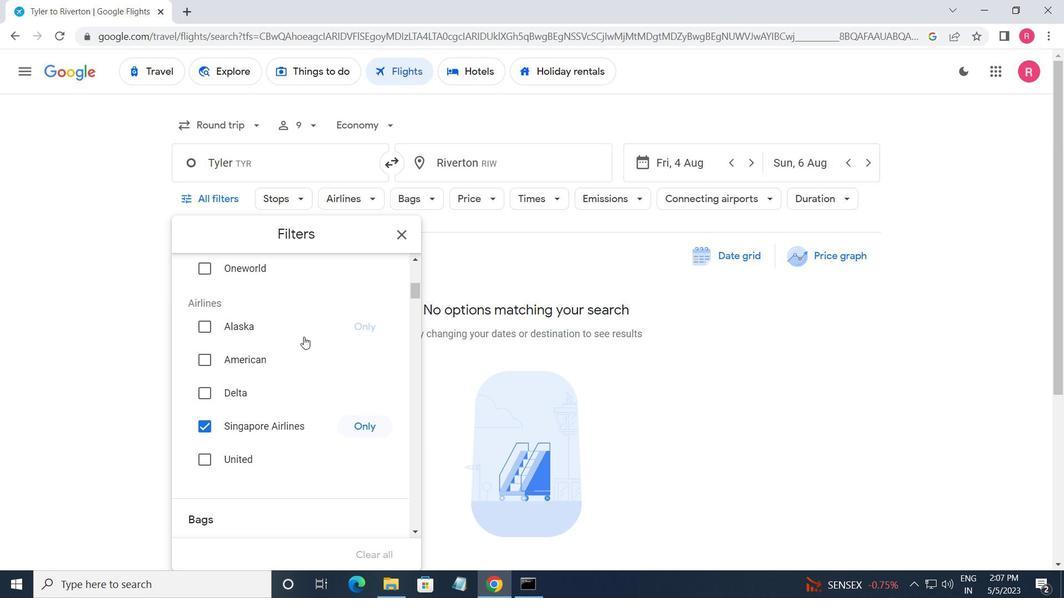
Action: Mouse scrolled (307, 347) with delta (0, 0)
Screenshot: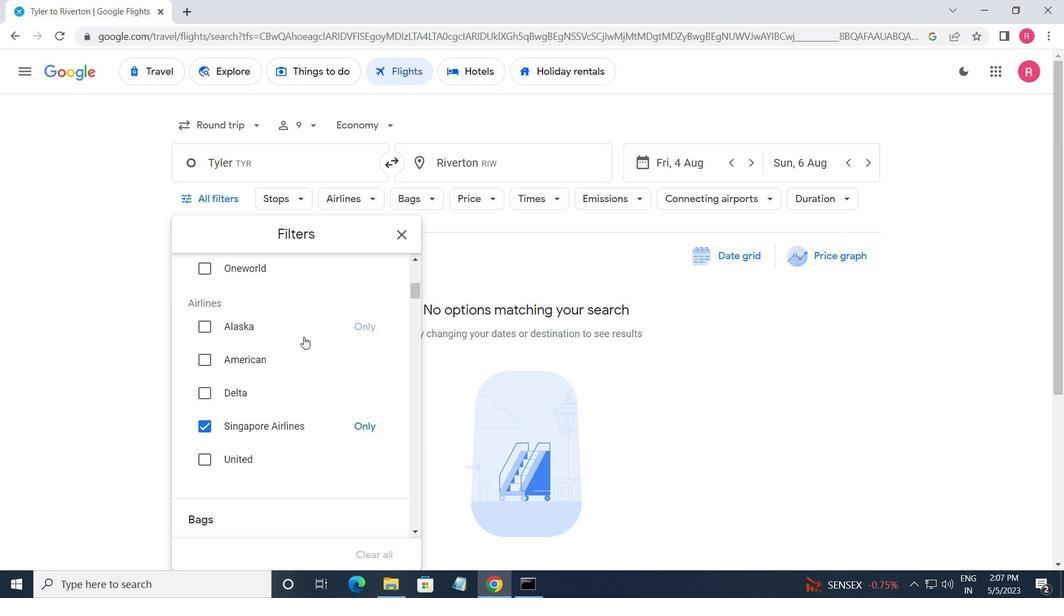 
Action: Mouse moved to (381, 379)
Screenshot: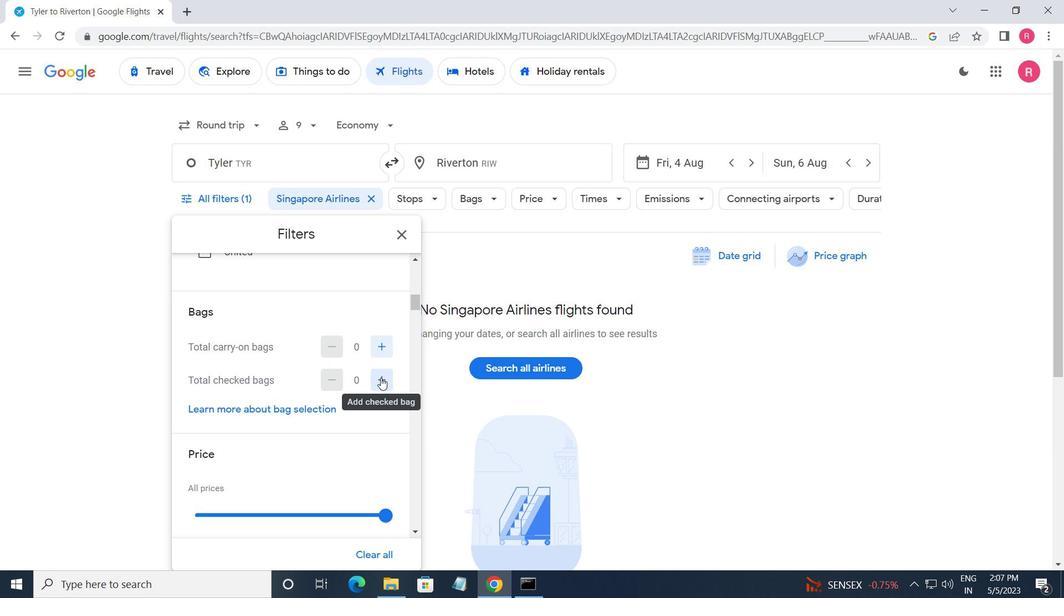 
Action: Mouse pressed left at (381, 379)
Screenshot: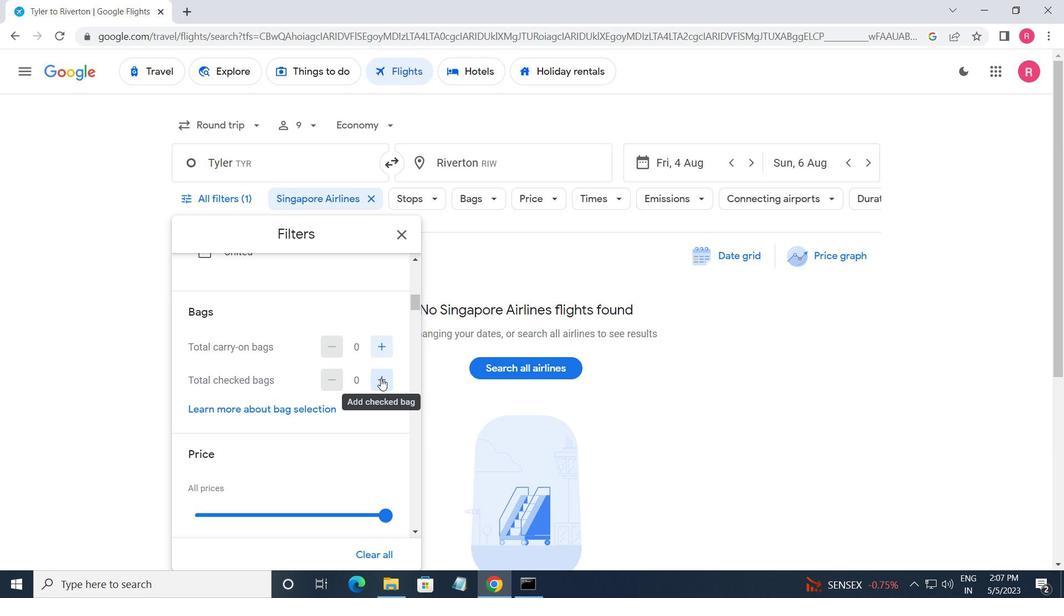 
Action: Mouse pressed left at (381, 379)
Screenshot: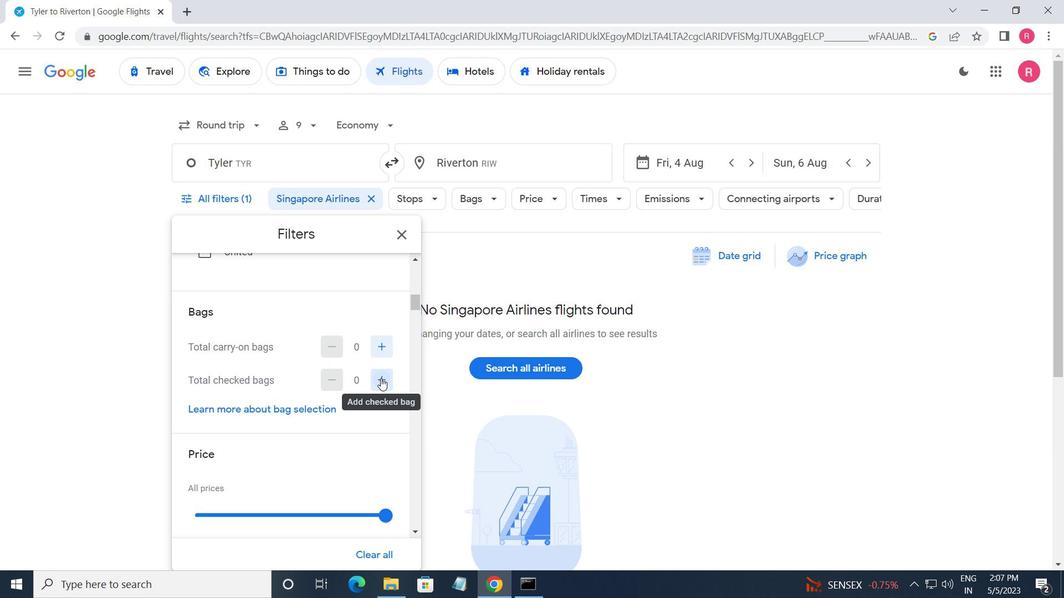 
Action: Mouse moved to (343, 419)
Screenshot: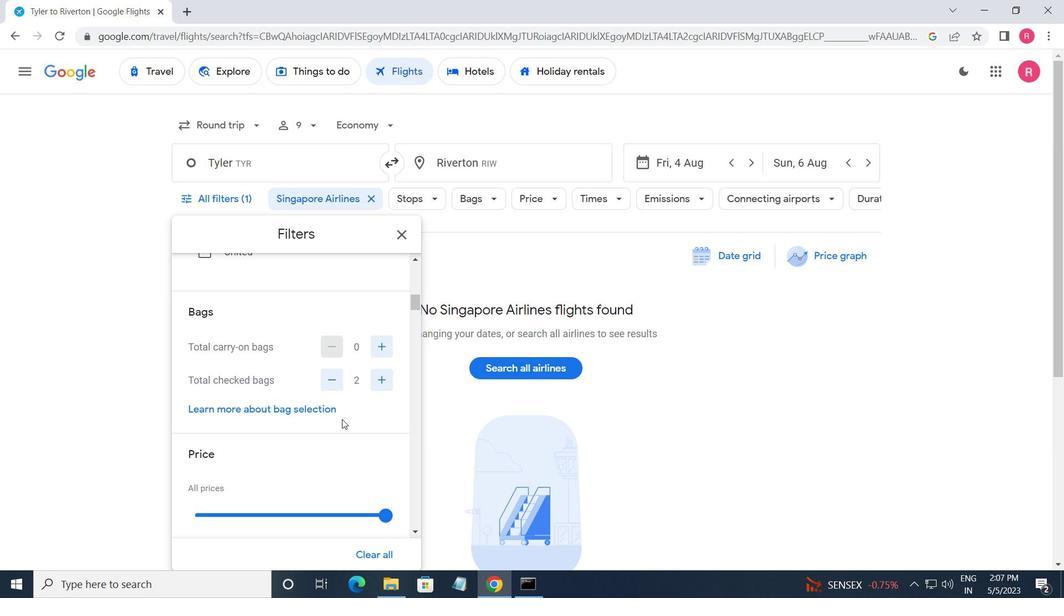 
Action: Mouse scrolled (343, 419) with delta (0, 0)
Screenshot: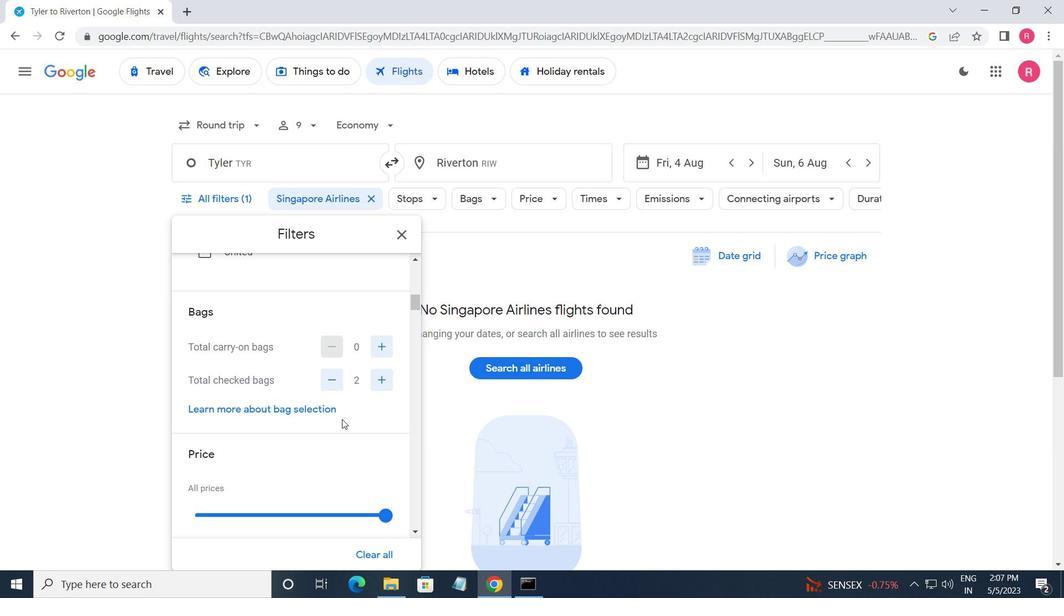 
Action: Mouse moved to (345, 422)
Screenshot: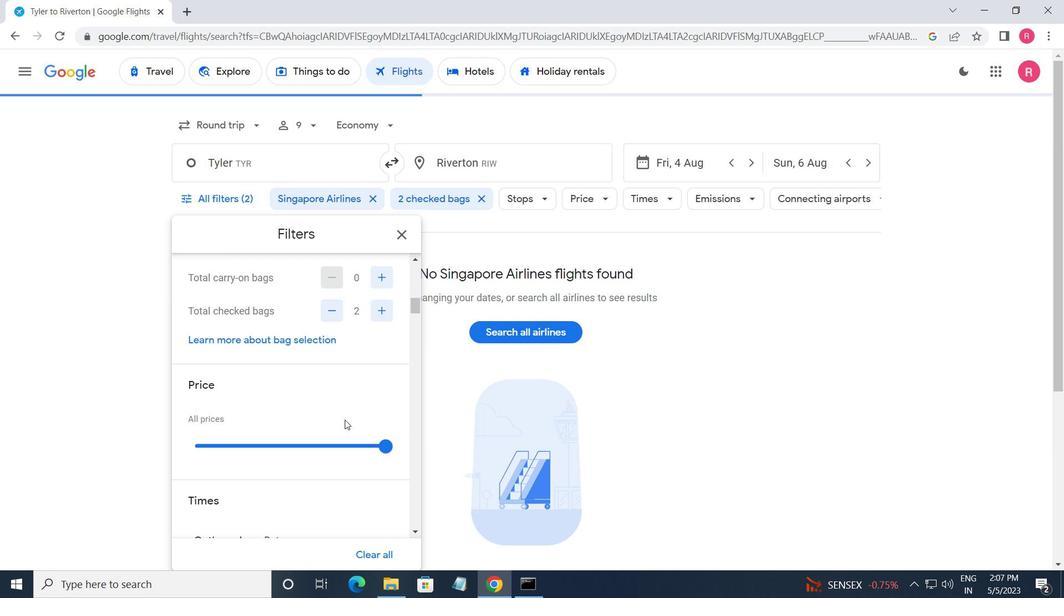 
Action: Mouse scrolled (345, 422) with delta (0, 0)
Screenshot: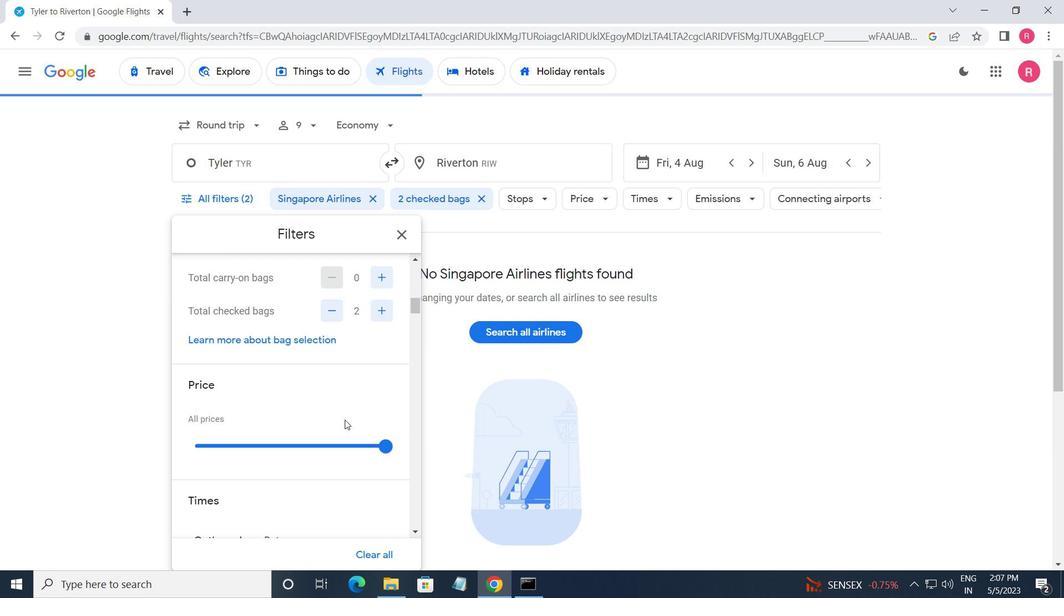 
Action: Mouse moved to (387, 378)
Screenshot: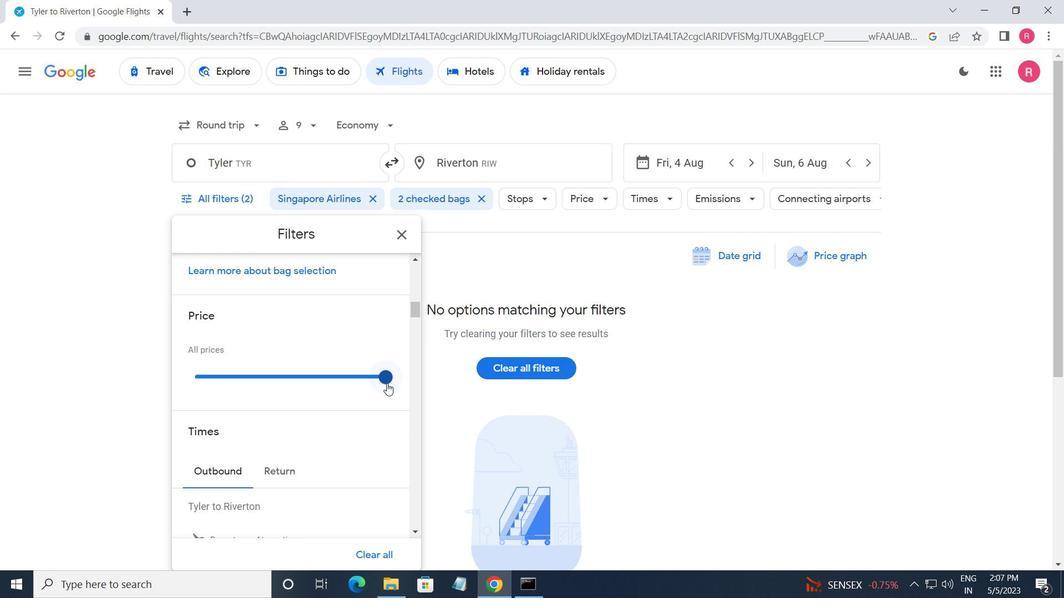 
Action: Mouse pressed left at (387, 378)
Screenshot: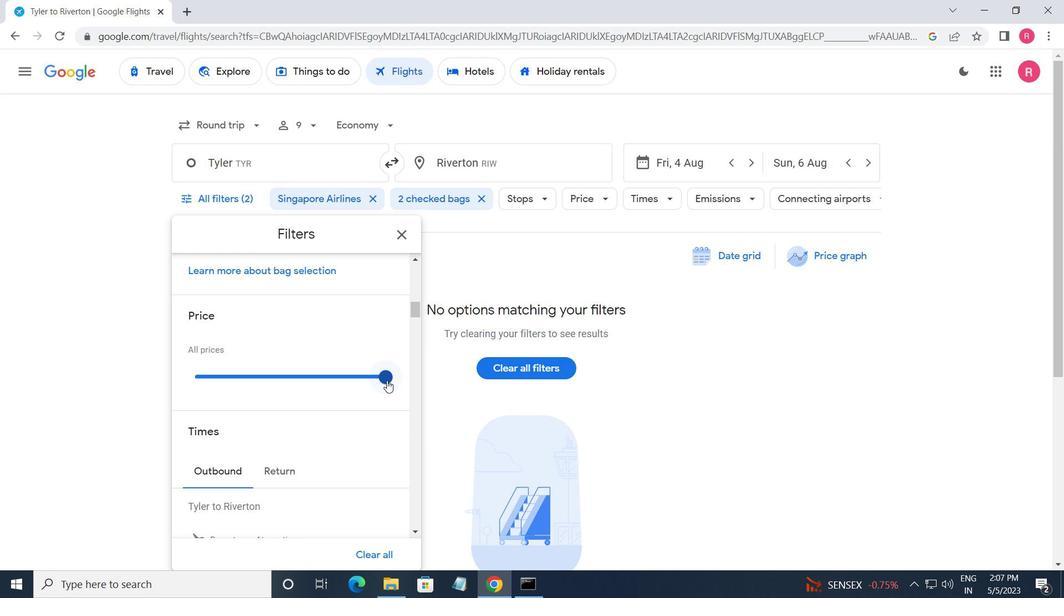 
Action: Mouse moved to (343, 406)
Screenshot: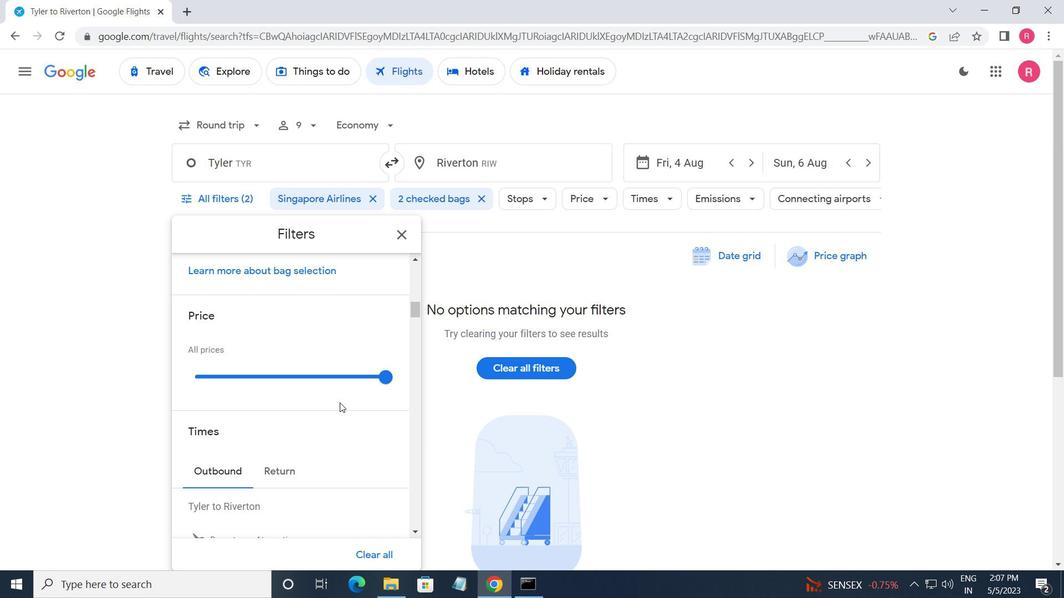 
Action: Mouse scrolled (343, 405) with delta (0, 0)
Screenshot: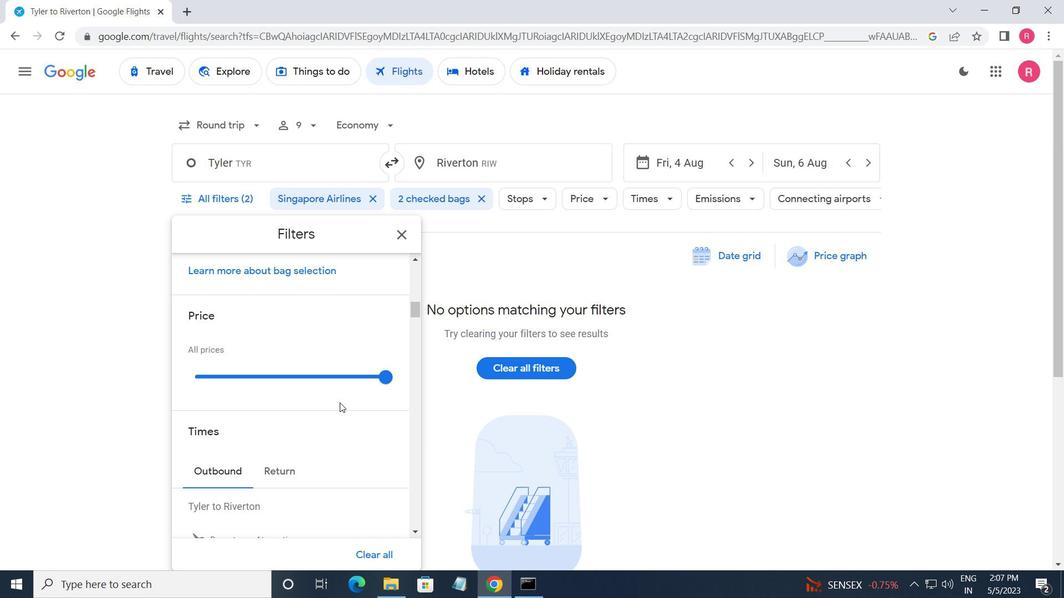 
Action: Mouse moved to (342, 417)
Screenshot: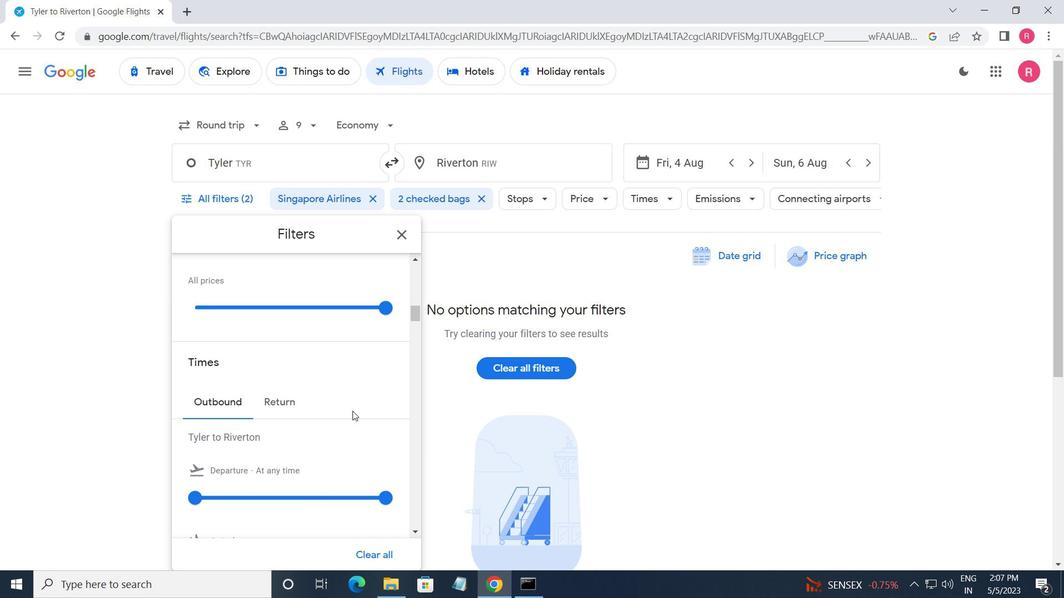 
Action: Mouse scrolled (342, 416) with delta (0, 0)
Screenshot: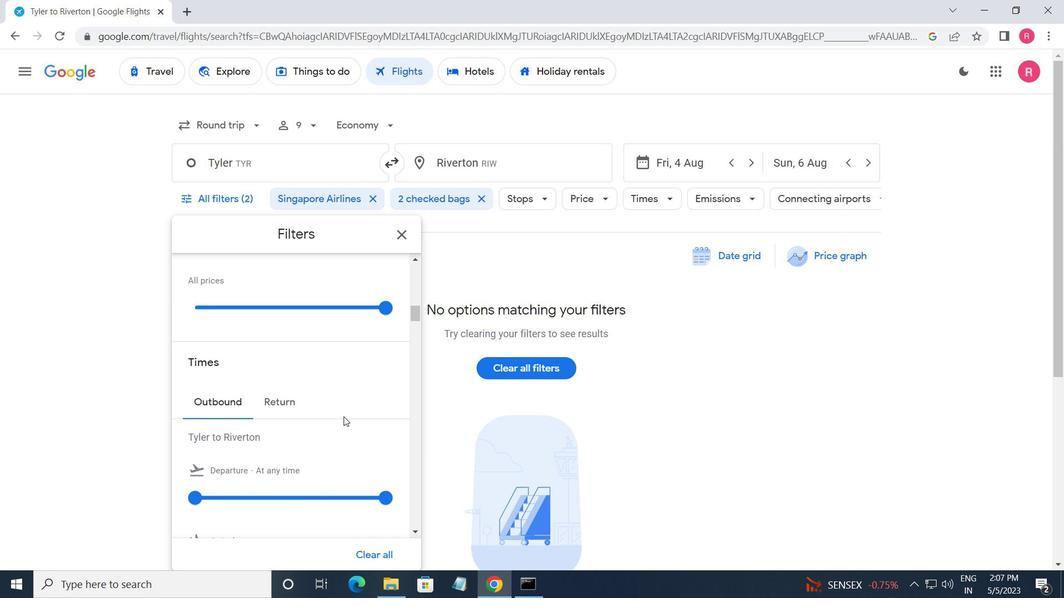 
Action: Mouse moved to (341, 416)
Screenshot: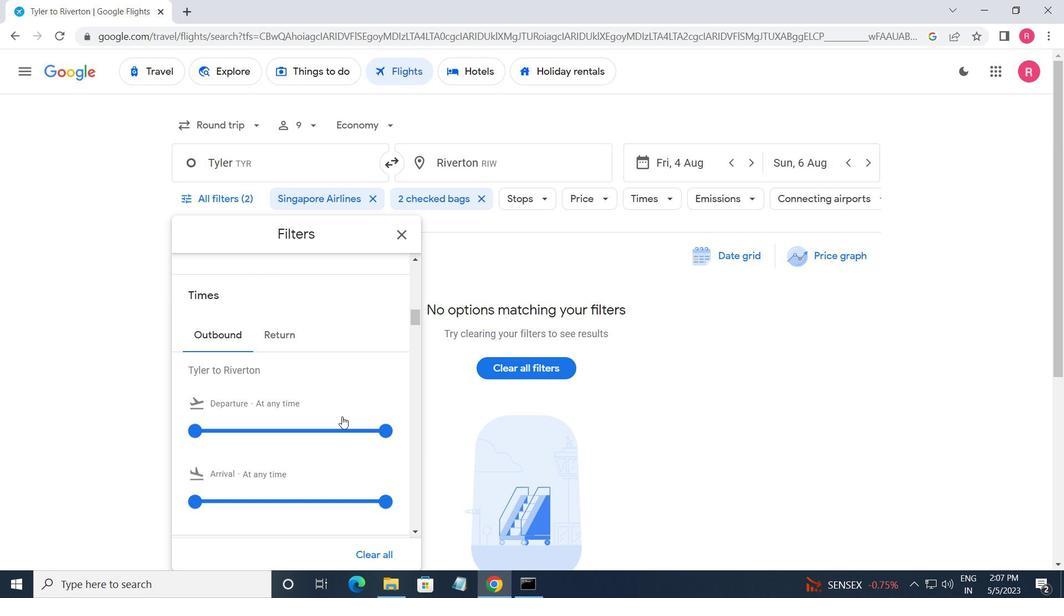 
Action: Mouse scrolled (341, 415) with delta (0, 0)
Screenshot: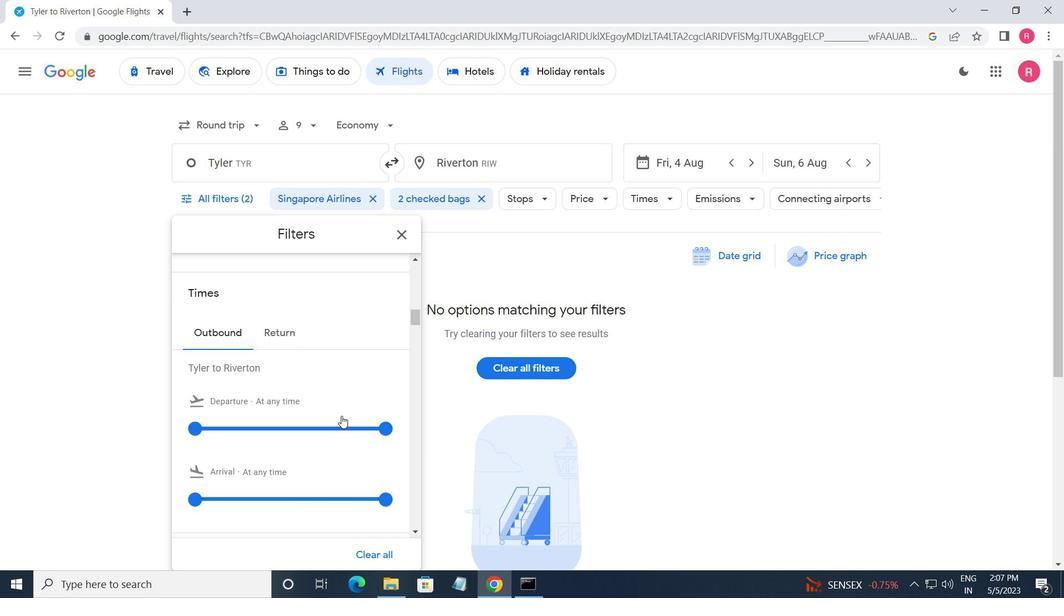 
Action: Mouse moved to (200, 359)
Screenshot: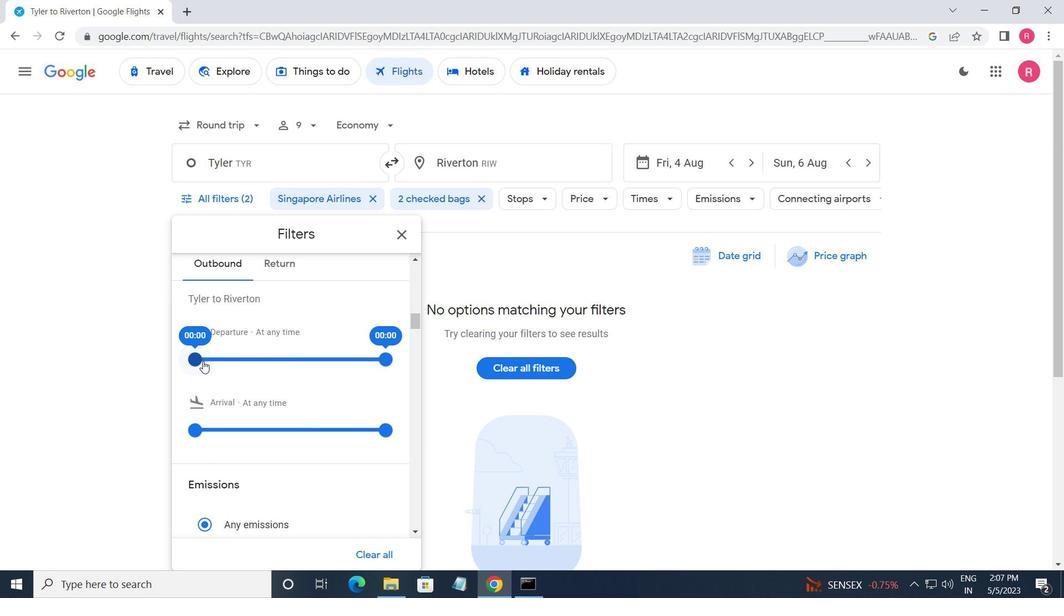 
Action: Mouse pressed left at (200, 359)
Screenshot: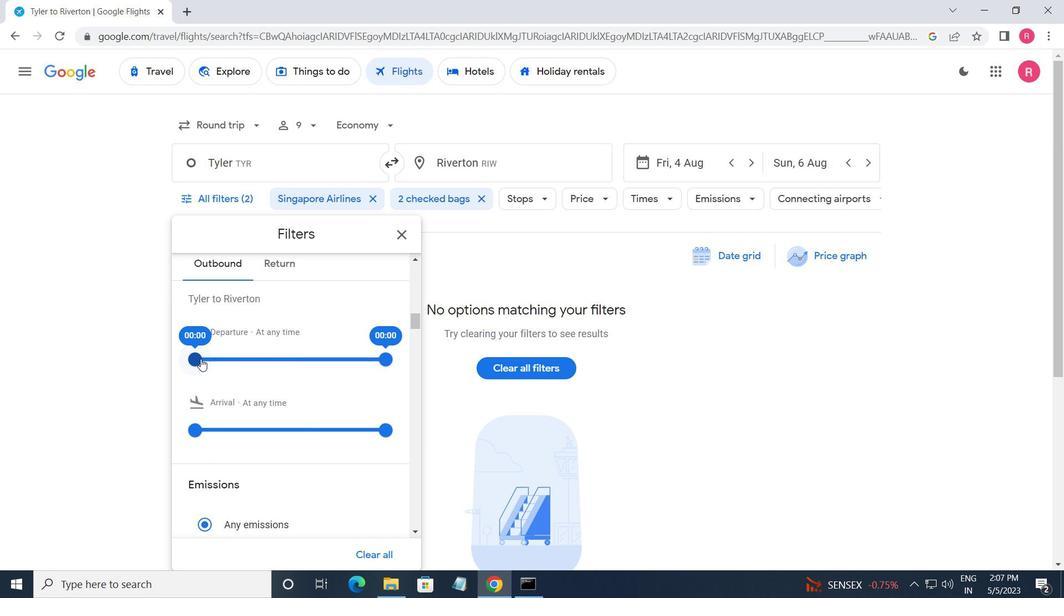 
Action: Mouse moved to (381, 359)
Screenshot: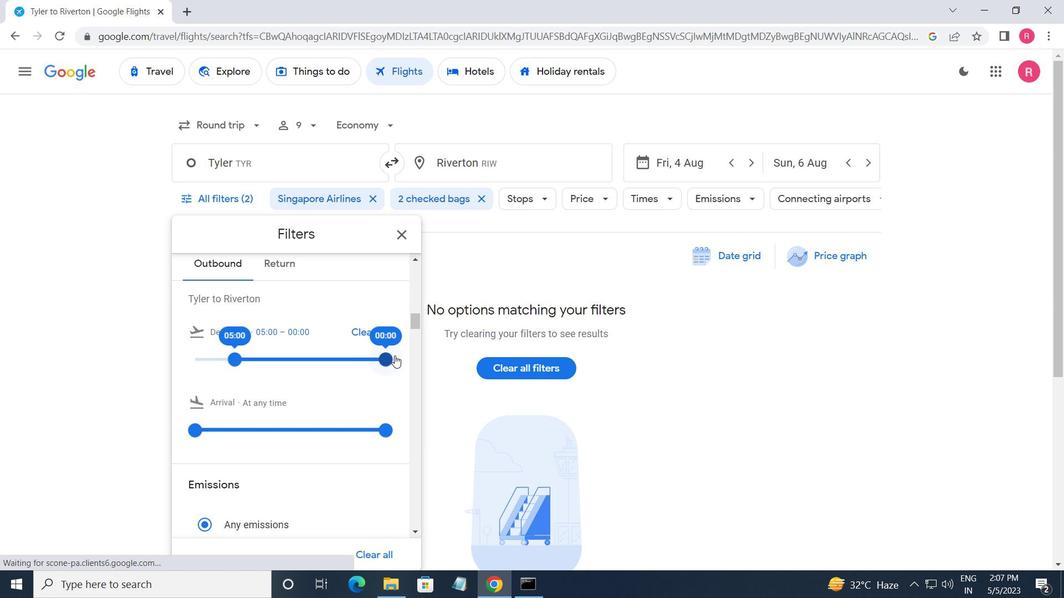 
Action: Mouse pressed left at (381, 359)
Screenshot: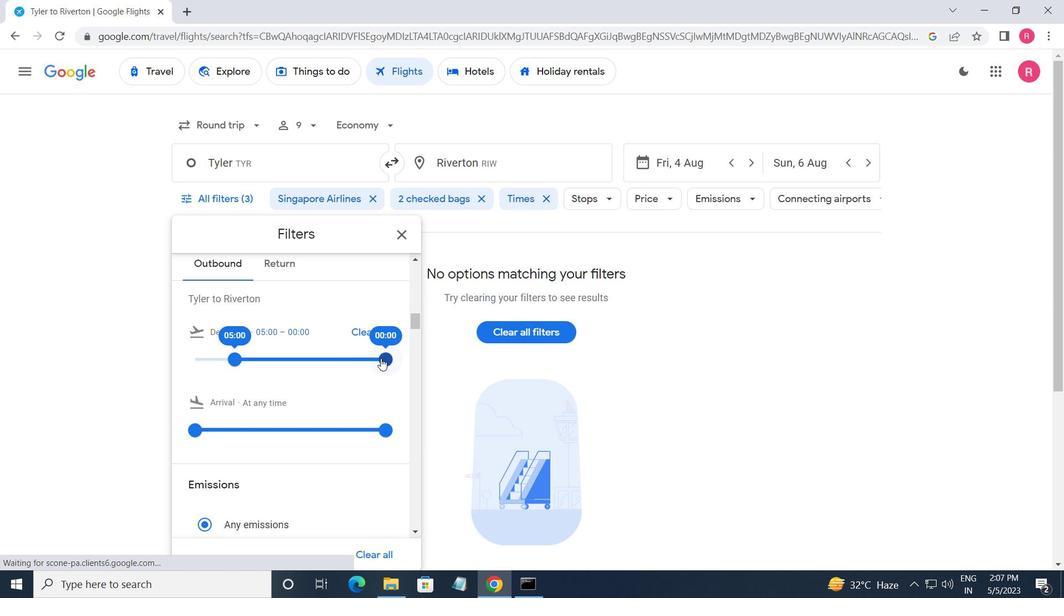 
Action: Mouse moved to (394, 236)
Screenshot: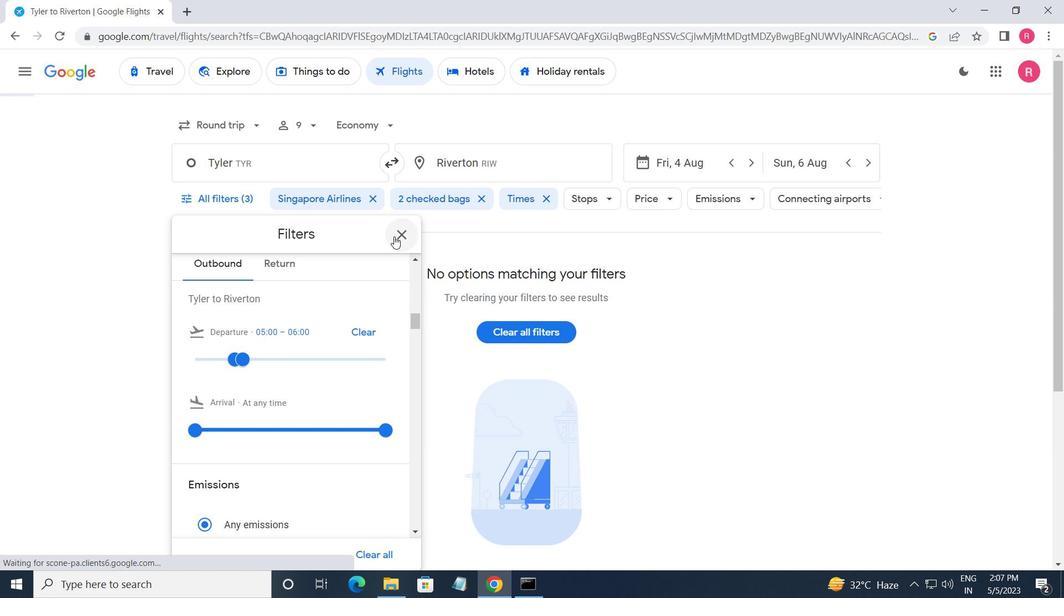 
Action: Mouse pressed left at (394, 236)
Screenshot: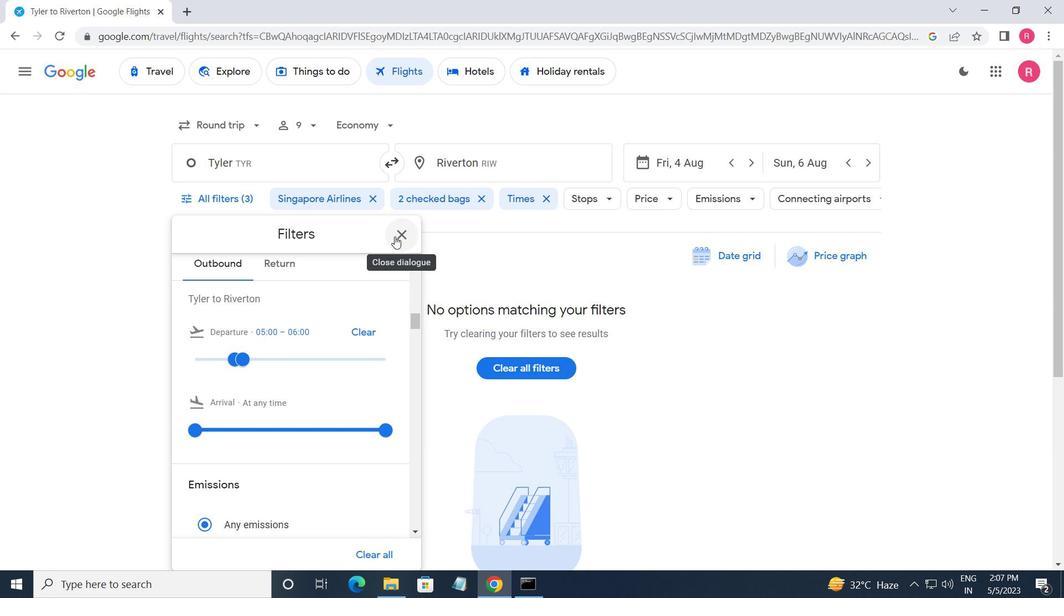 
Action: Mouse moved to (395, 236)
Screenshot: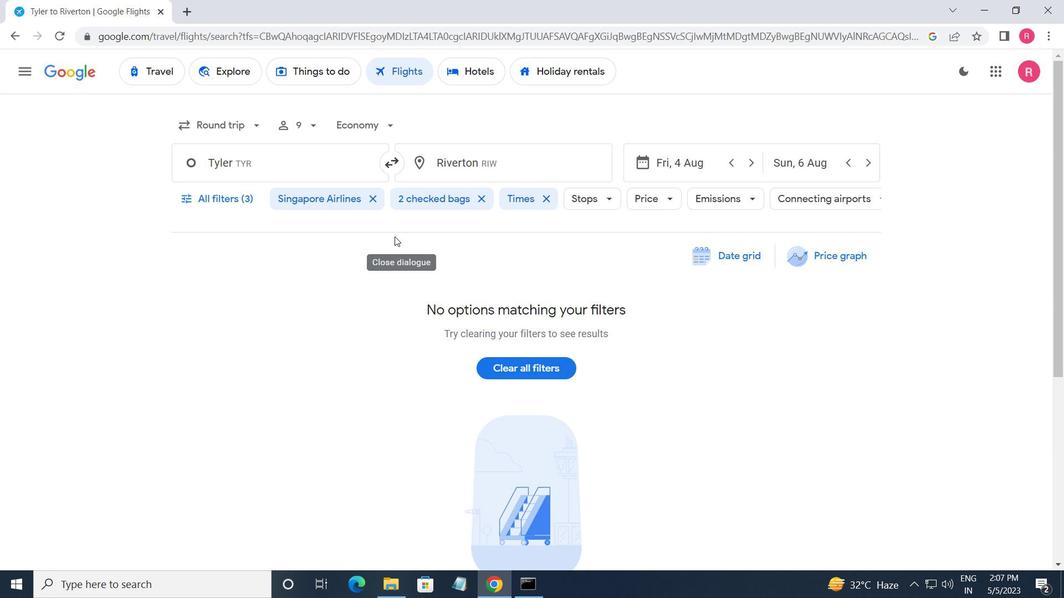 
